 Task:  Click on Hockey In the Cross-Check Hockey League click on  Pick Sheet Your name Michael Hernandez Team name Kentucky Thoroughblades-X and  Email softage.9@softage.net Period 1 - 3 Point Game Columbus Blue Jackets Period 1 - 2 Point Game Chicago Blackhawks Period 1 - 1 Point Game Carolina Hurricanes Period 2 - 3 Point Game Calgary Flames Period 2 - 2 Point Game Buffalo Sabres Period 2 - 1 Point Game Boston Bruins Period 3 - 3 Point Game Arizona Coyotes Period 3 - 2 Point Game Anaheim Ducks Period 3 - 1 Point Game New York Islanders Submit pick sheet
Action: Mouse moved to (800, 293)
Screenshot: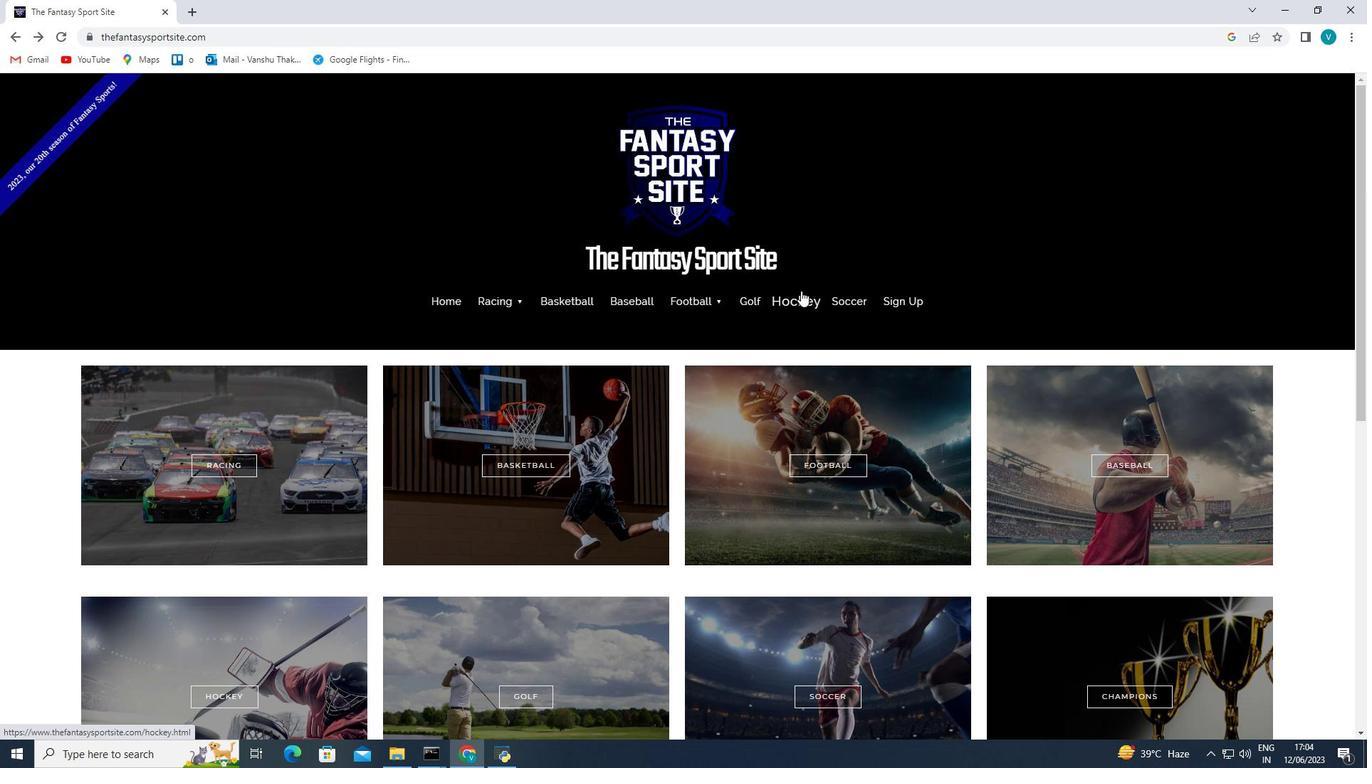 
Action: Mouse pressed left at (800, 293)
Screenshot: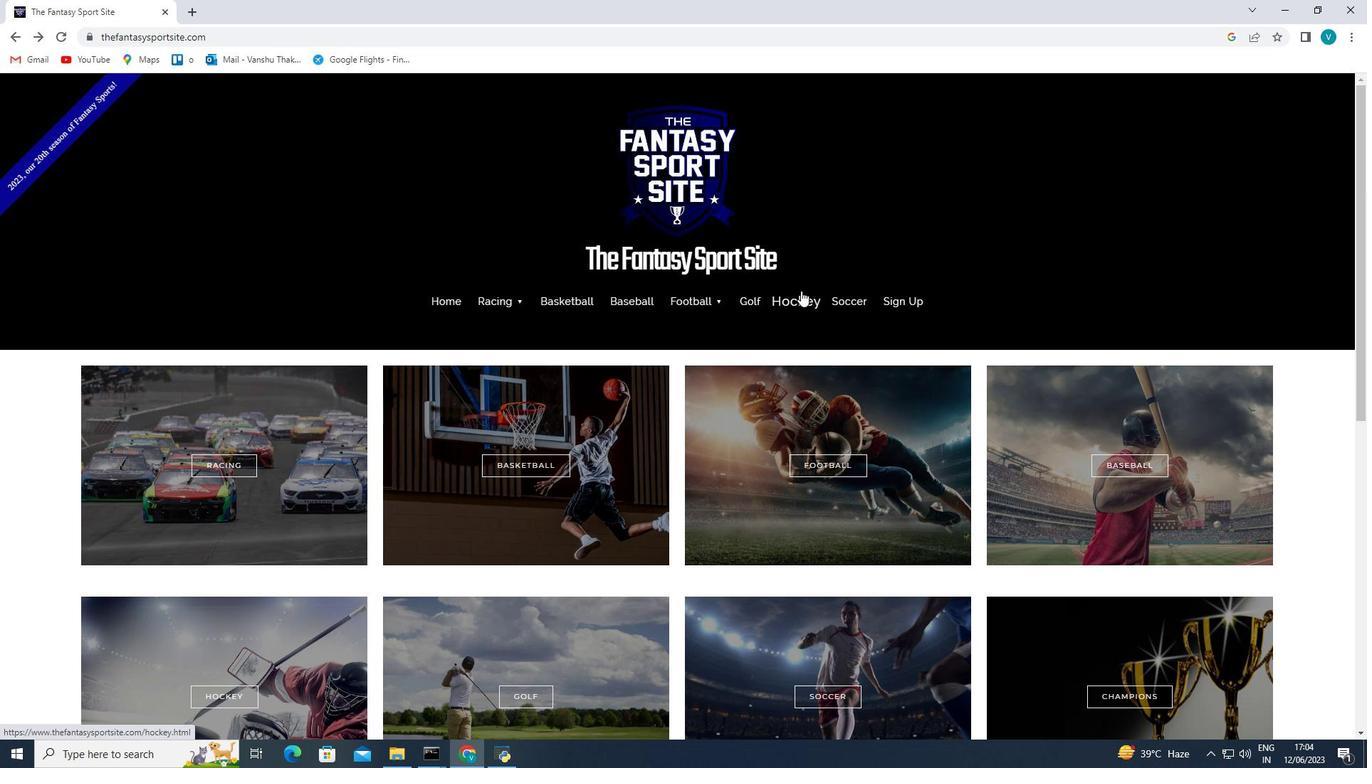 
Action: Mouse moved to (1037, 367)
Screenshot: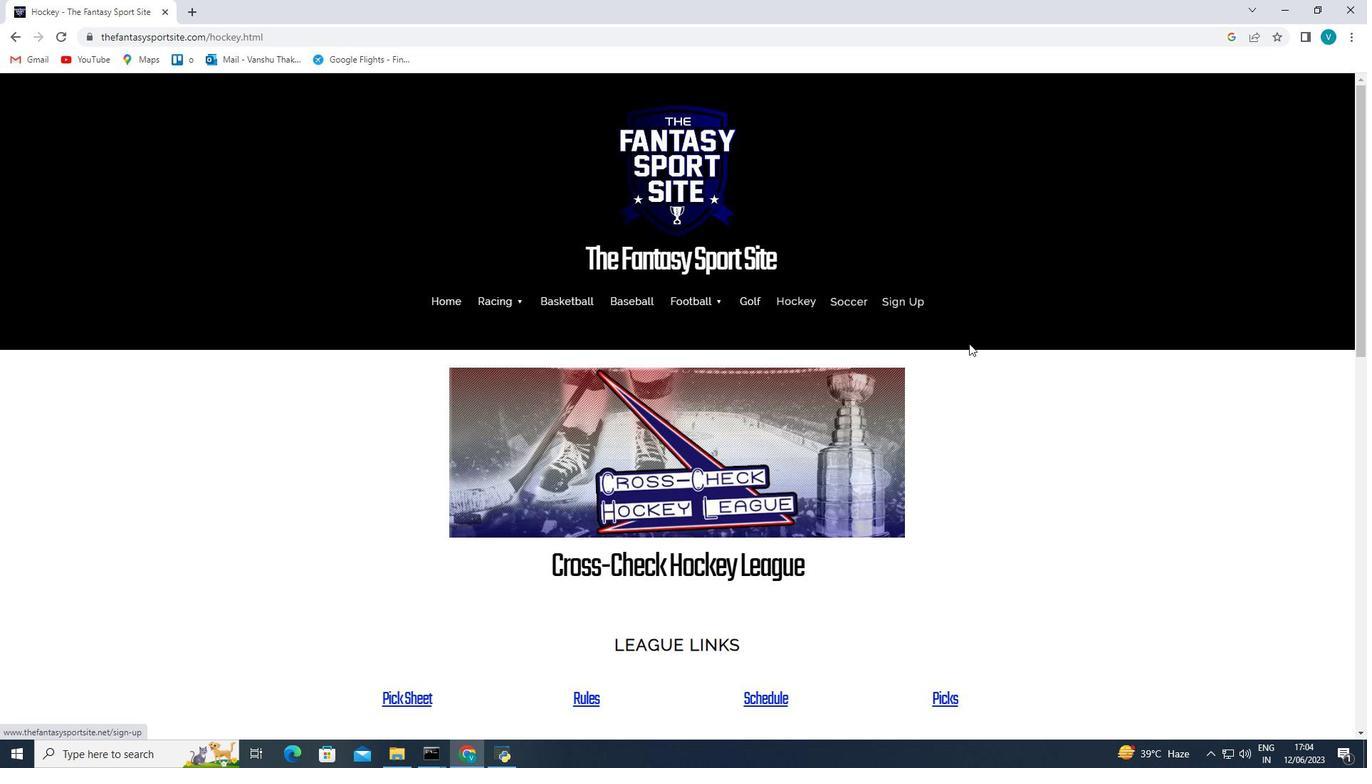 
Action: Mouse scrolled (1037, 366) with delta (0, 0)
Screenshot: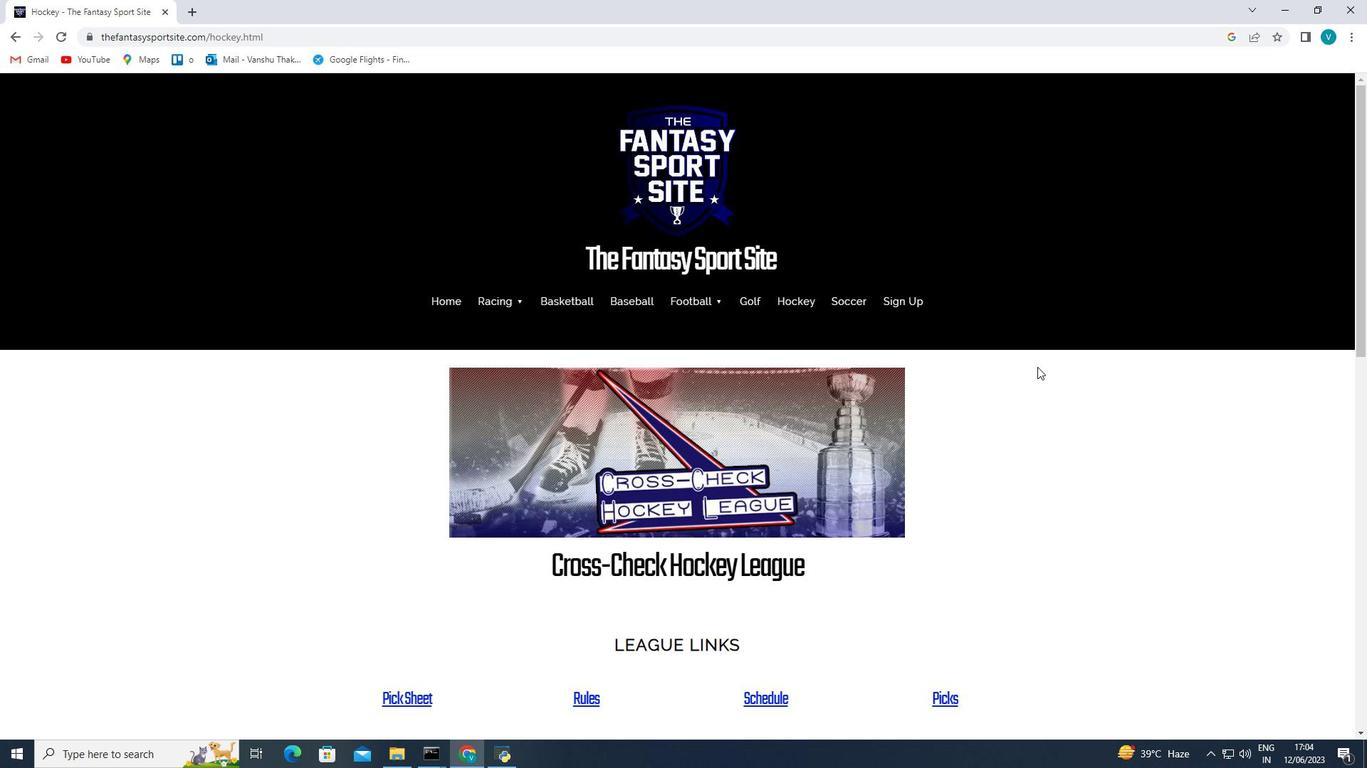 
Action: Mouse scrolled (1037, 366) with delta (0, 0)
Screenshot: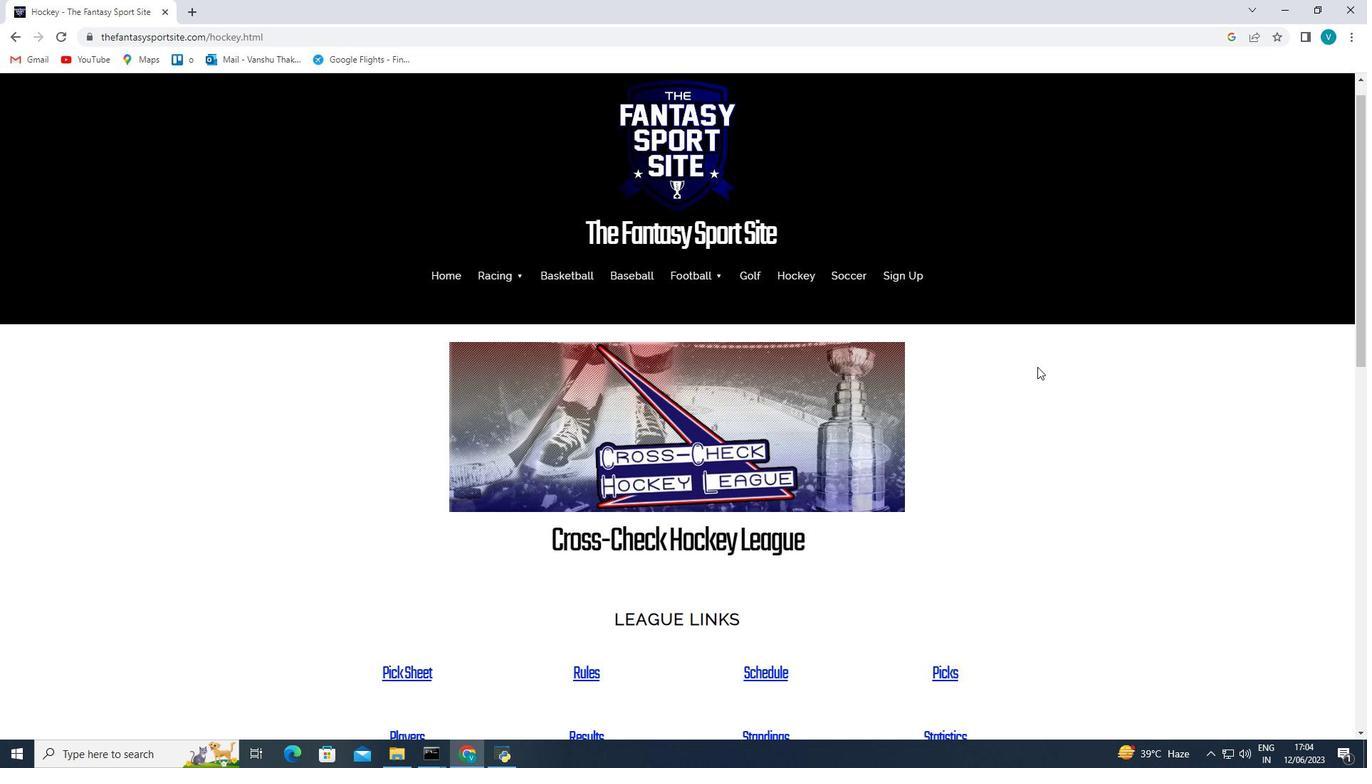 
Action: Mouse scrolled (1037, 366) with delta (0, 0)
Screenshot: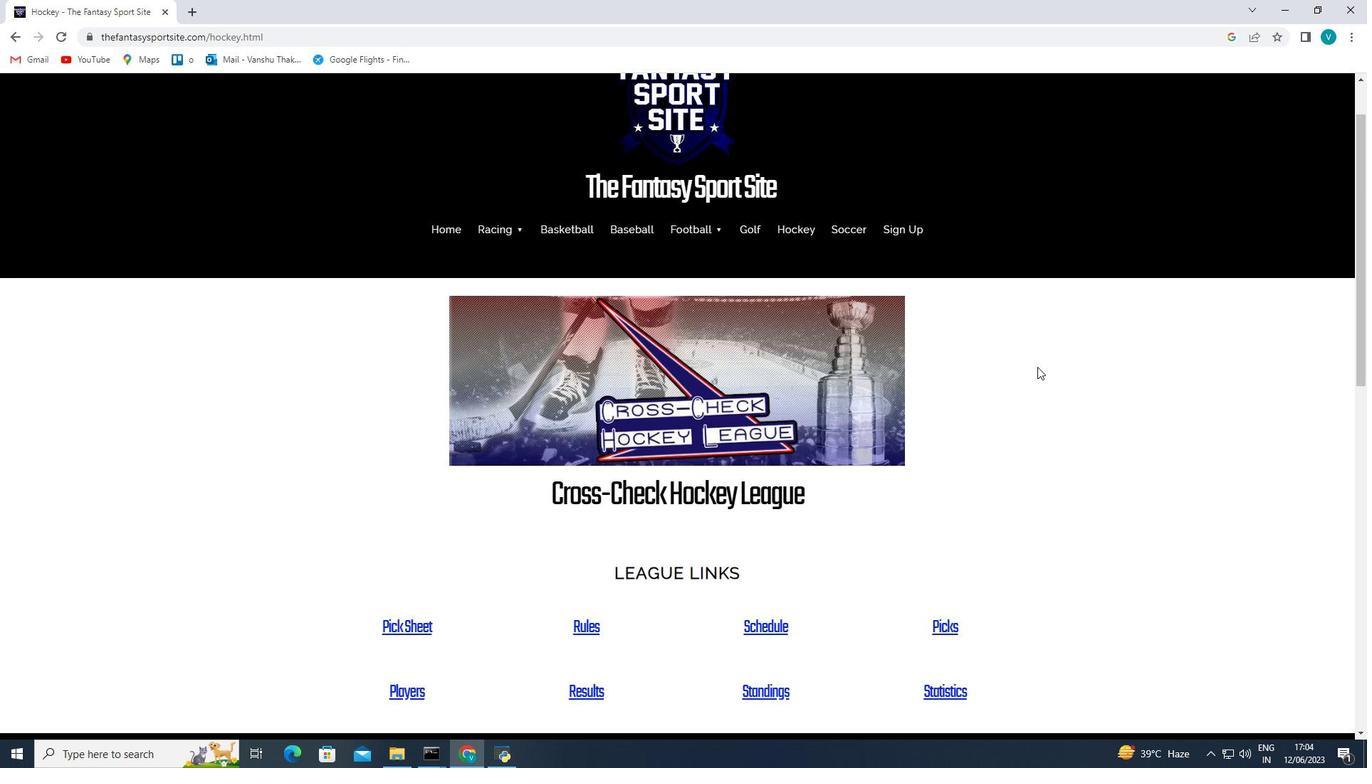 
Action: Mouse moved to (409, 491)
Screenshot: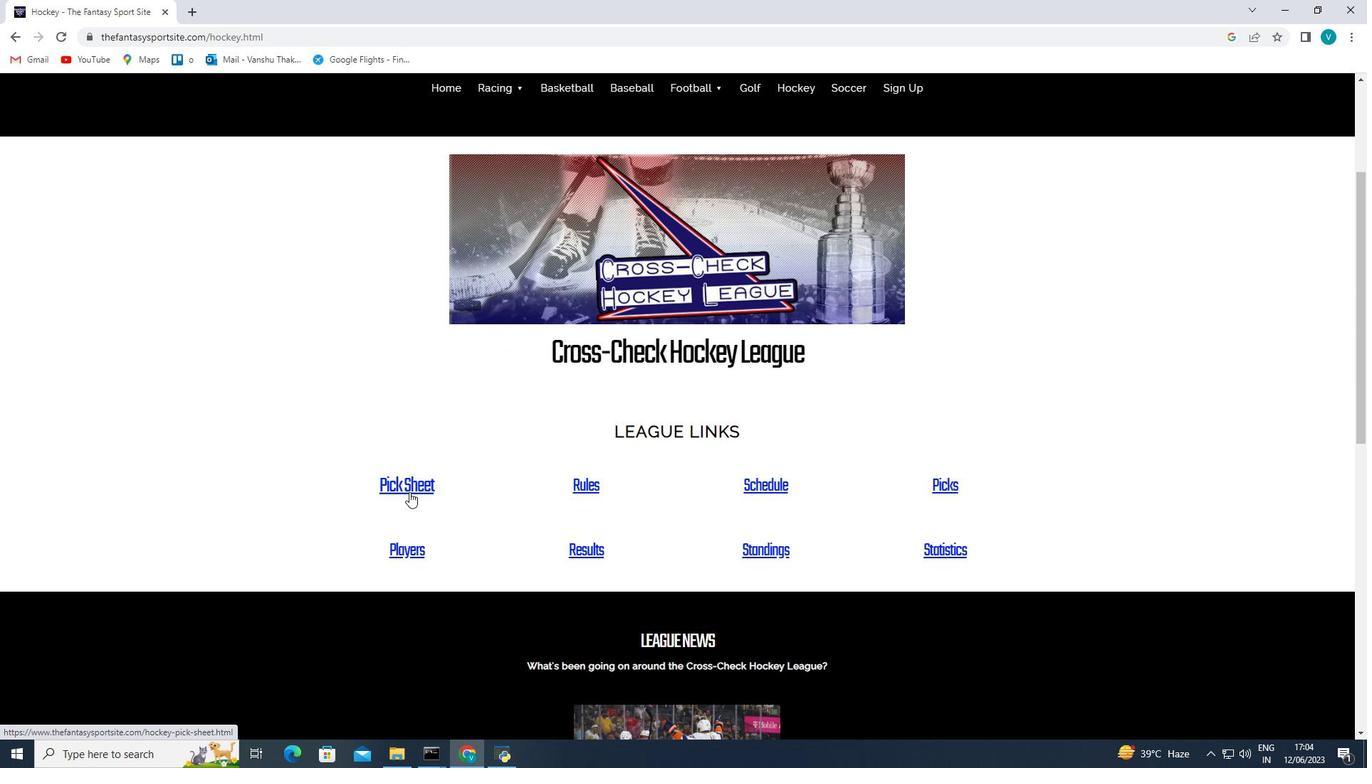 
Action: Mouse pressed left at (409, 491)
Screenshot: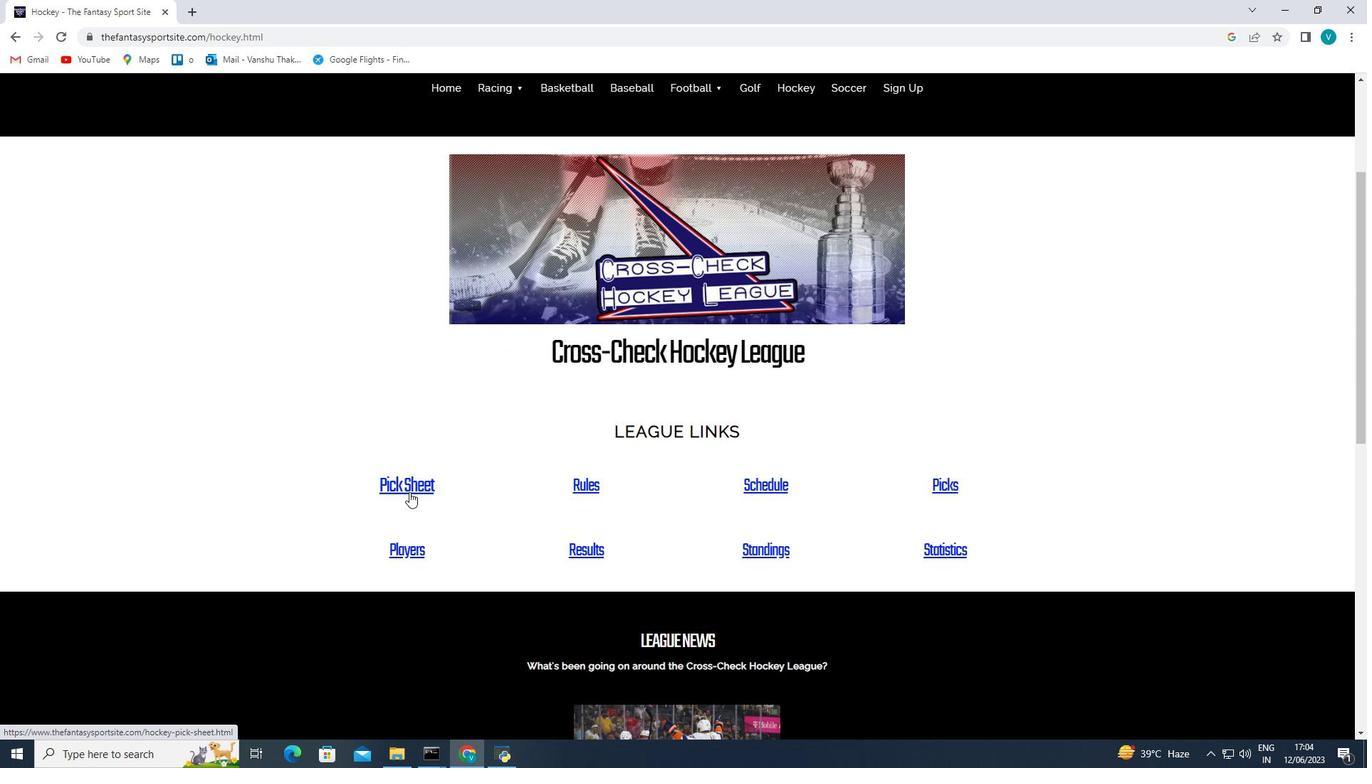 
Action: Mouse moved to (649, 431)
Screenshot: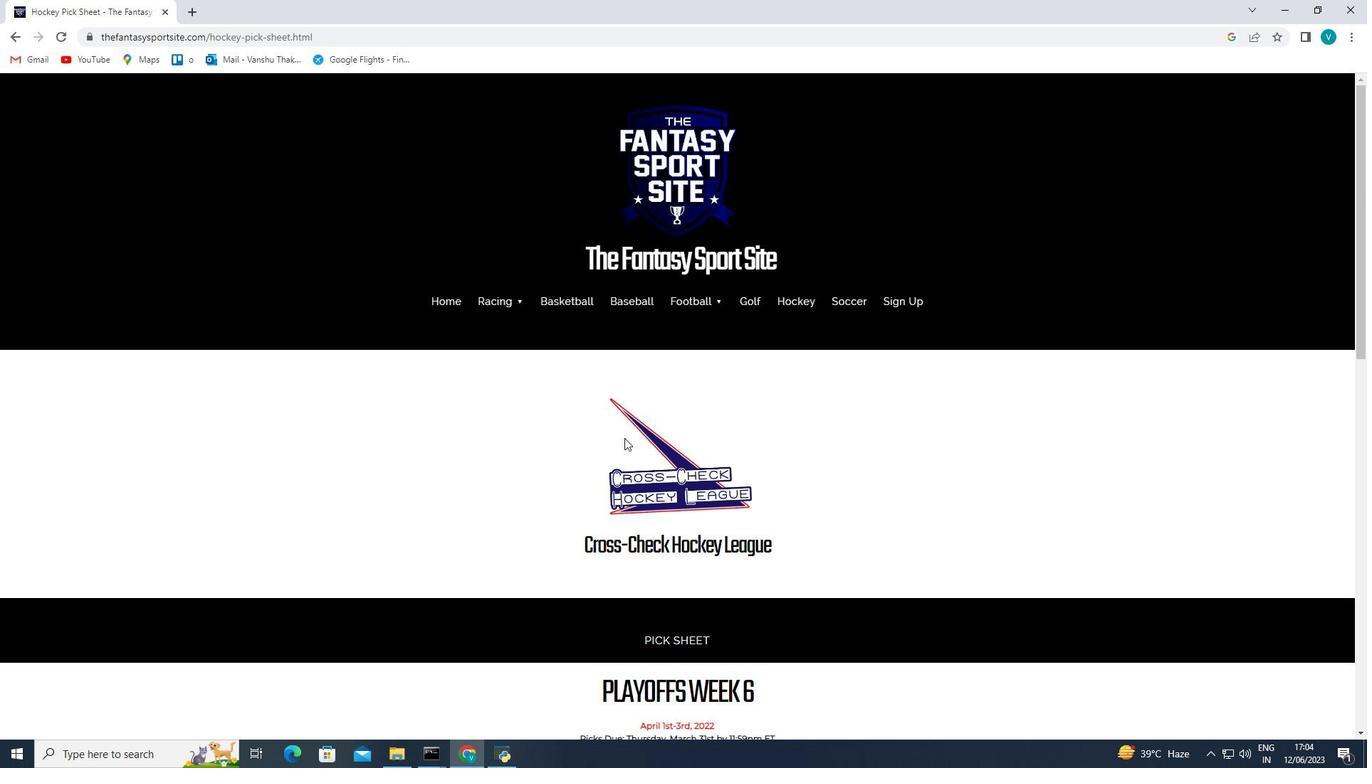 
Action: Mouse scrolled (649, 430) with delta (0, 0)
Screenshot: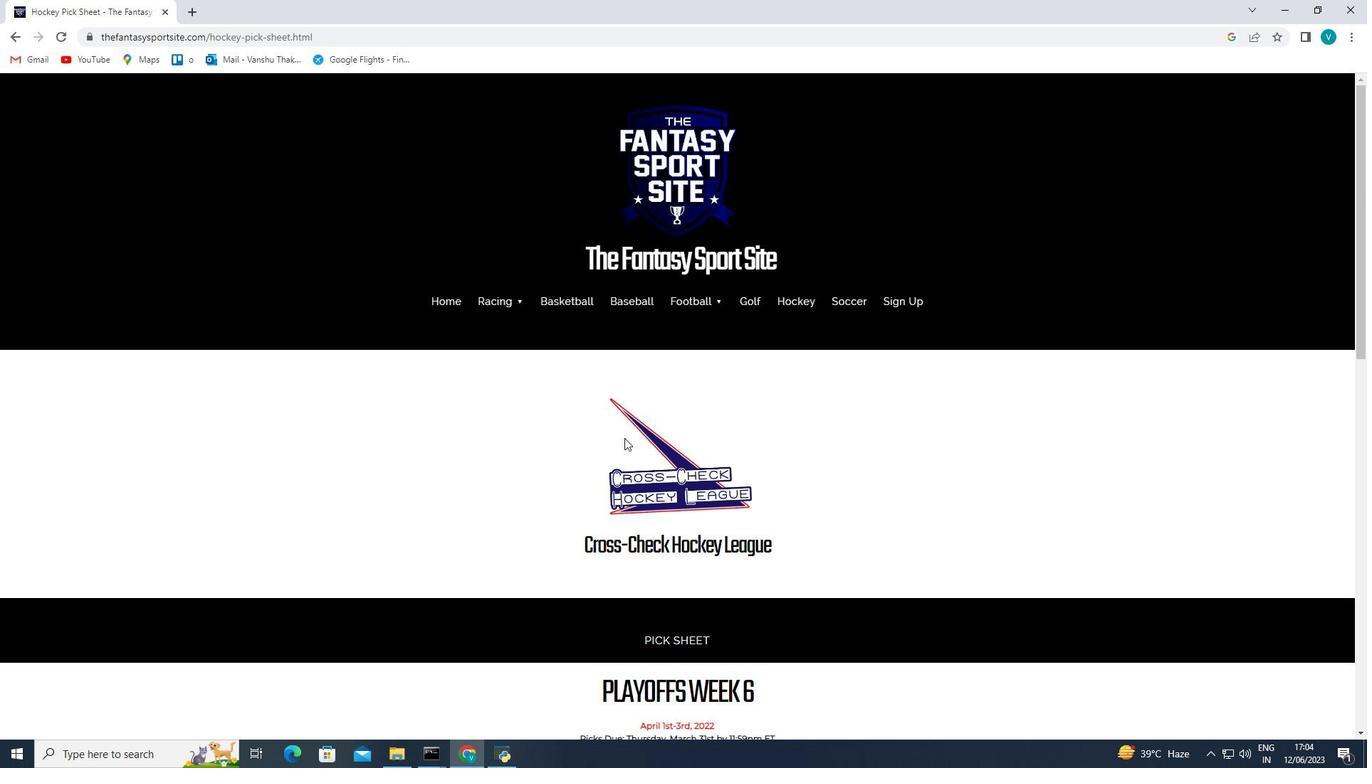 
Action: Mouse moved to (651, 429)
Screenshot: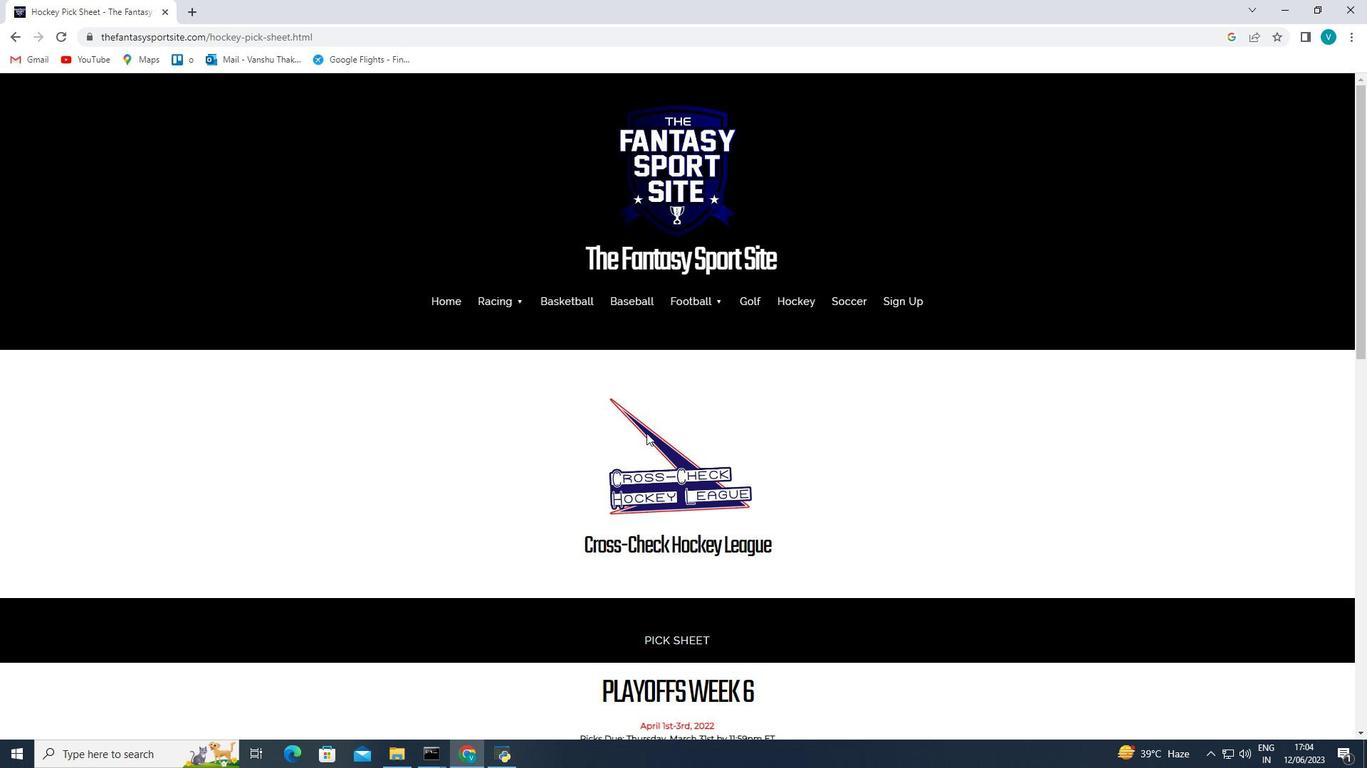 
Action: Mouse scrolled (651, 428) with delta (0, 0)
Screenshot: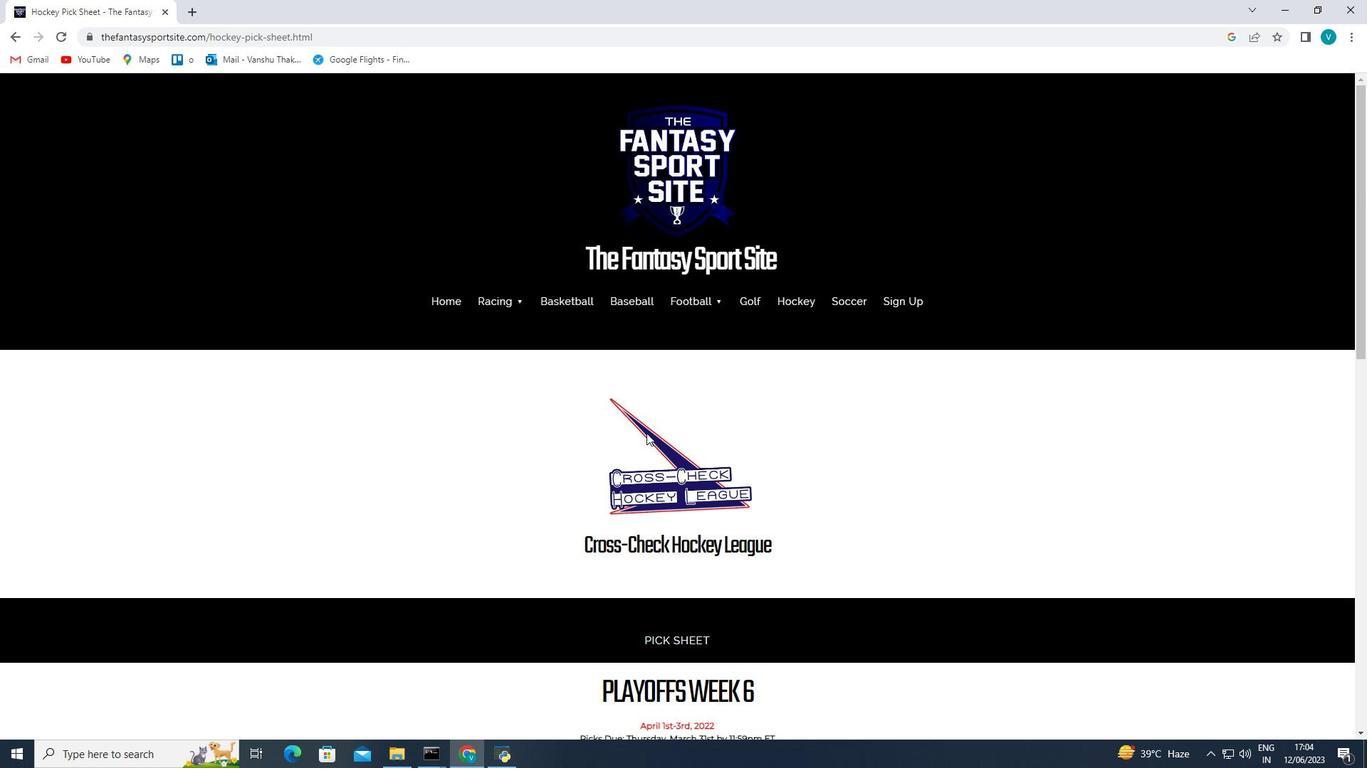 
Action: Mouse moved to (652, 429)
Screenshot: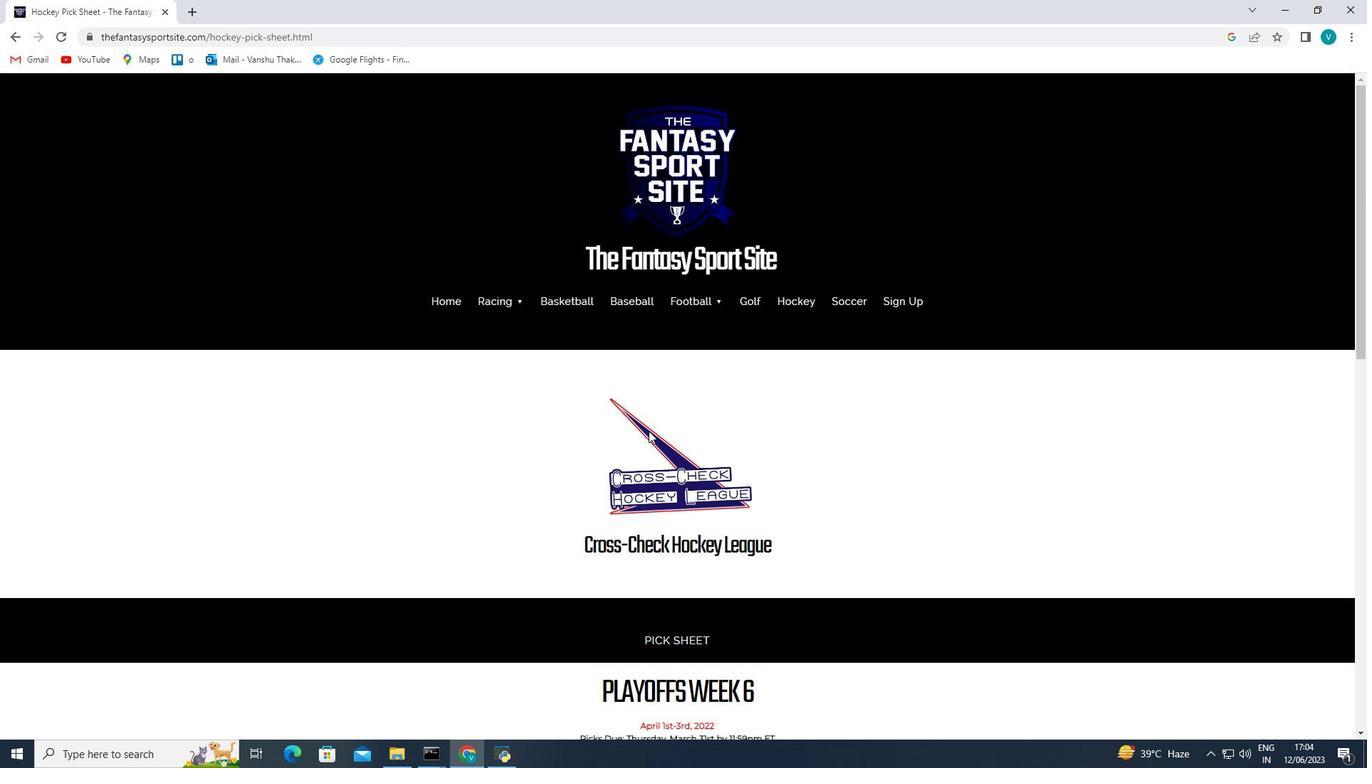 
Action: Mouse scrolled (652, 428) with delta (0, 0)
Screenshot: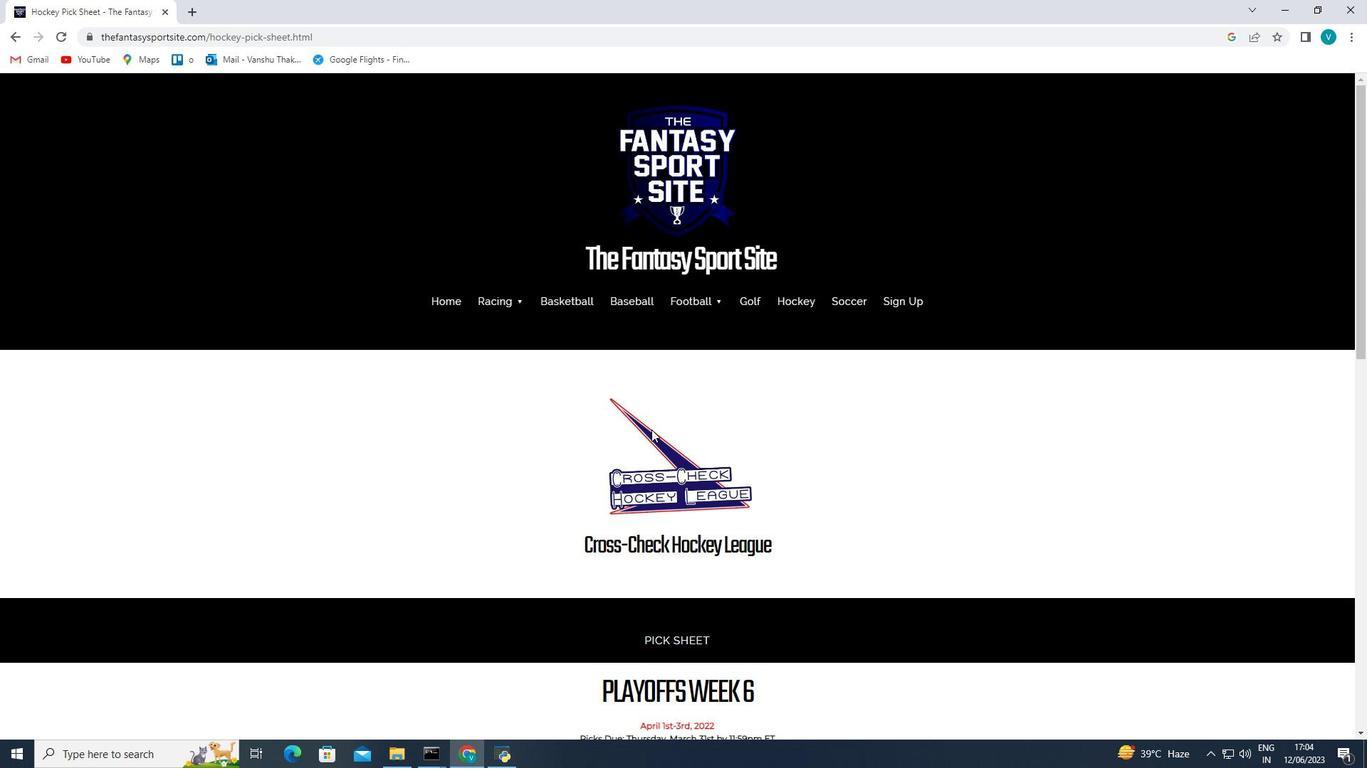 
Action: Mouse moved to (652, 428)
Screenshot: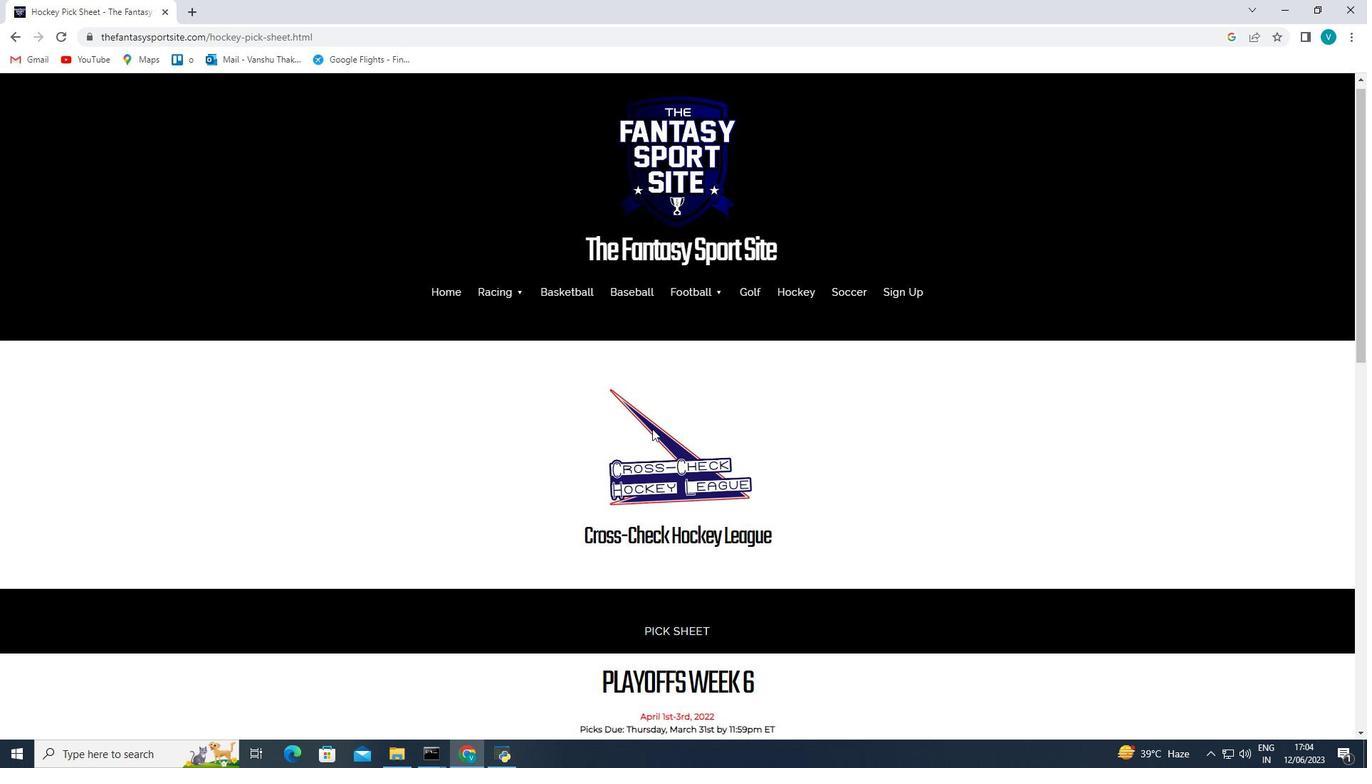 
Action: Mouse scrolled (652, 427) with delta (0, 0)
Screenshot: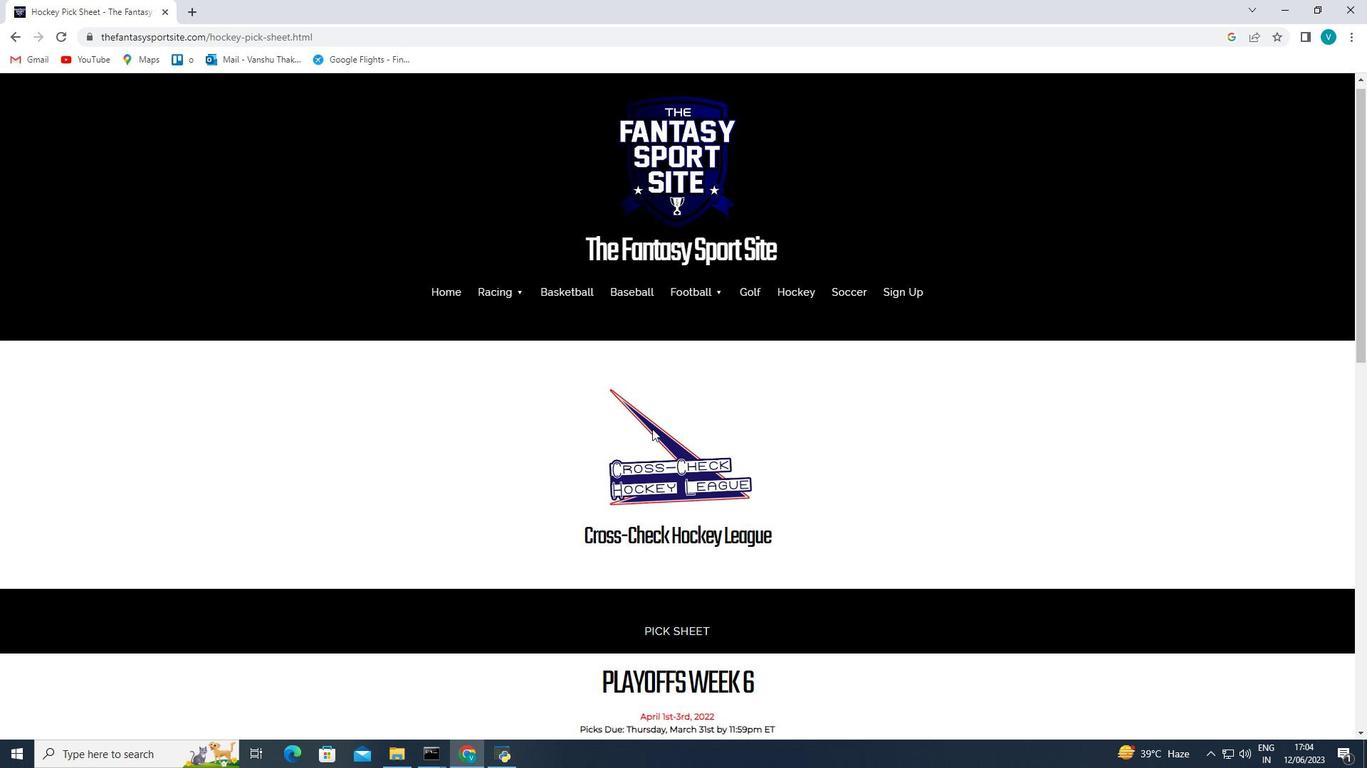 
Action: Mouse moved to (654, 427)
Screenshot: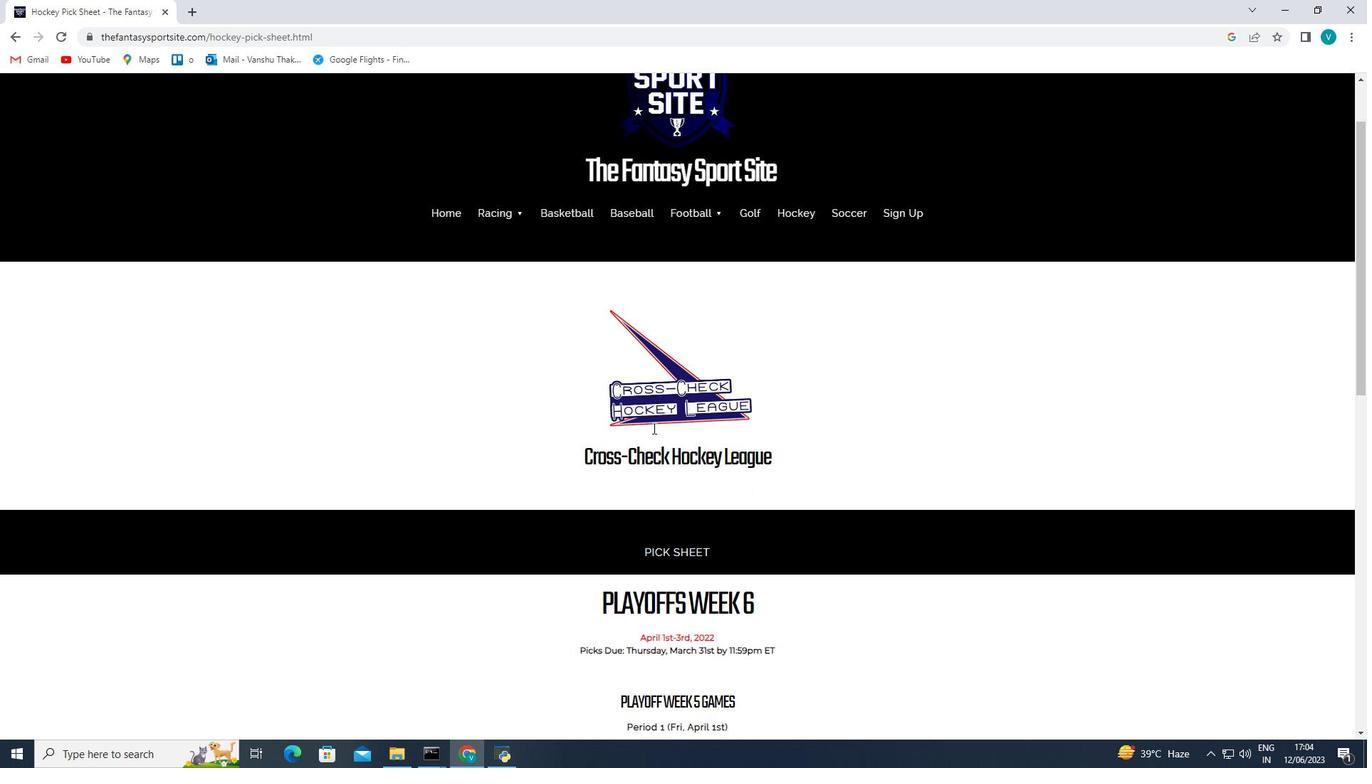 
Action: Mouse scrolled (654, 427) with delta (0, 0)
Screenshot: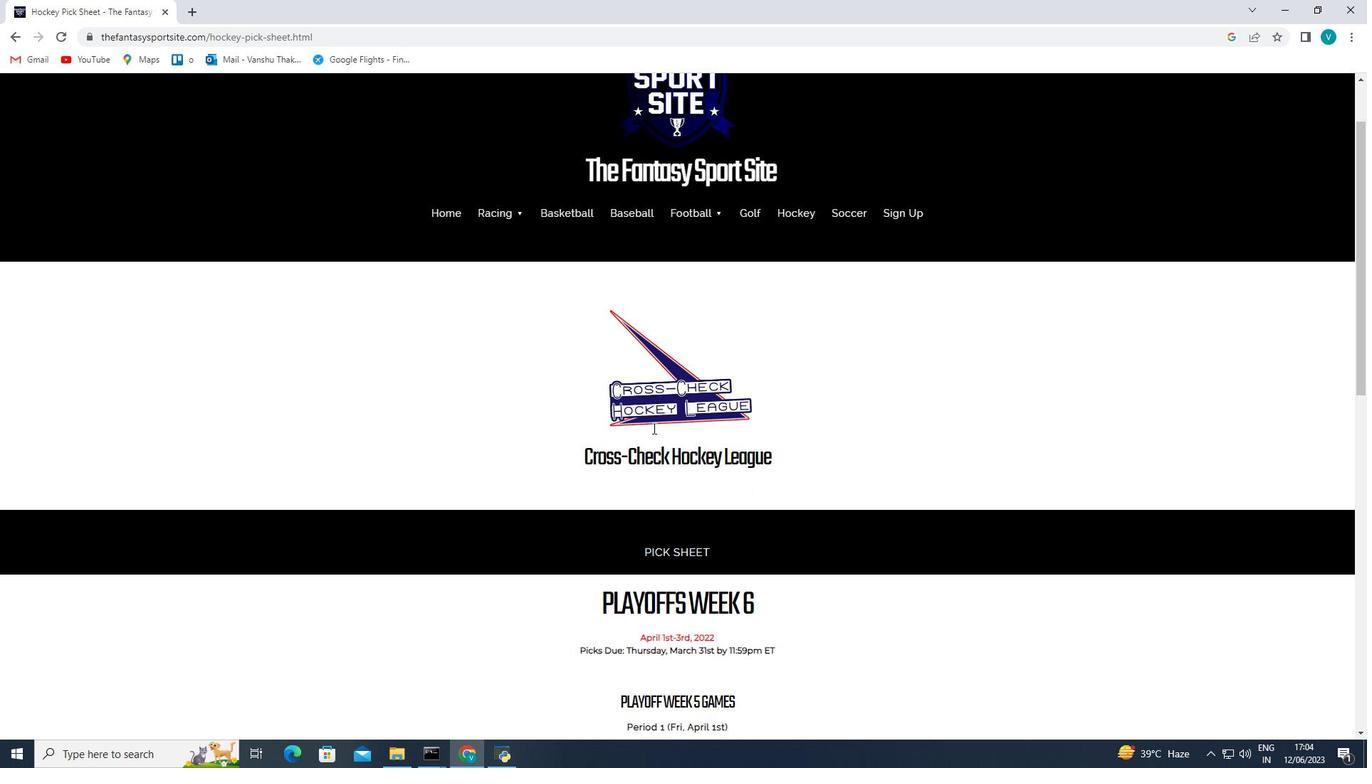 
Action: Mouse scrolled (654, 427) with delta (0, 0)
Screenshot: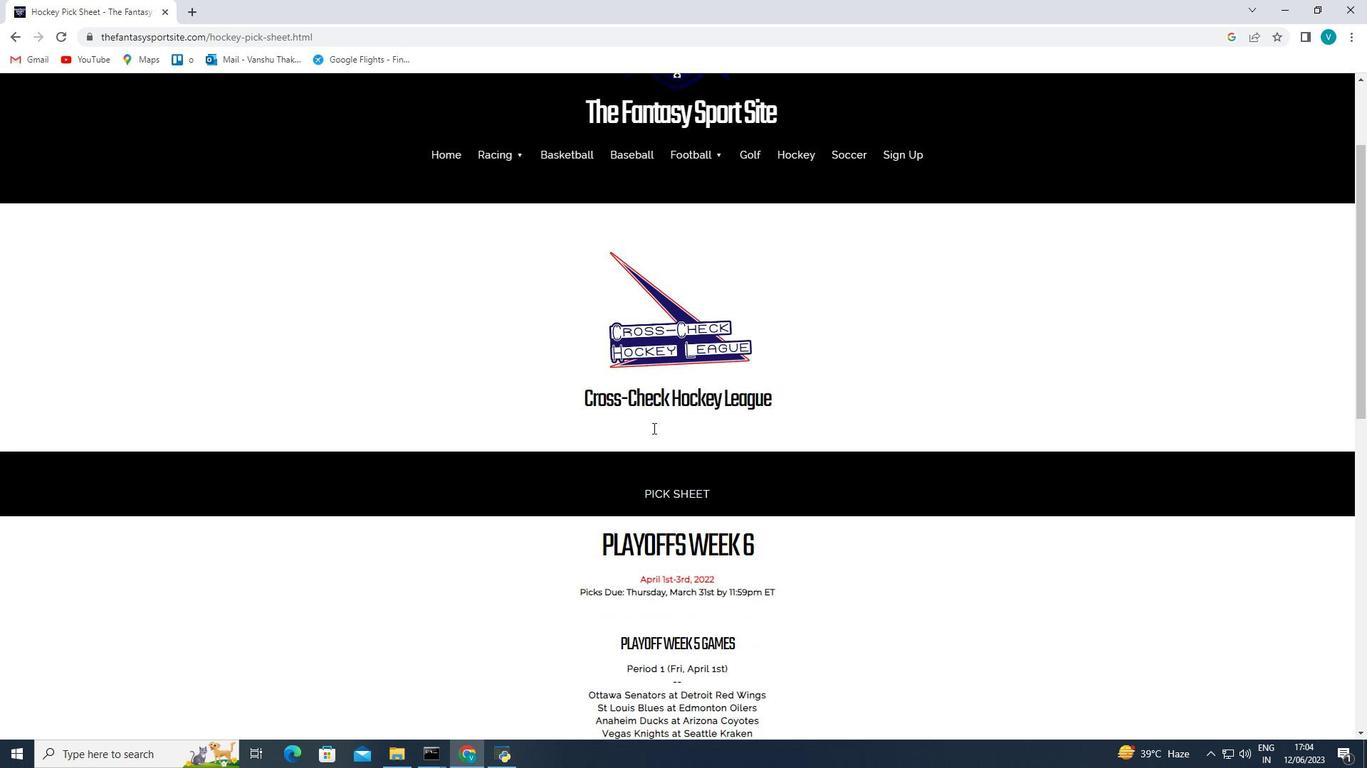 
Action: Mouse scrolled (654, 427) with delta (0, 0)
Screenshot: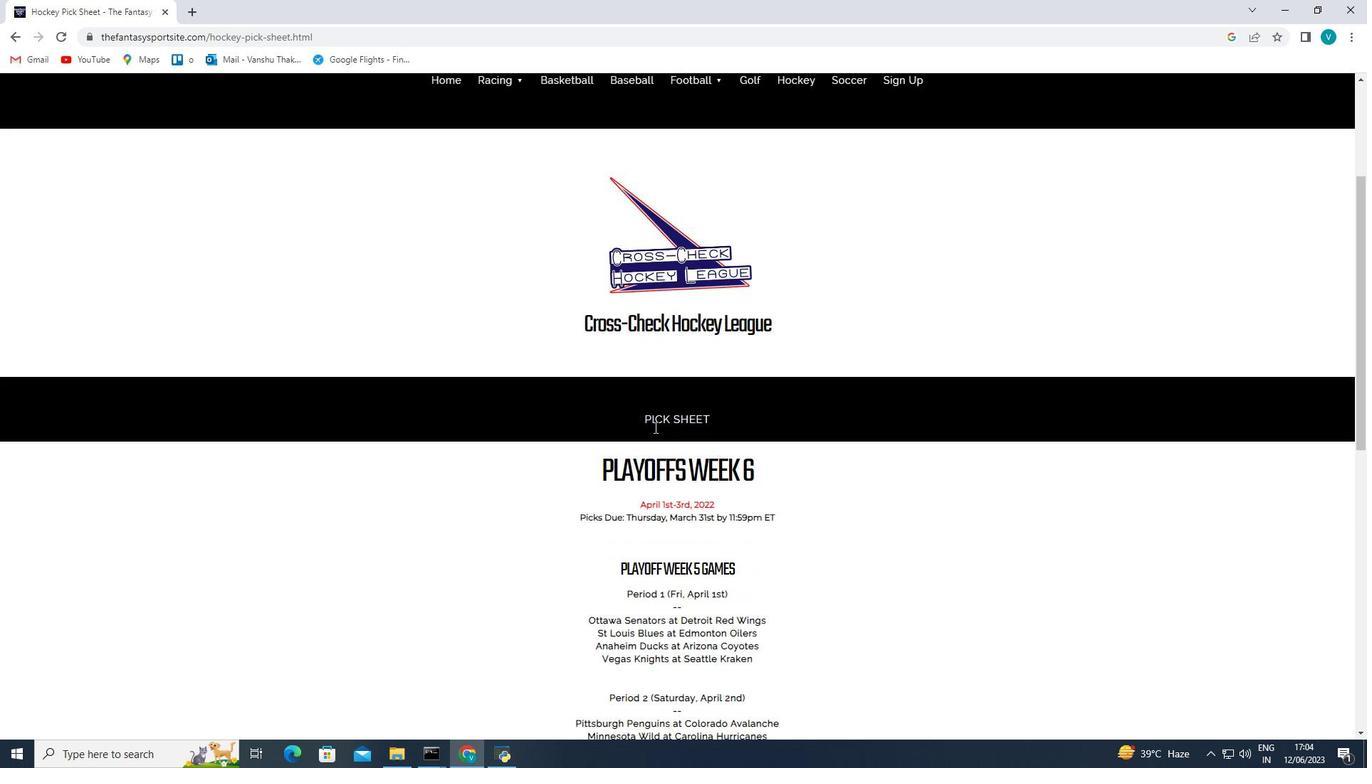 
Action: Mouse scrolled (654, 427) with delta (0, 0)
Screenshot: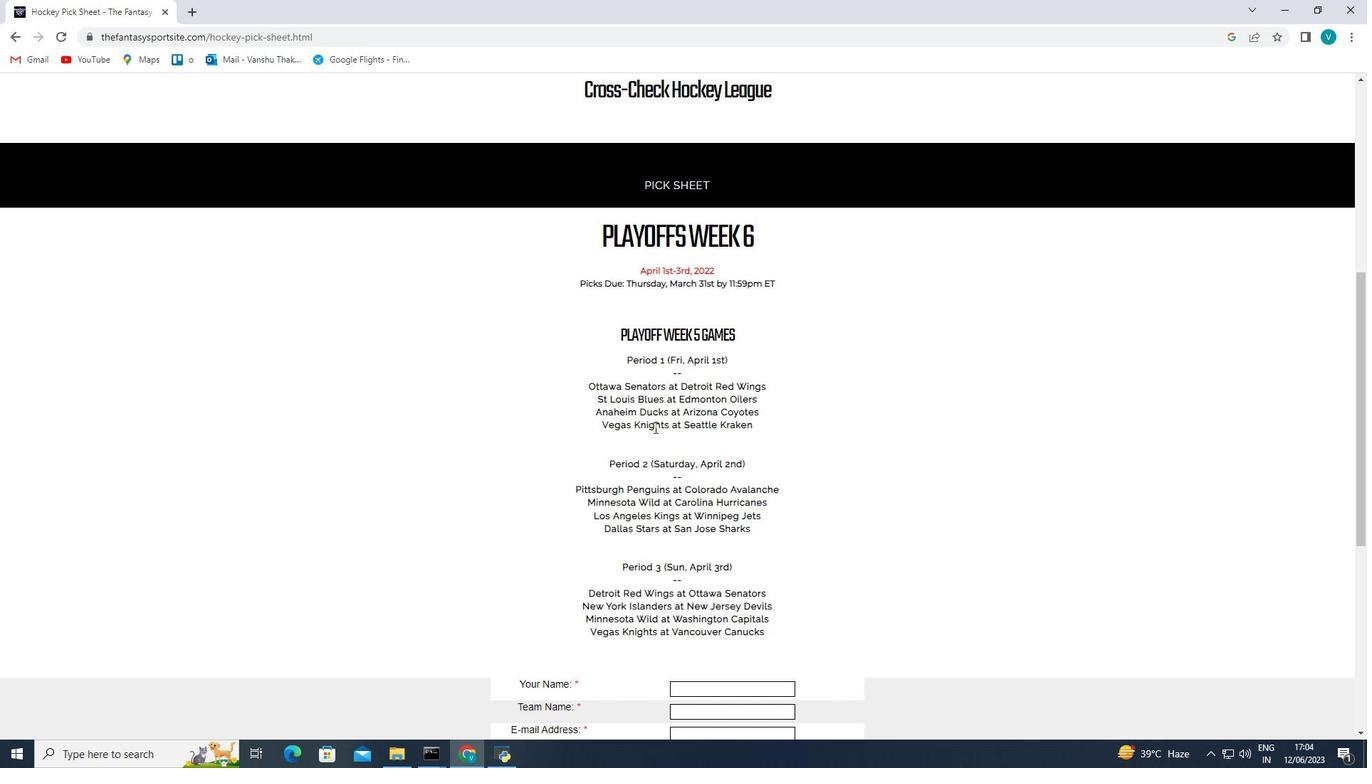 
Action: Mouse scrolled (654, 427) with delta (0, 0)
Screenshot: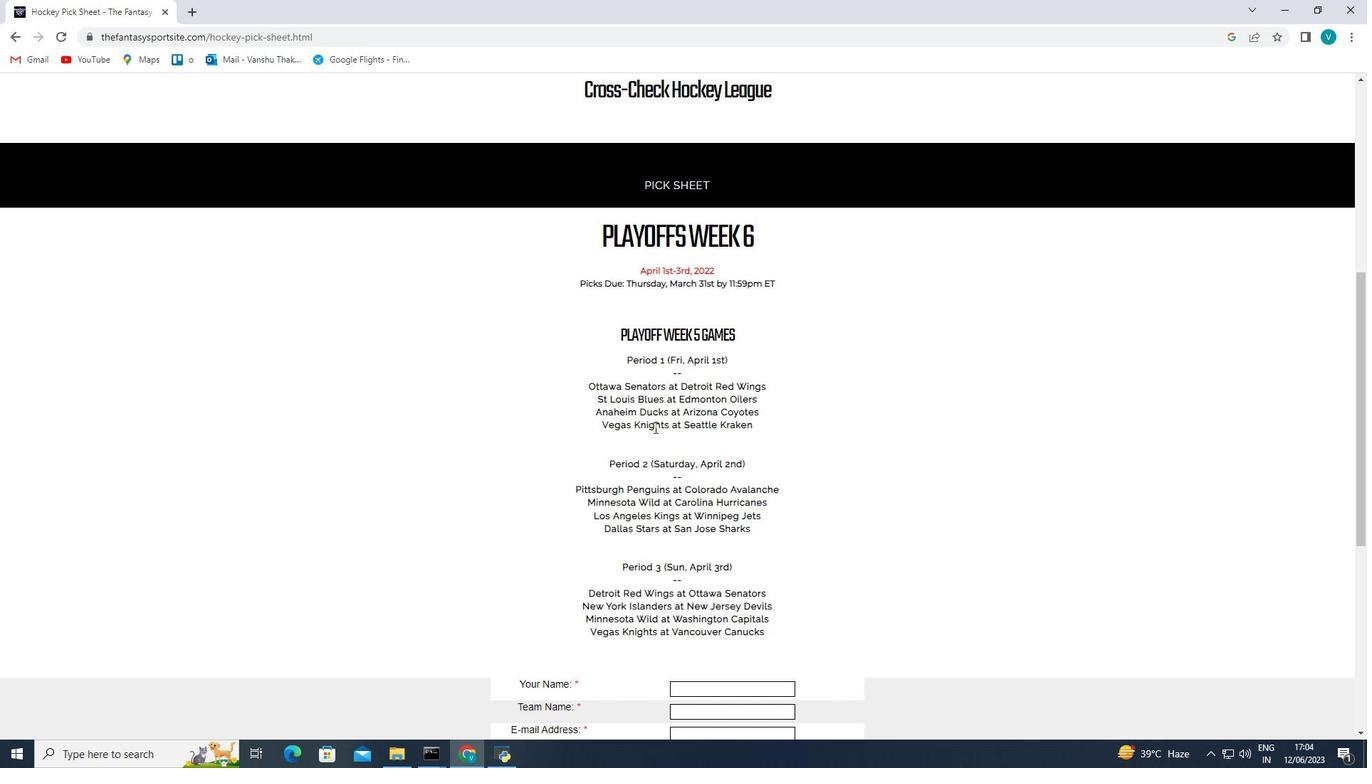 
Action: Mouse scrolled (654, 427) with delta (0, 0)
Screenshot: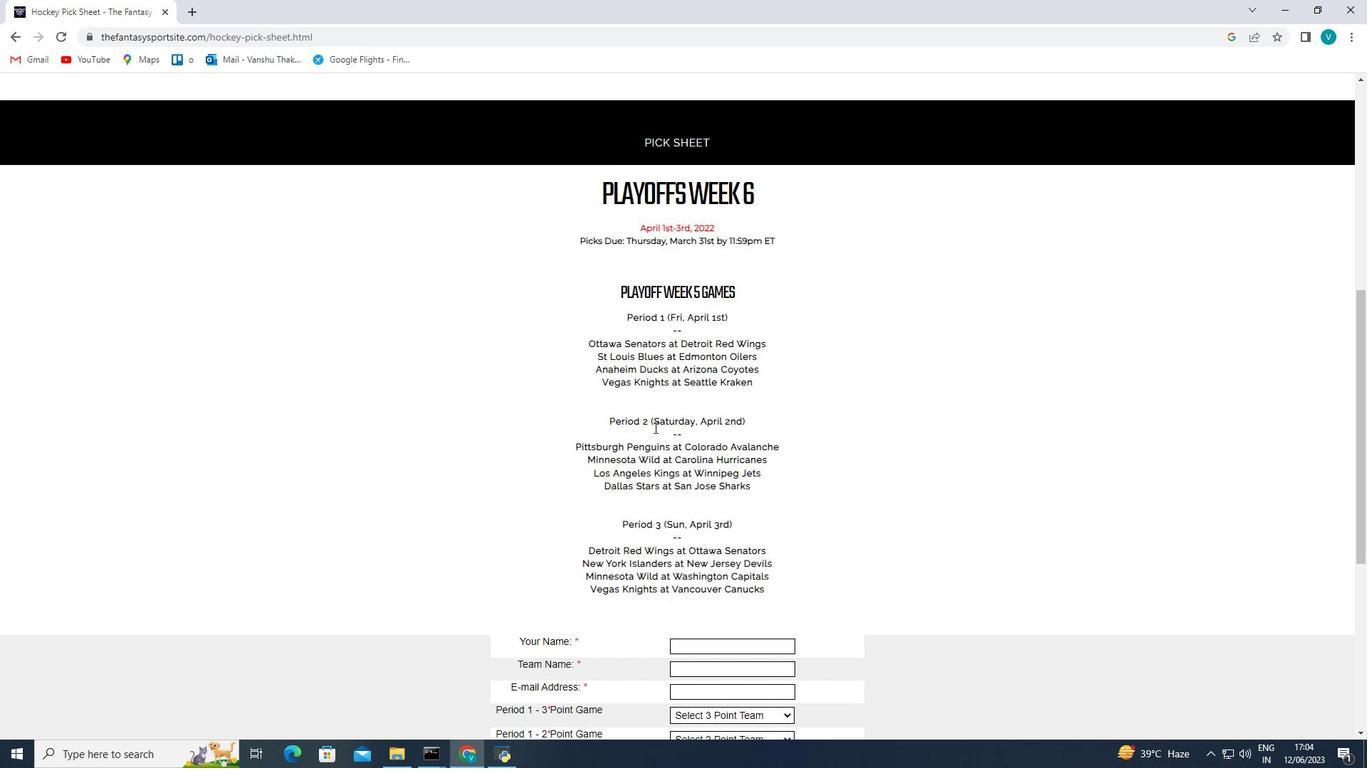
Action: Mouse scrolled (654, 427) with delta (0, 0)
Screenshot: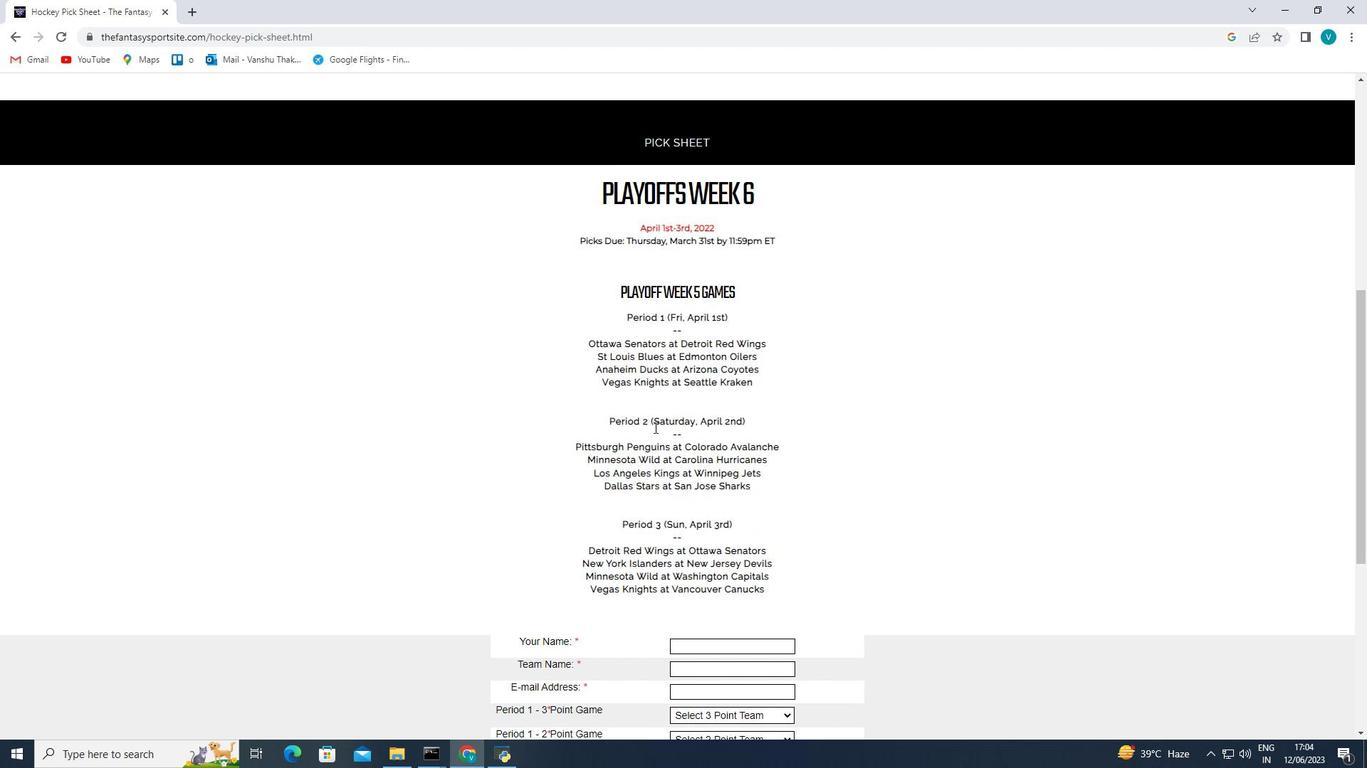 
Action: Mouse scrolled (654, 427) with delta (0, 0)
Screenshot: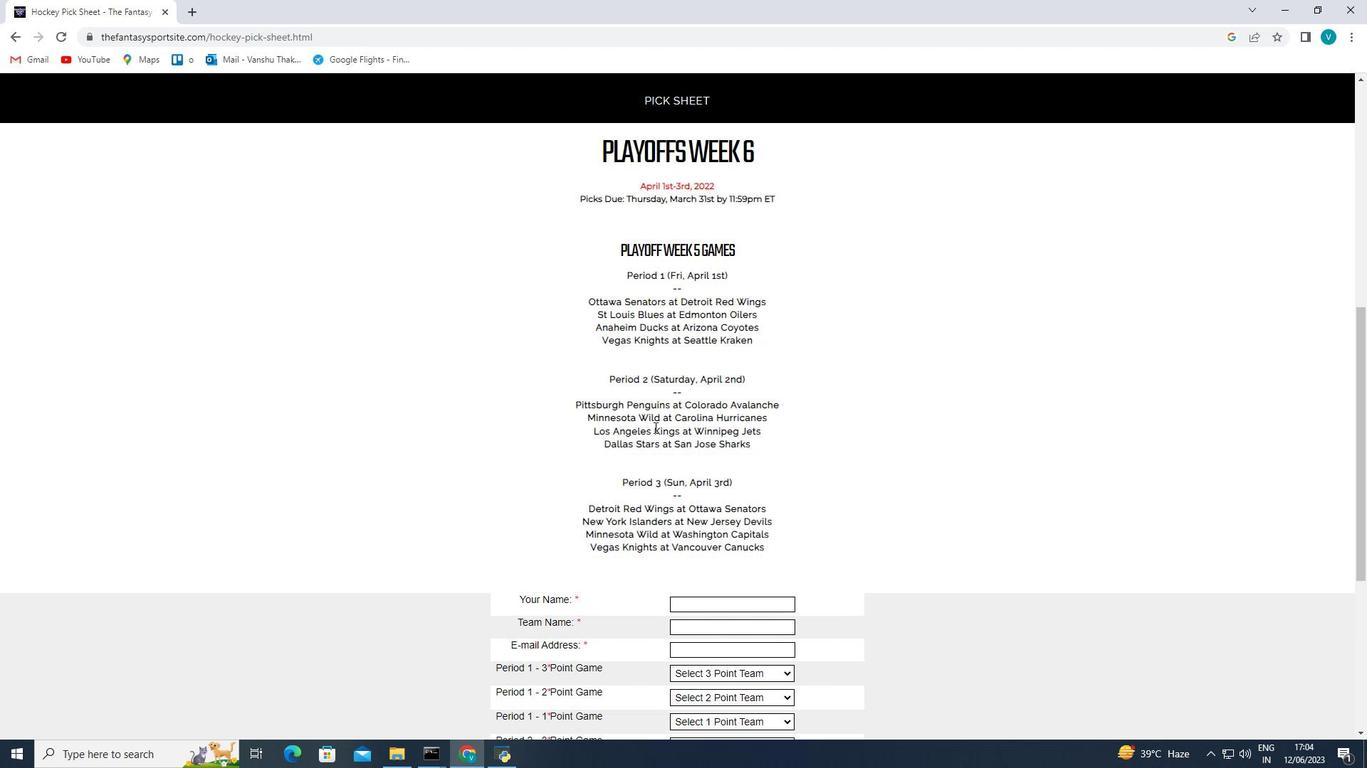 
Action: Mouse moved to (719, 294)
Screenshot: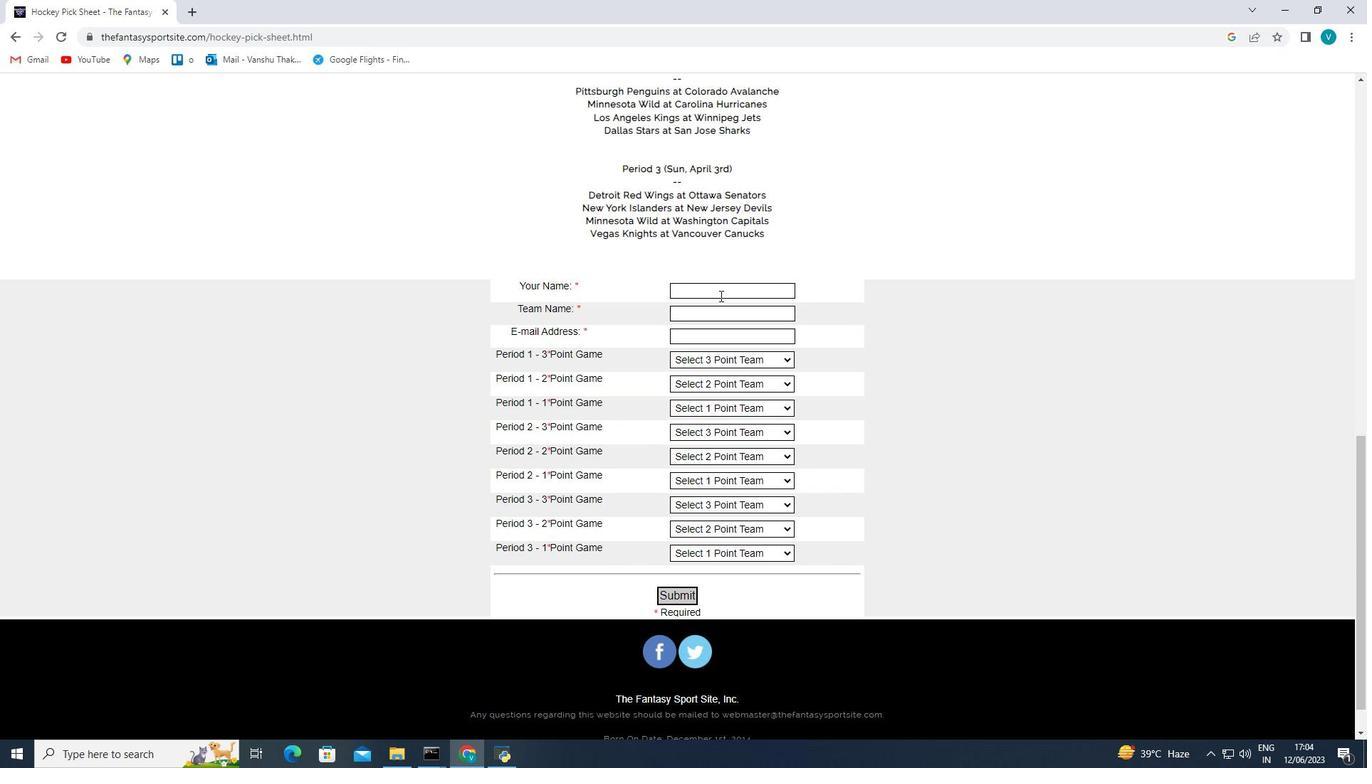 
Action: Mouse pressed left at (719, 294)
Screenshot: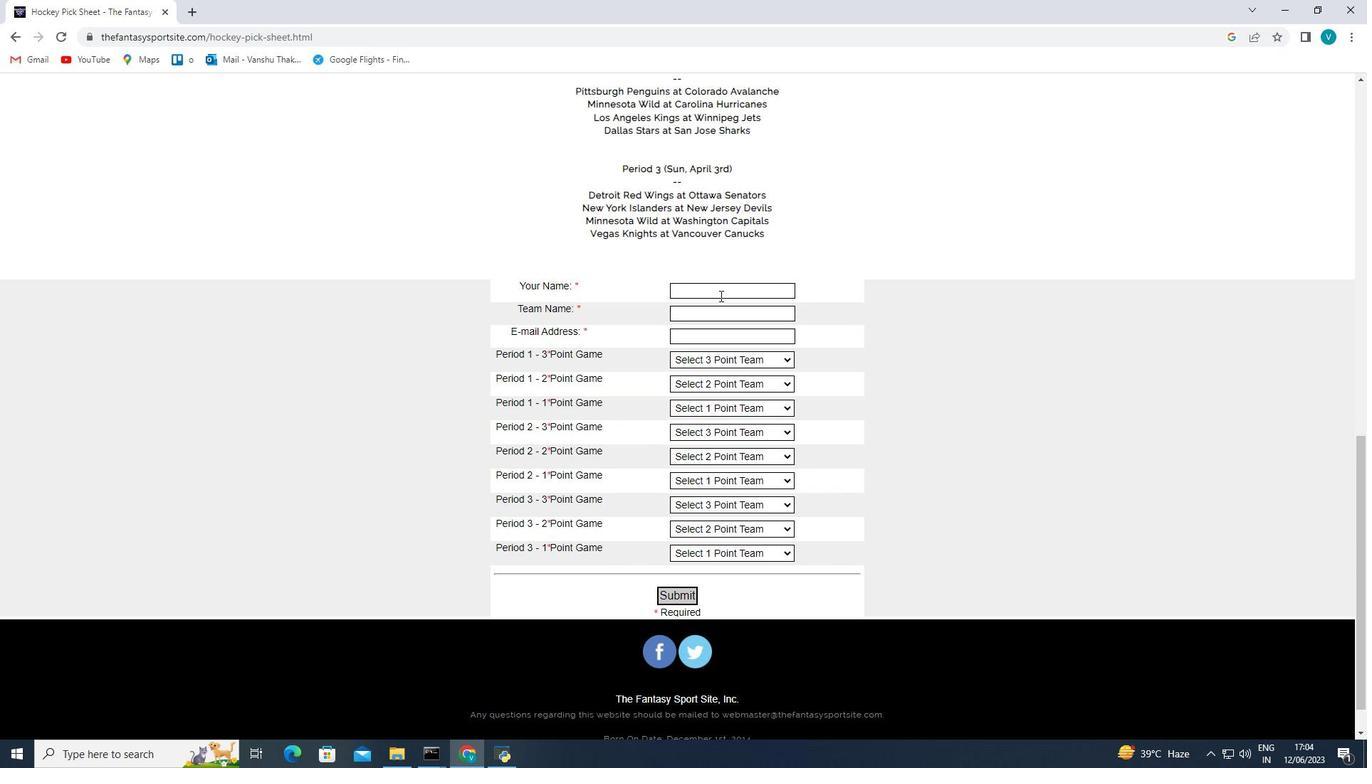 
Action: Key pressed <Key.shift>Michael<Key.space><Key.shift>Hernandez
Screenshot: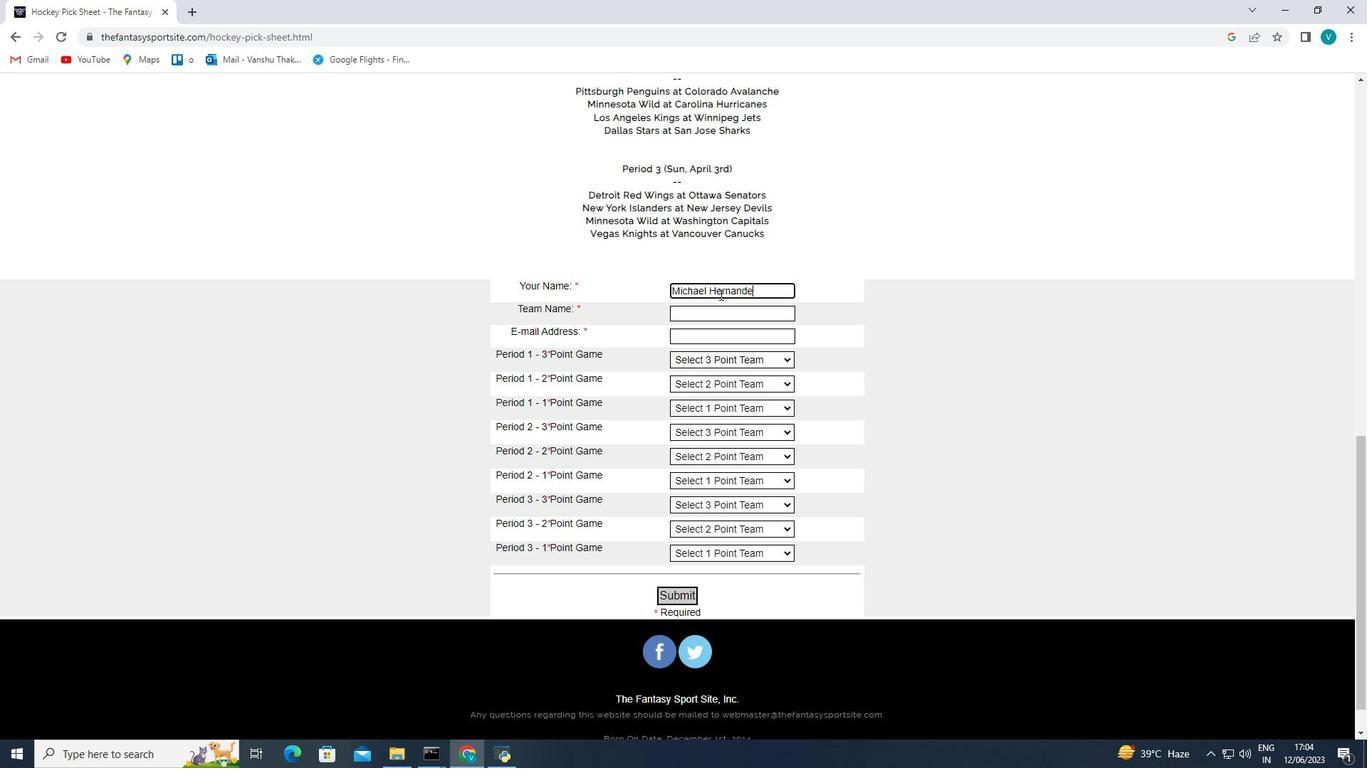
Action: Mouse moved to (711, 308)
Screenshot: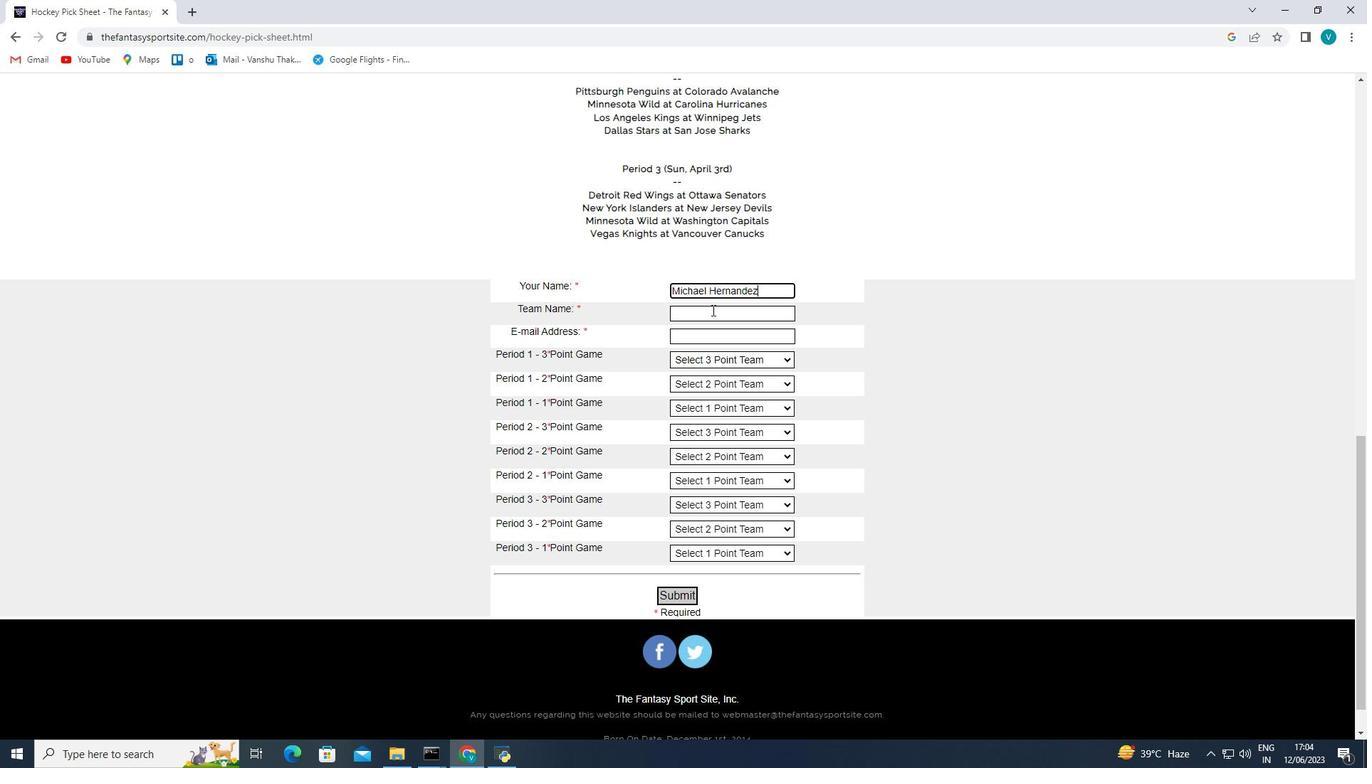 
Action: Mouse pressed left at (711, 308)
Screenshot: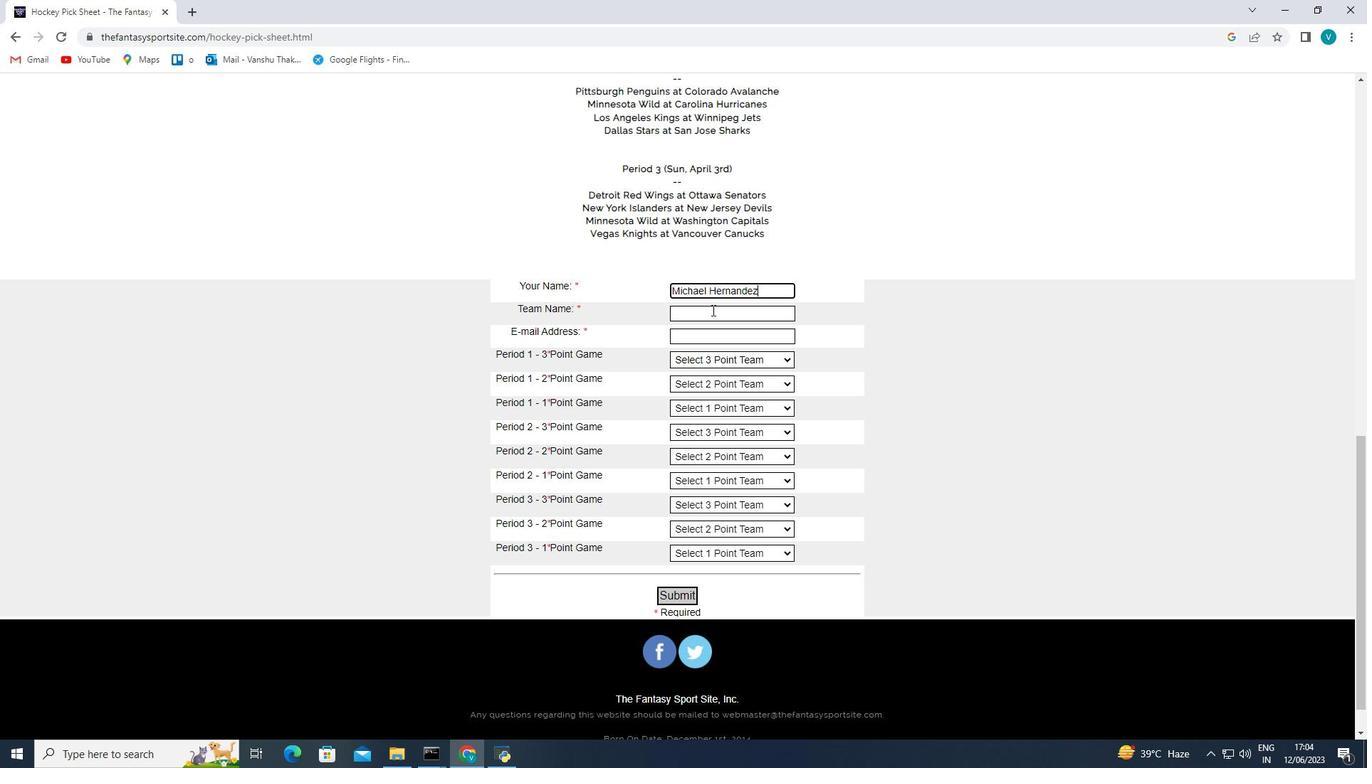 
Action: Key pressed <Key.shift>Kentucky<Key.space><Key.shift>Thoroughblades-<Key.shift>X
Screenshot: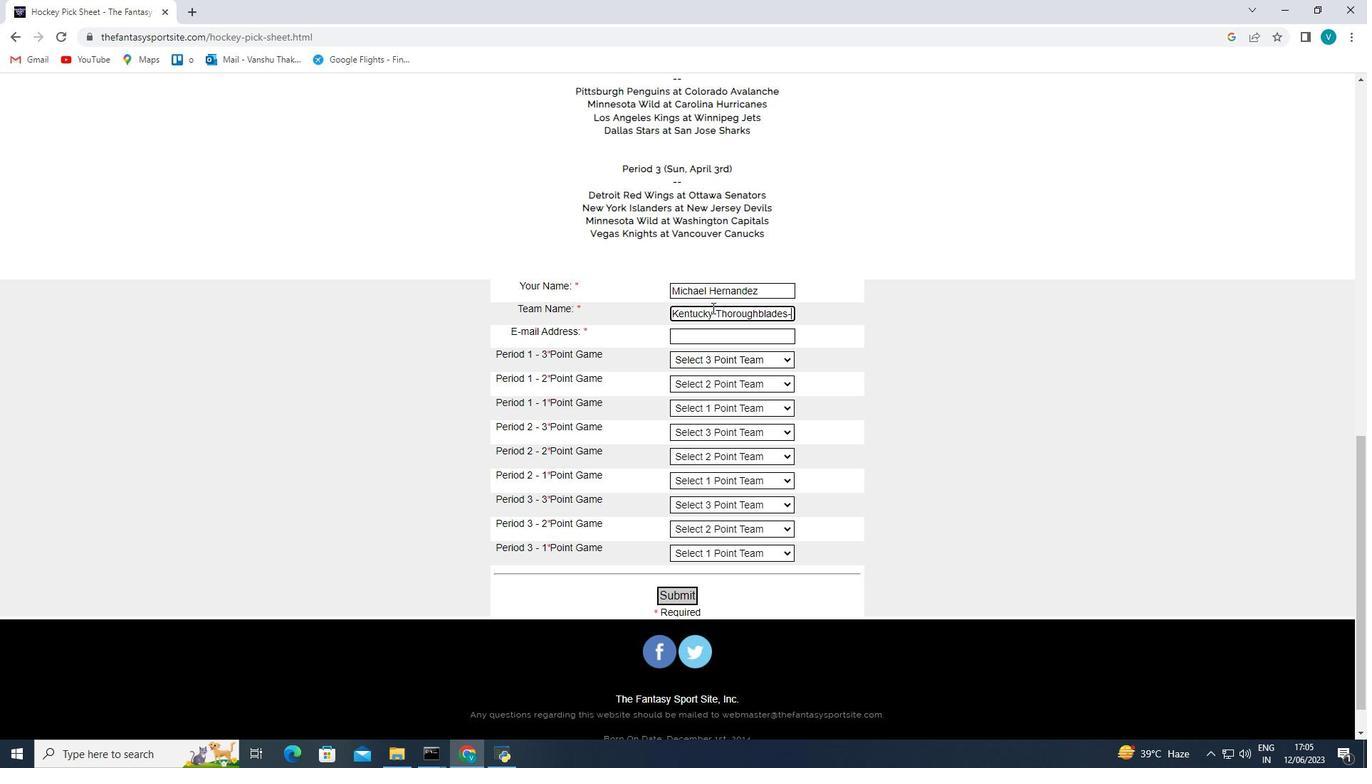 
Action: Mouse moved to (698, 333)
Screenshot: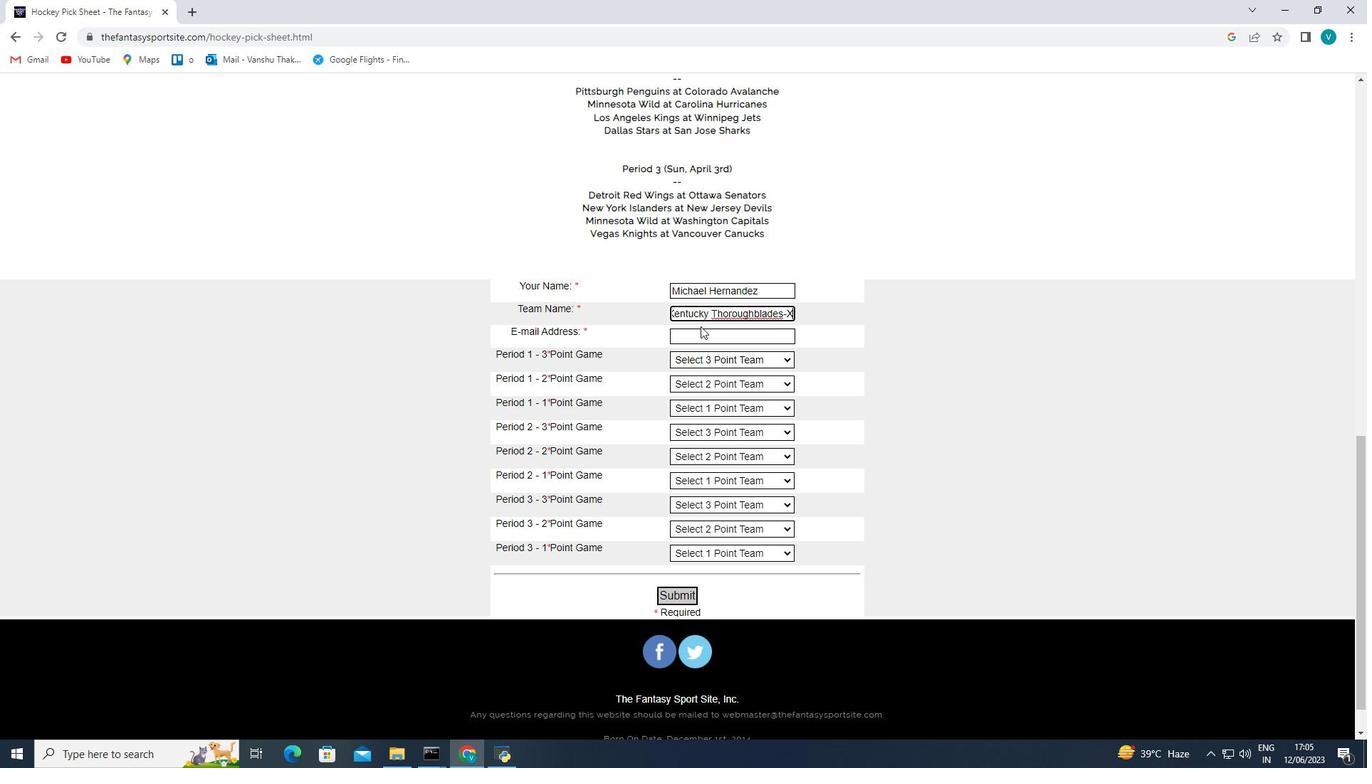 
Action: Mouse pressed left at (698, 333)
Screenshot: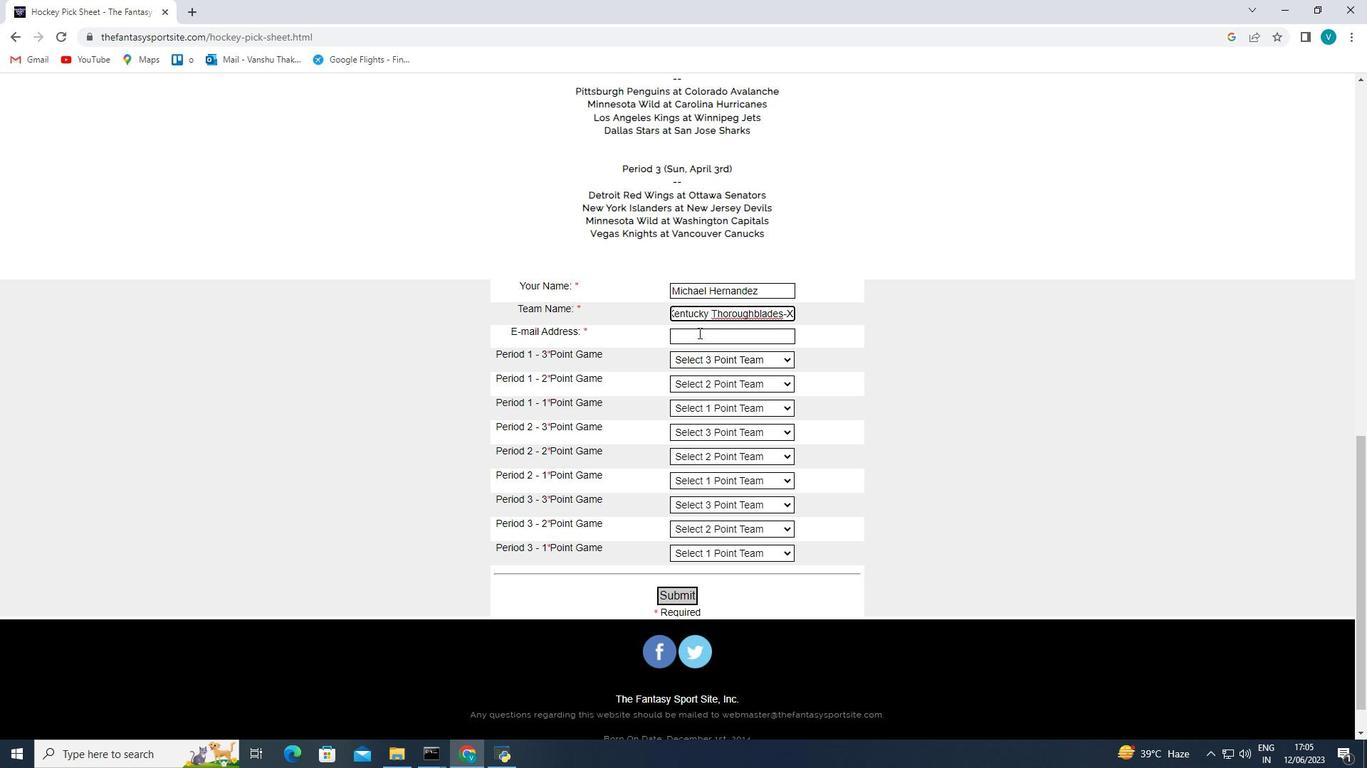 
Action: Key pressed softage.9<Key.shift>@softage.net
Screenshot: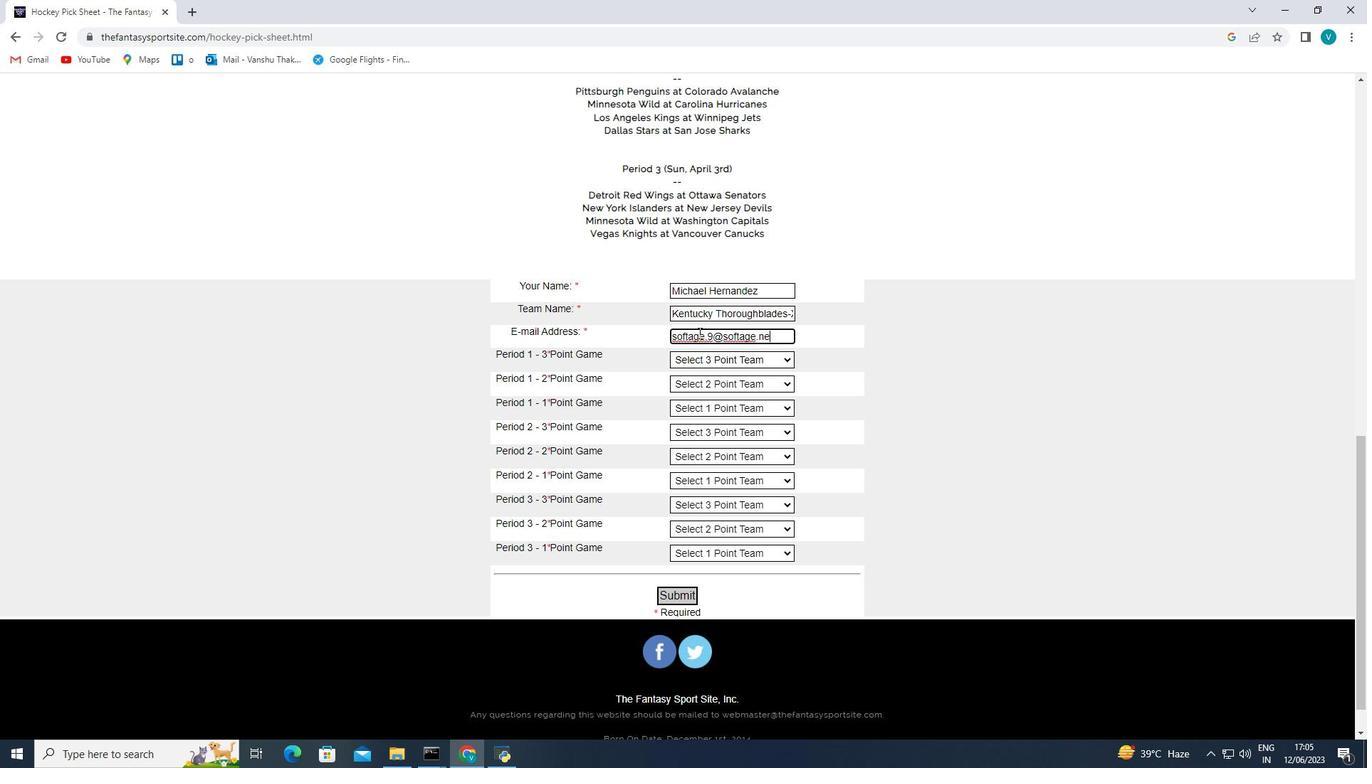 
Action: Mouse moved to (753, 365)
Screenshot: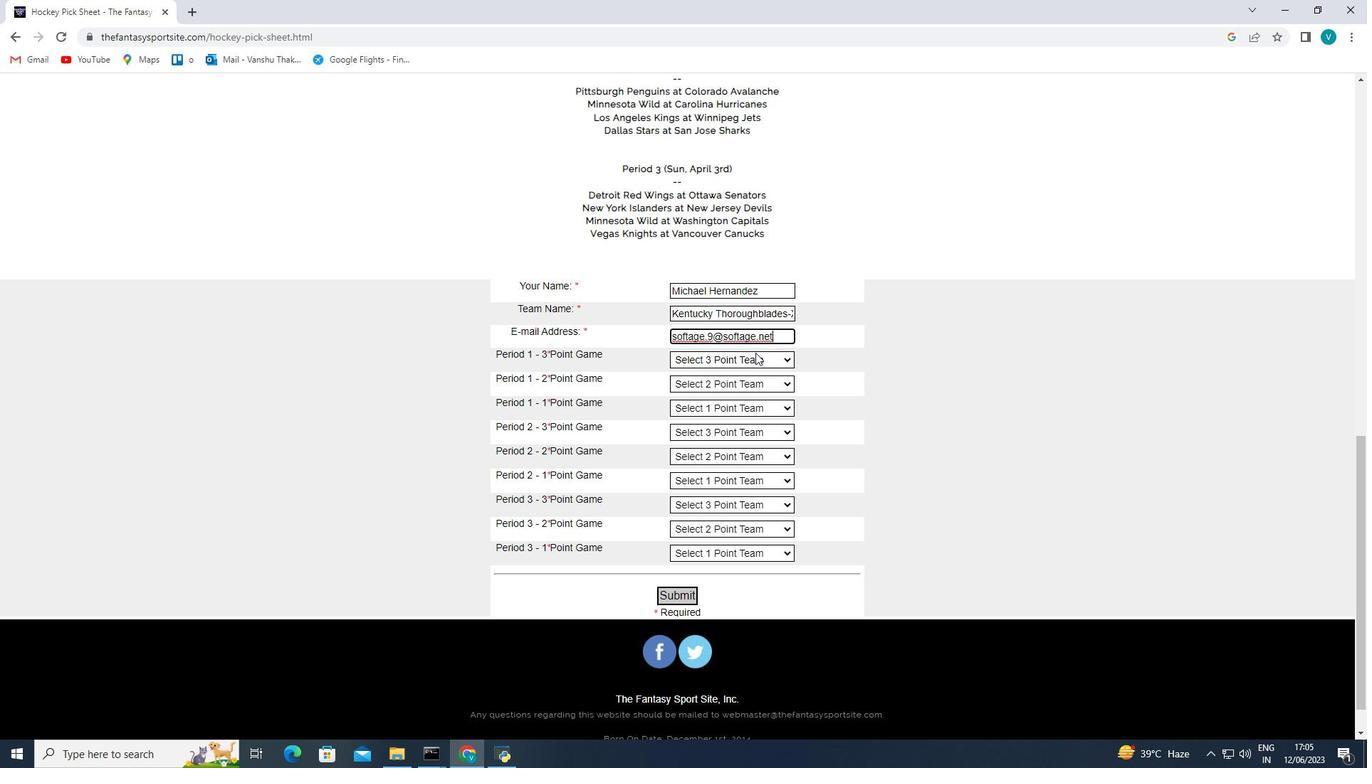 
Action: Mouse pressed left at (753, 365)
Screenshot: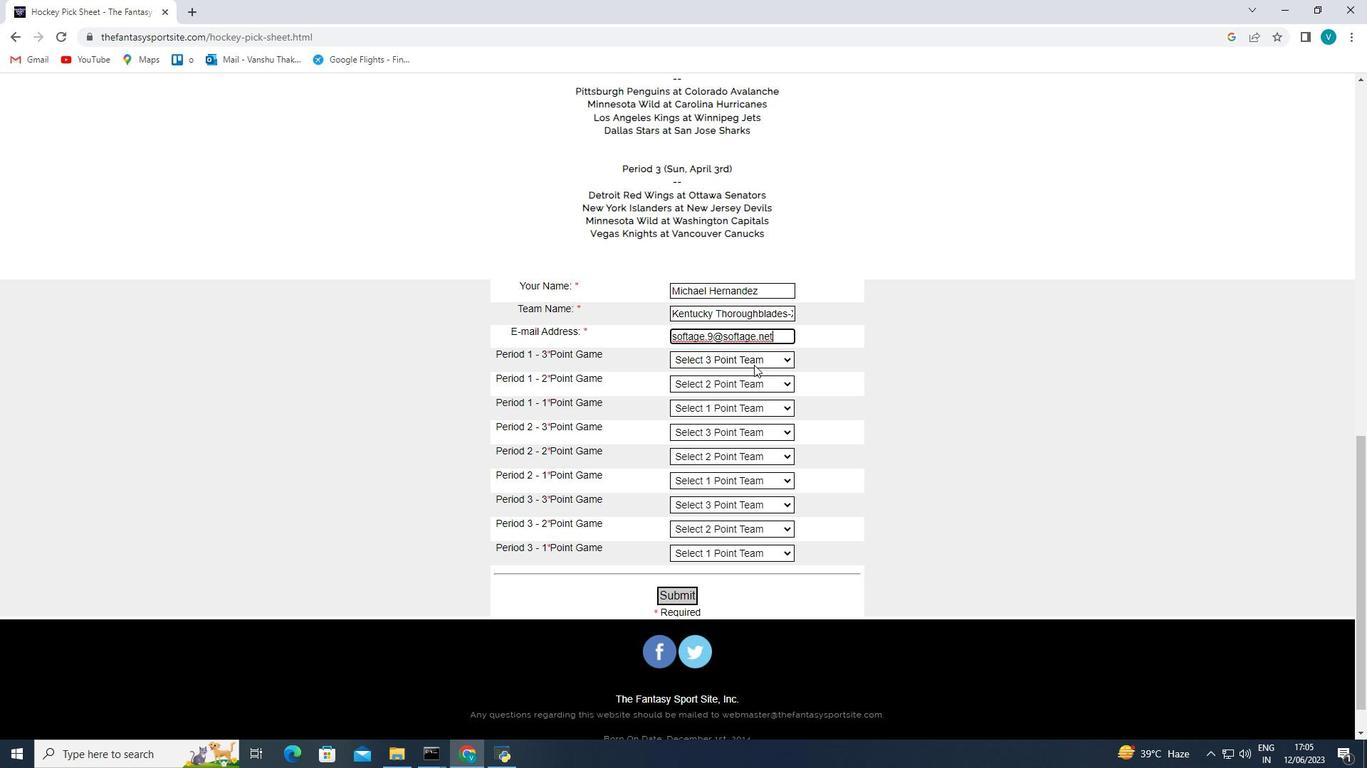 
Action: Mouse moved to (726, 484)
Screenshot: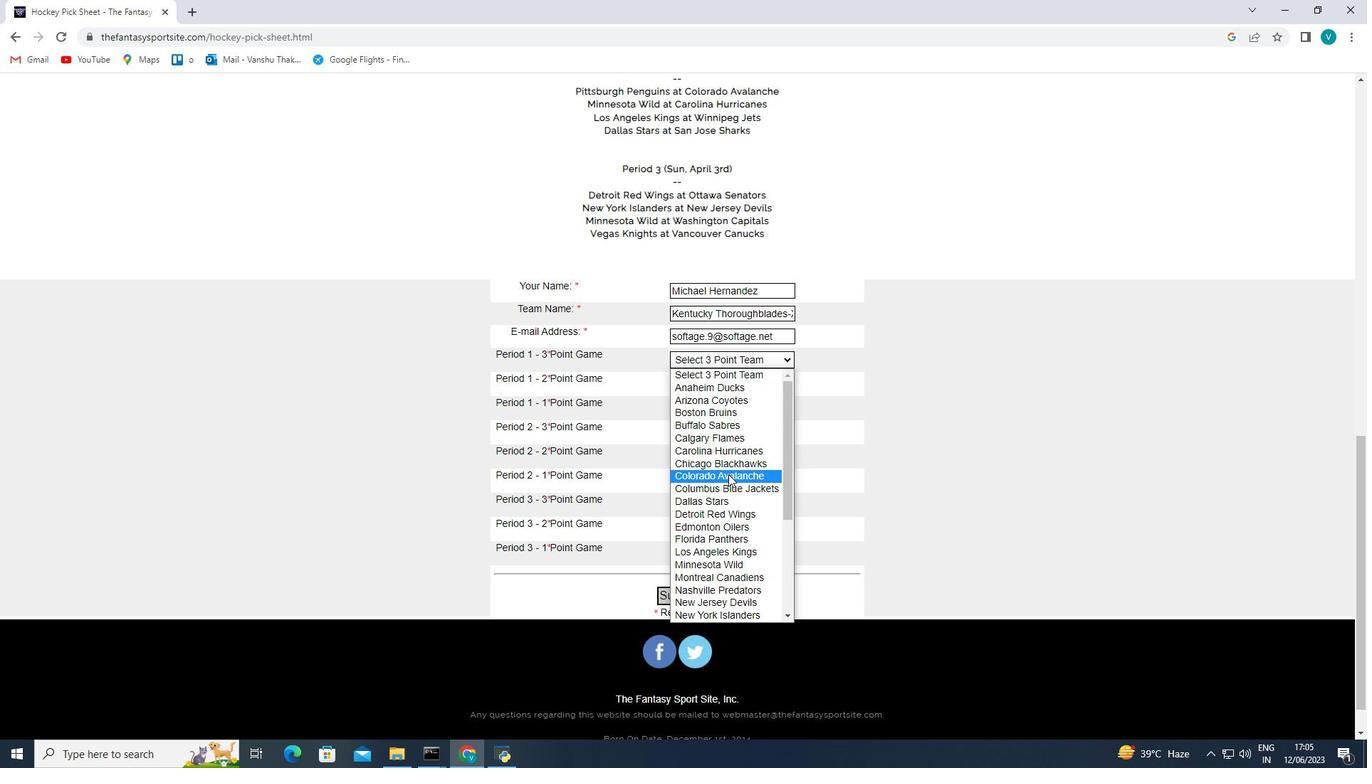 
Action: Mouse pressed left at (726, 484)
Screenshot: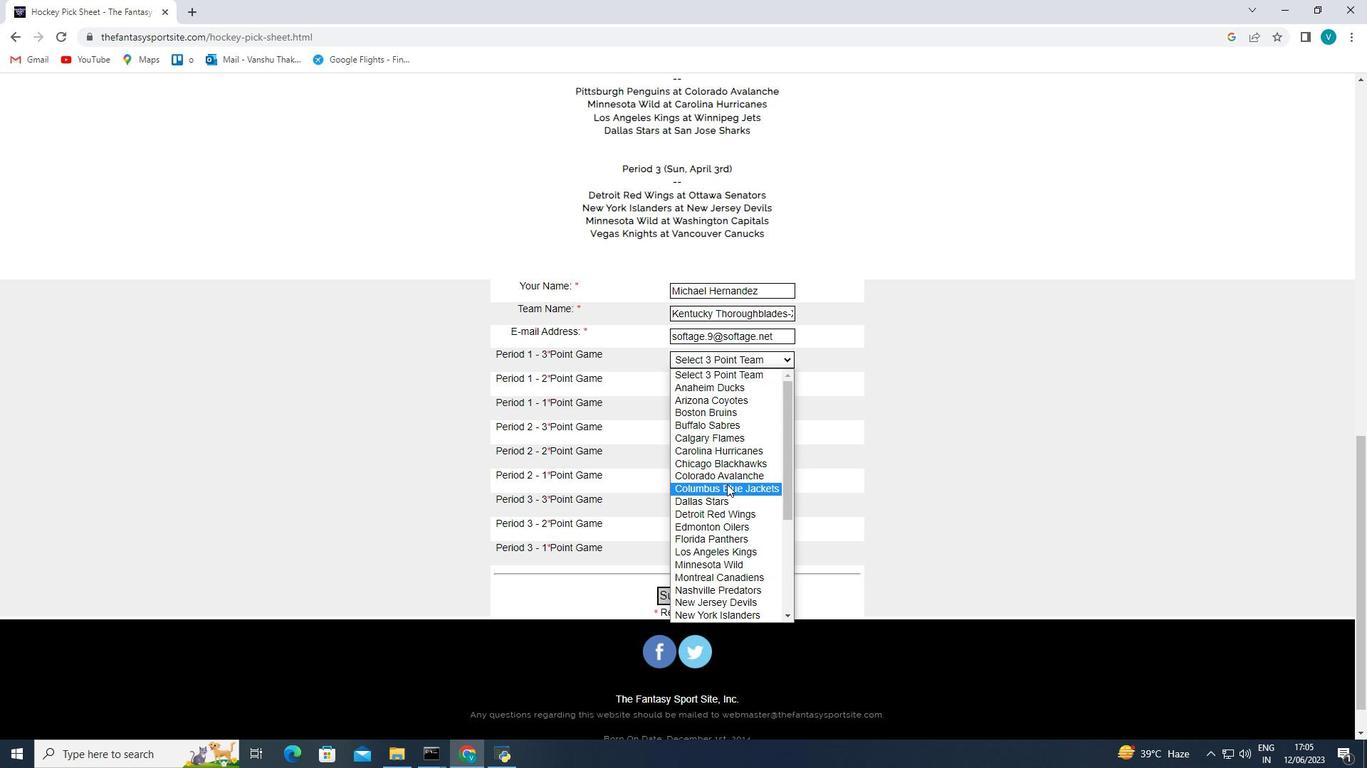 
Action: Mouse moved to (737, 383)
Screenshot: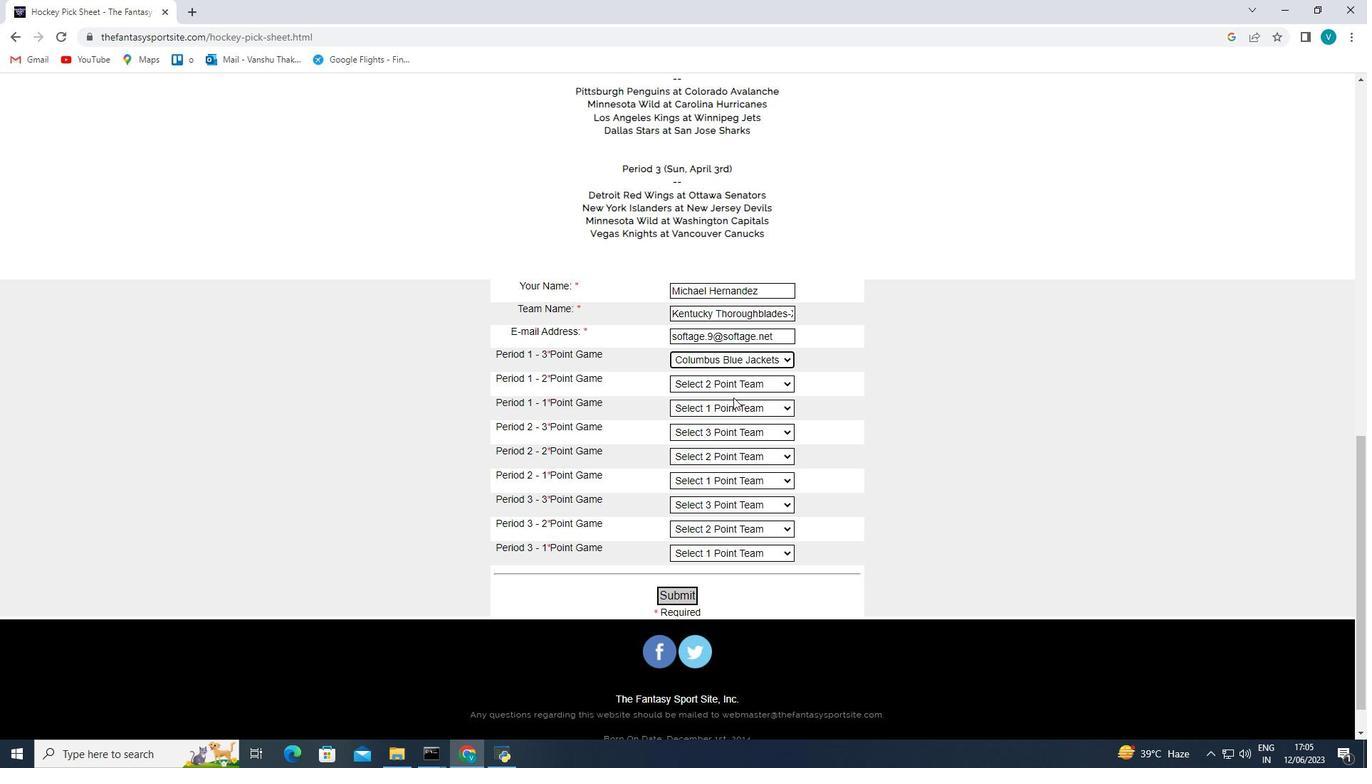 
Action: Mouse pressed left at (737, 383)
Screenshot: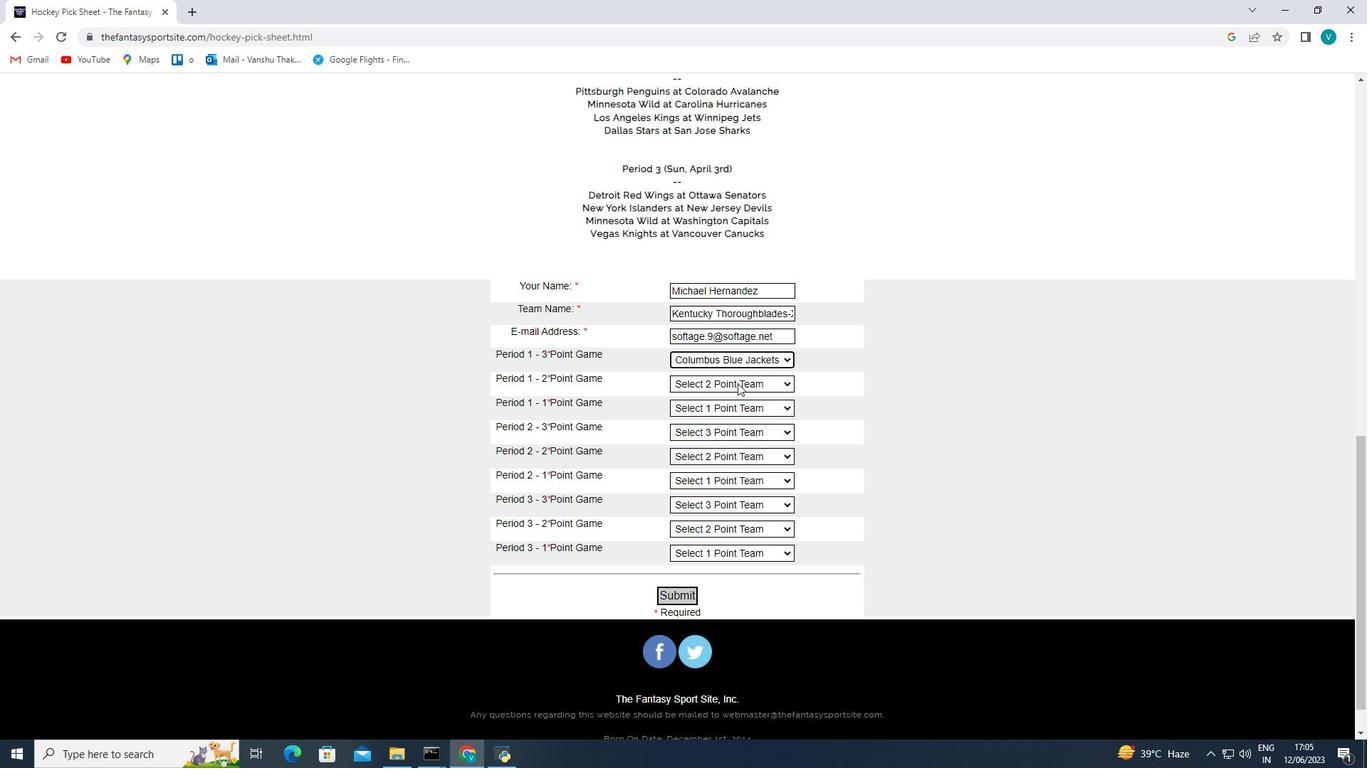 
Action: Mouse moved to (725, 485)
Screenshot: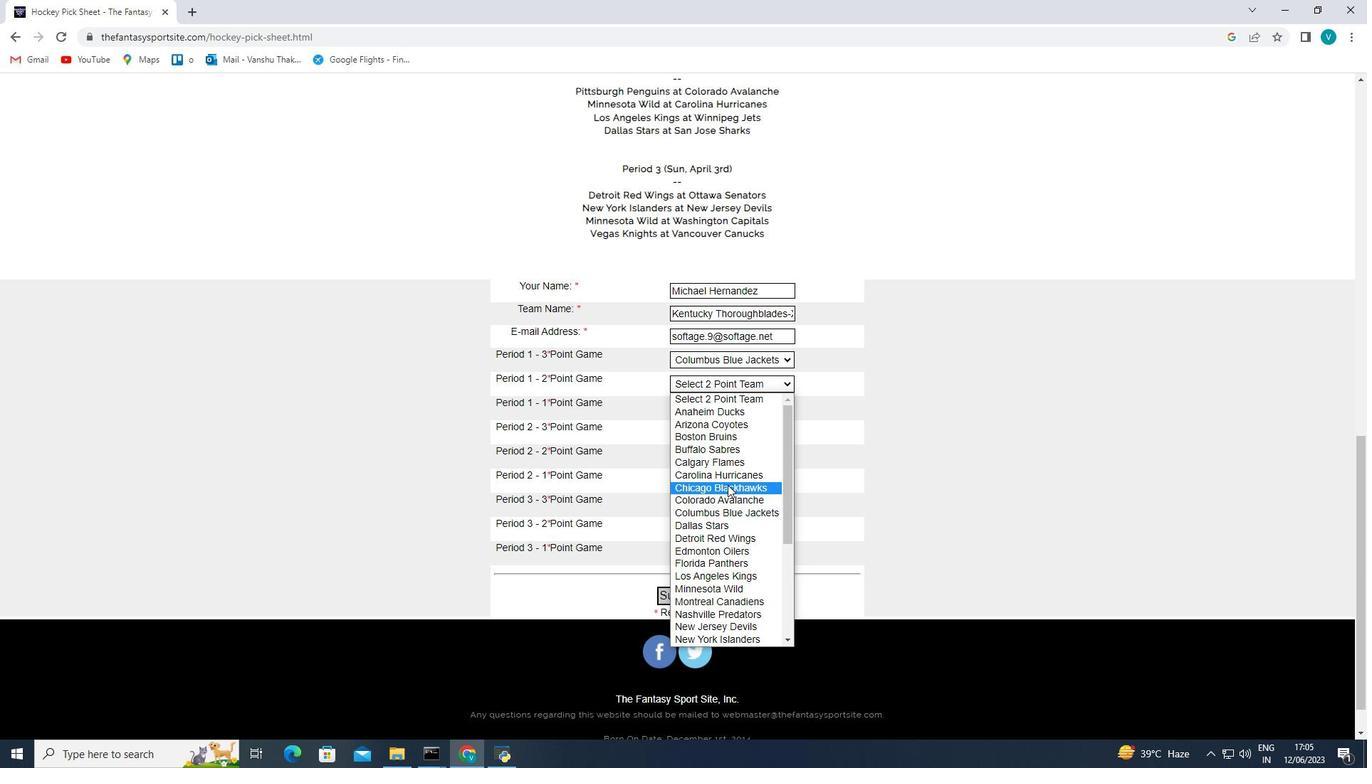 
Action: Mouse pressed left at (725, 485)
Screenshot: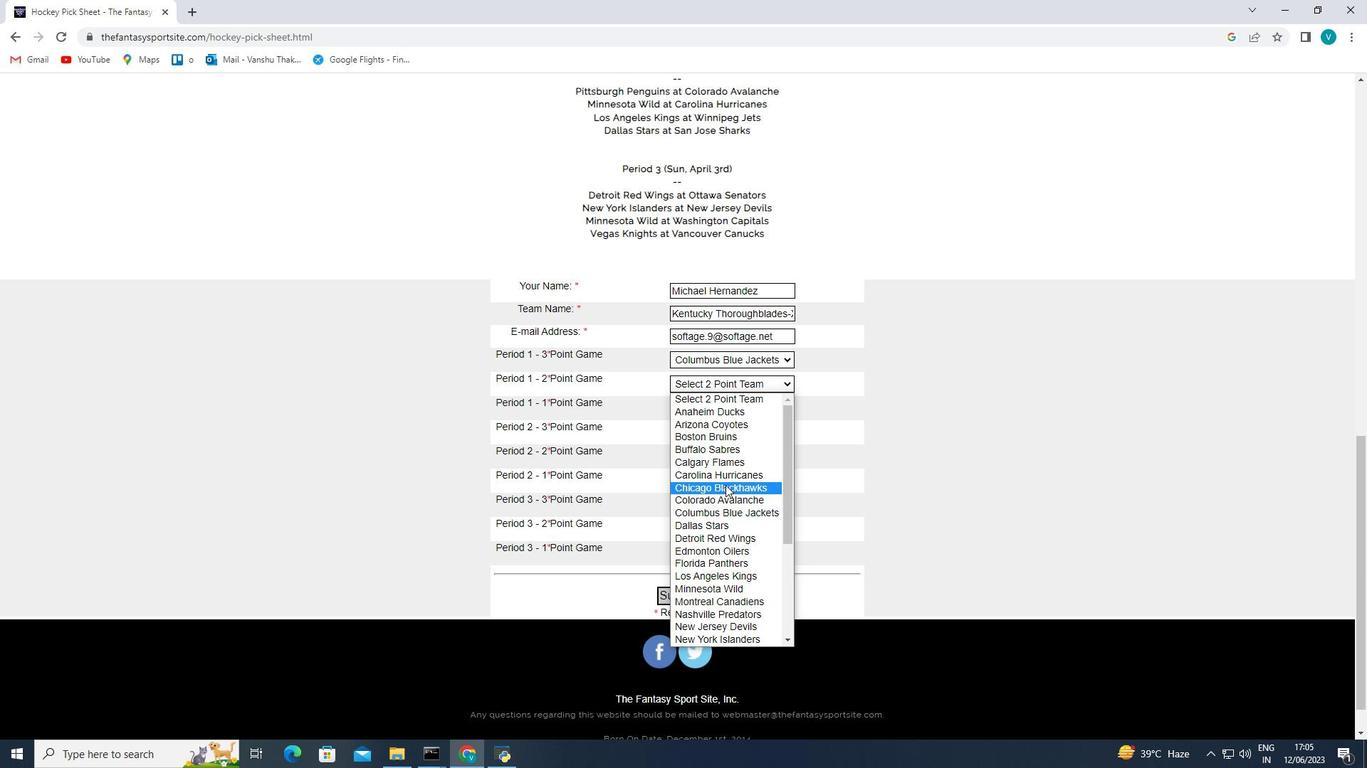 
Action: Mouse moved to (734, 415)
Screenshot: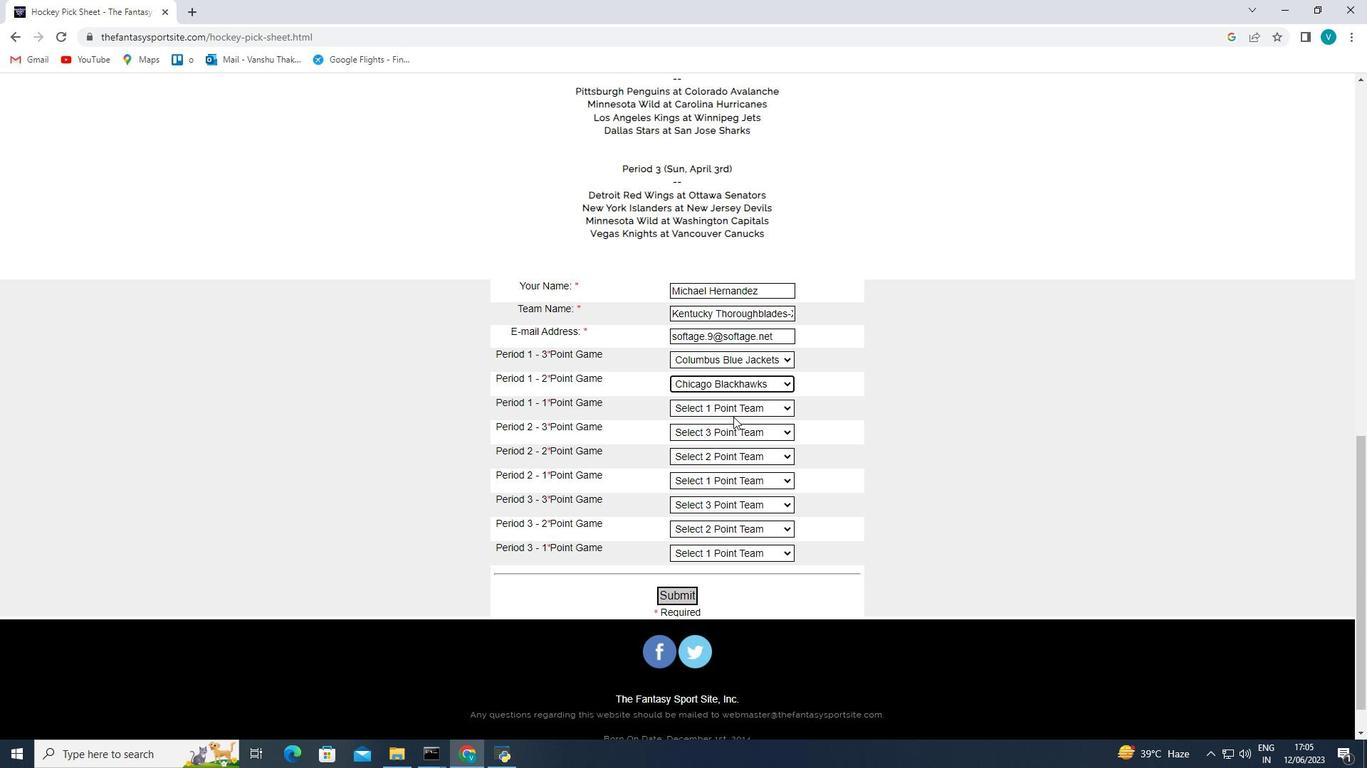 
Action: Mouse pressed left at (734, 415)
Screenshot: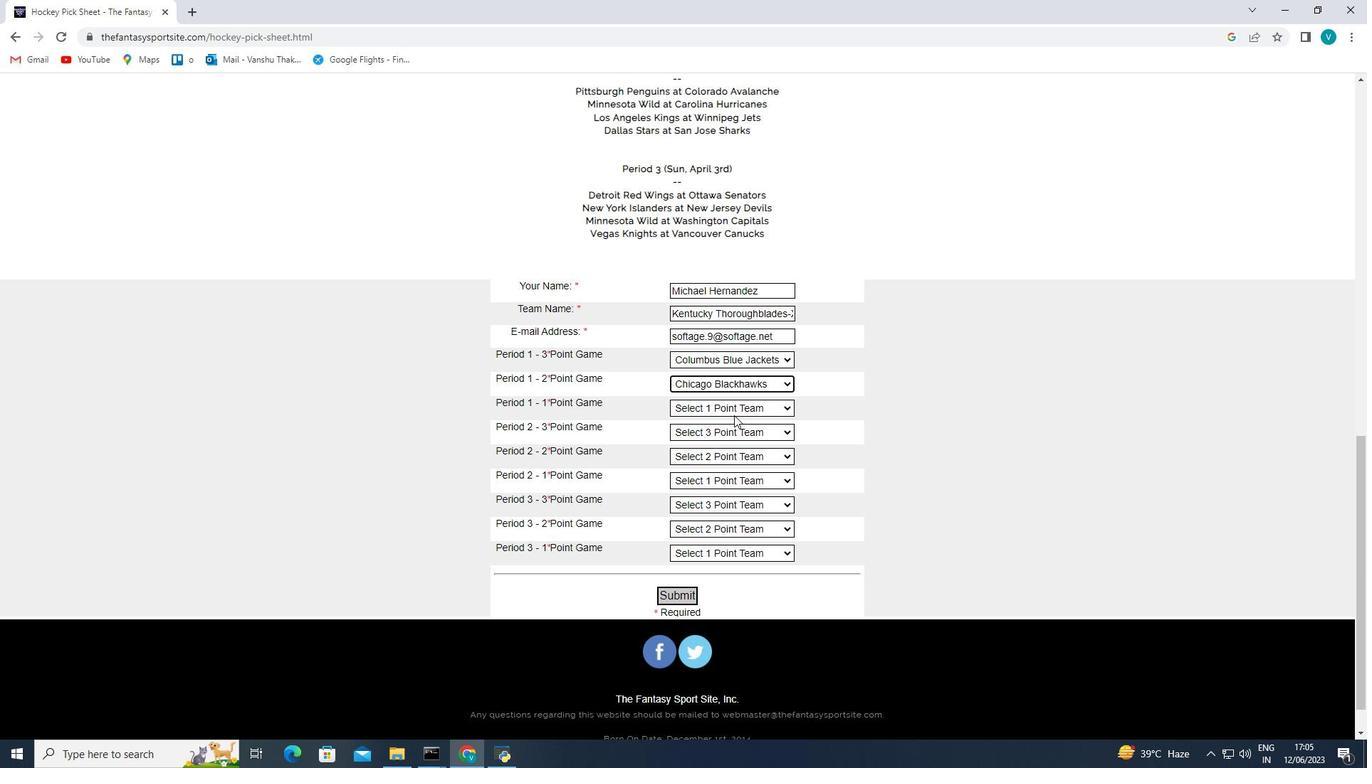 
Action: Mouse moved to (717, 496)
Screenshot: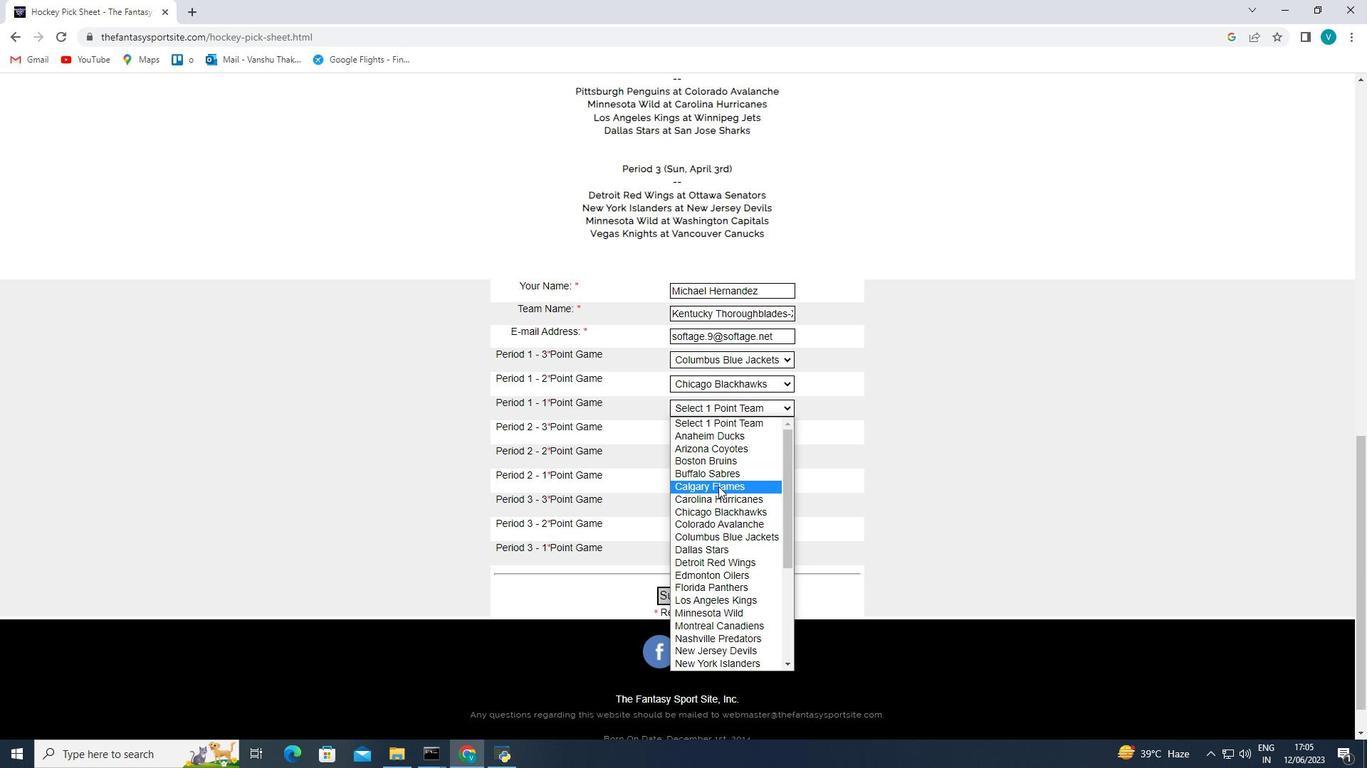 
Action: Mouse pressed left at (717, 496)
Screenshot: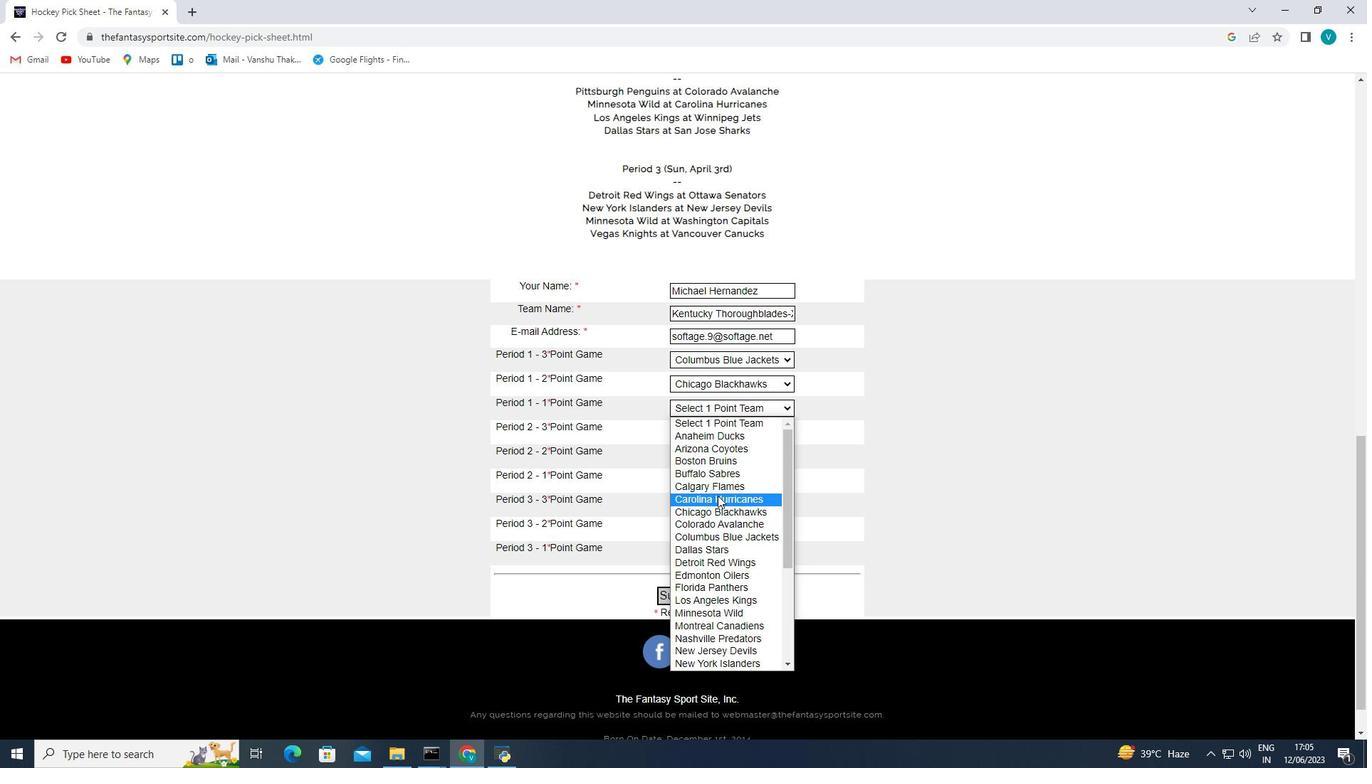 
Action: Mouse moved to (733, 437)
Screenshot: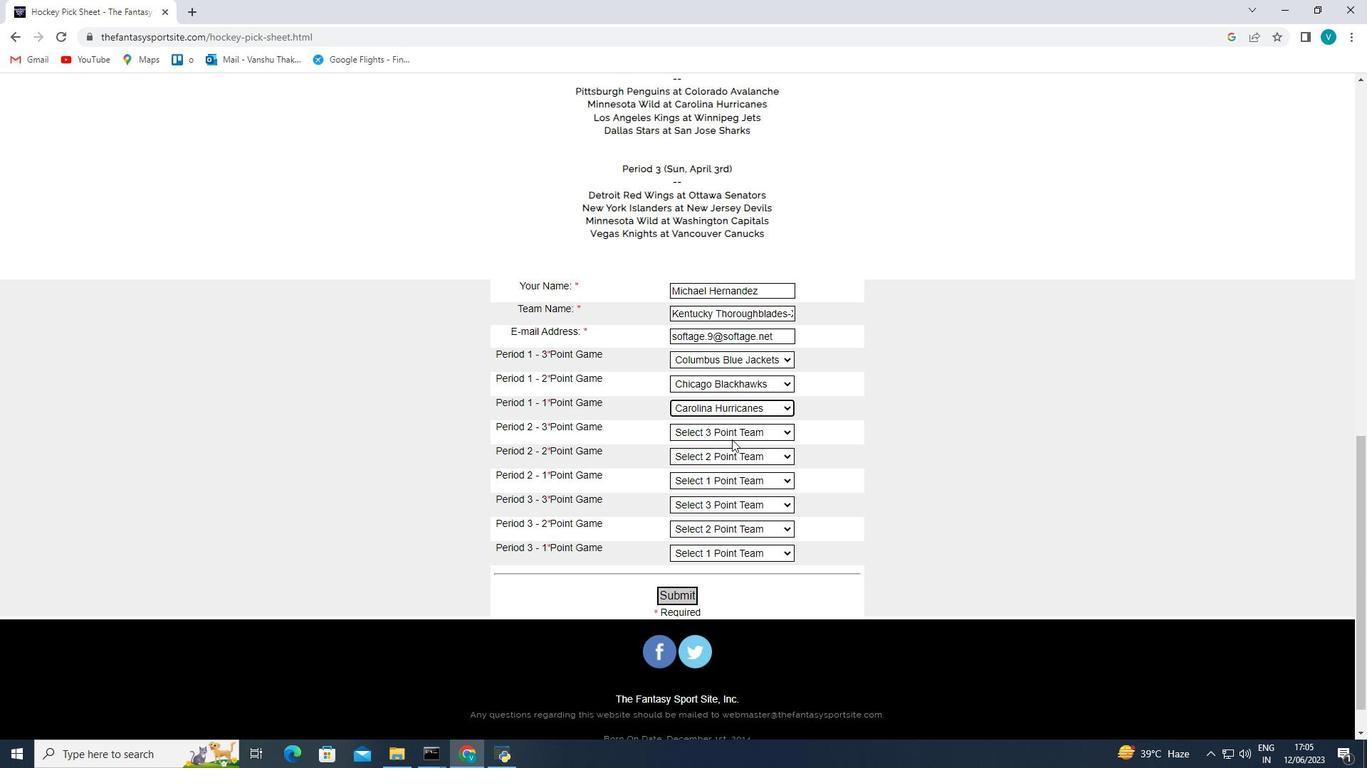 
Action: Mouse pressed left at (733, 437)
Screenshot: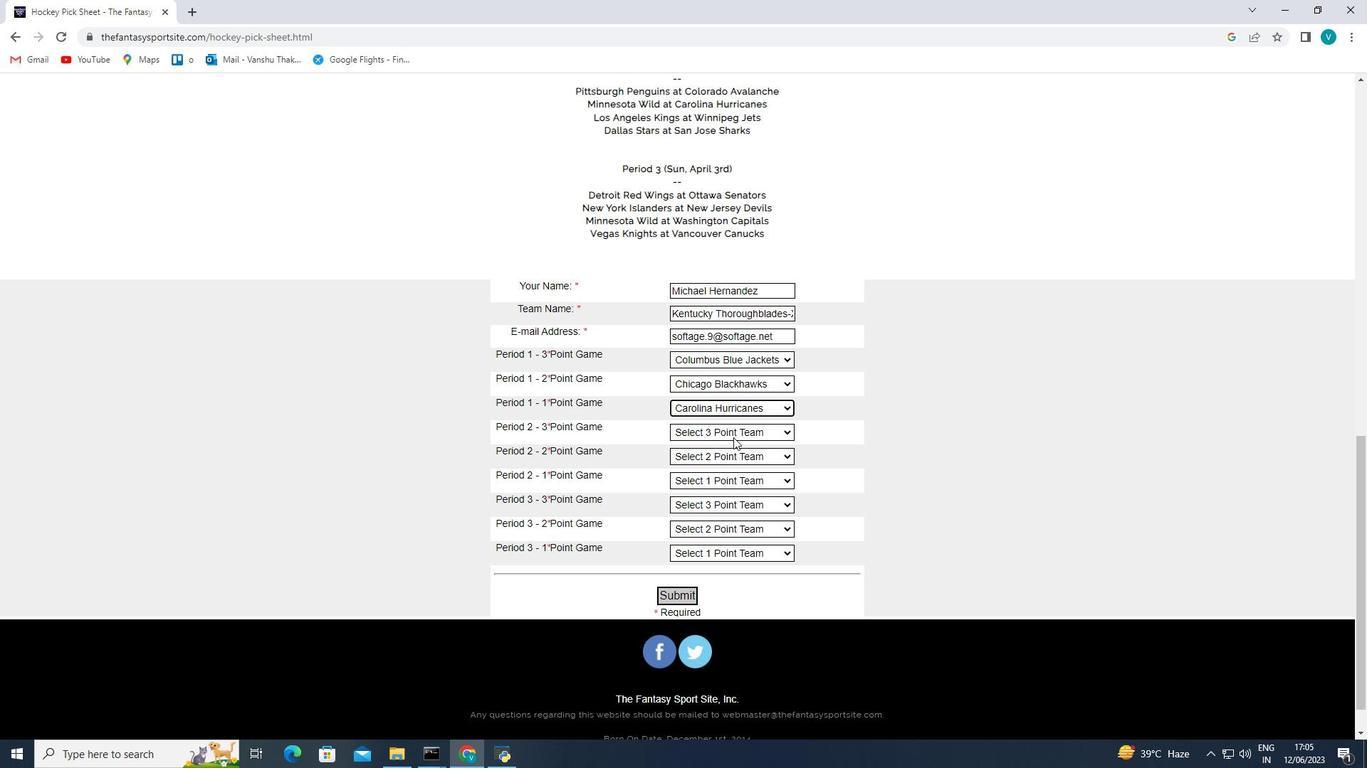 
Action: Mouse moved to (724, 504)
Screenshot: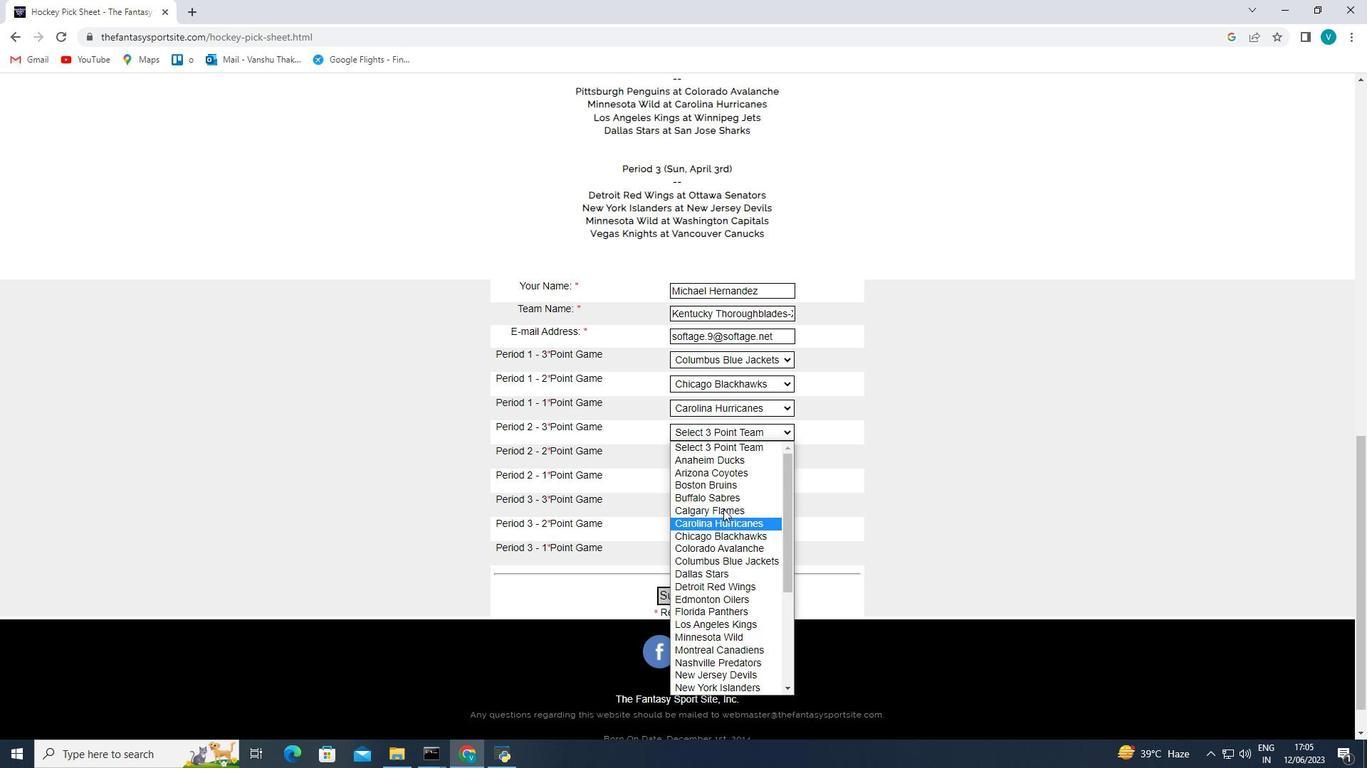 
Action: Mouse pressed left at (724, 504)
Screenshot: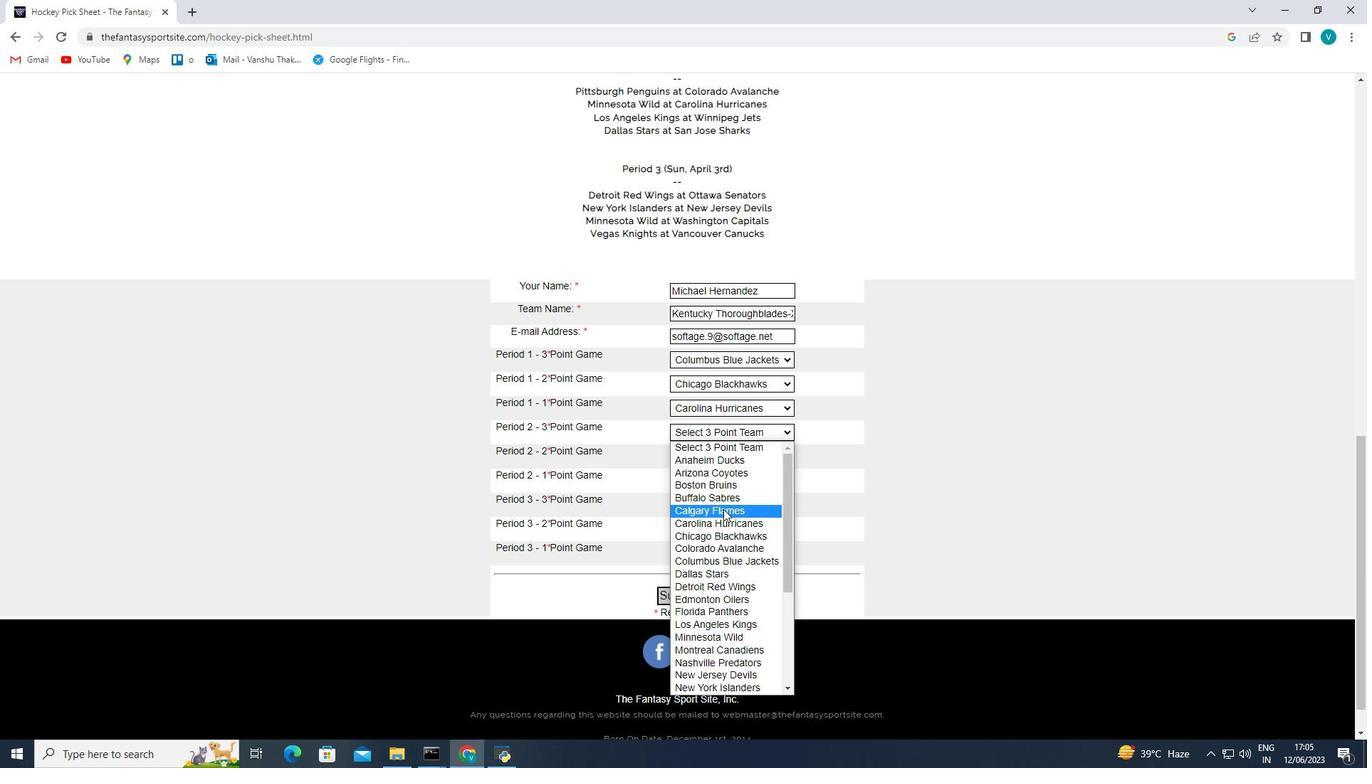 
Action: Mouse moved to (728, 454)
Screenshot: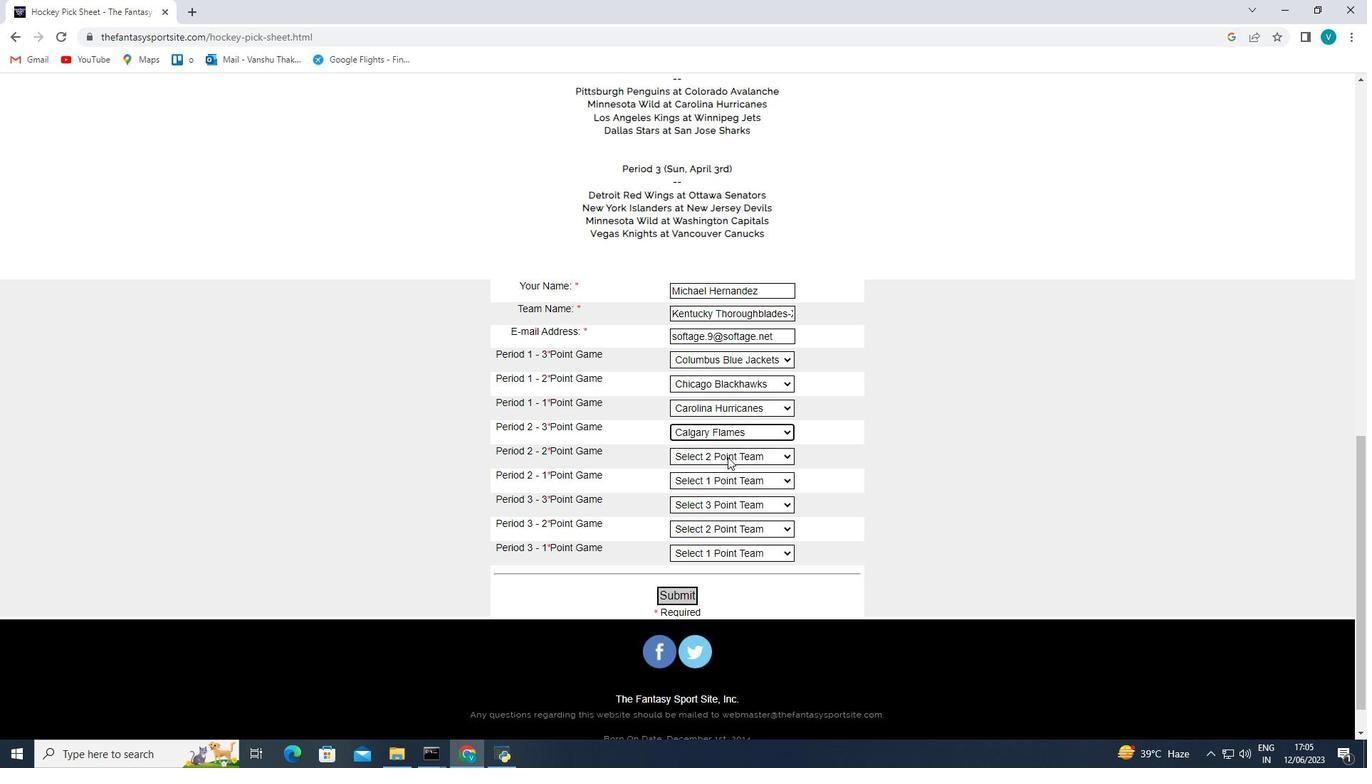
Action: Mouse pressed left at (728, 454)
Screenshot: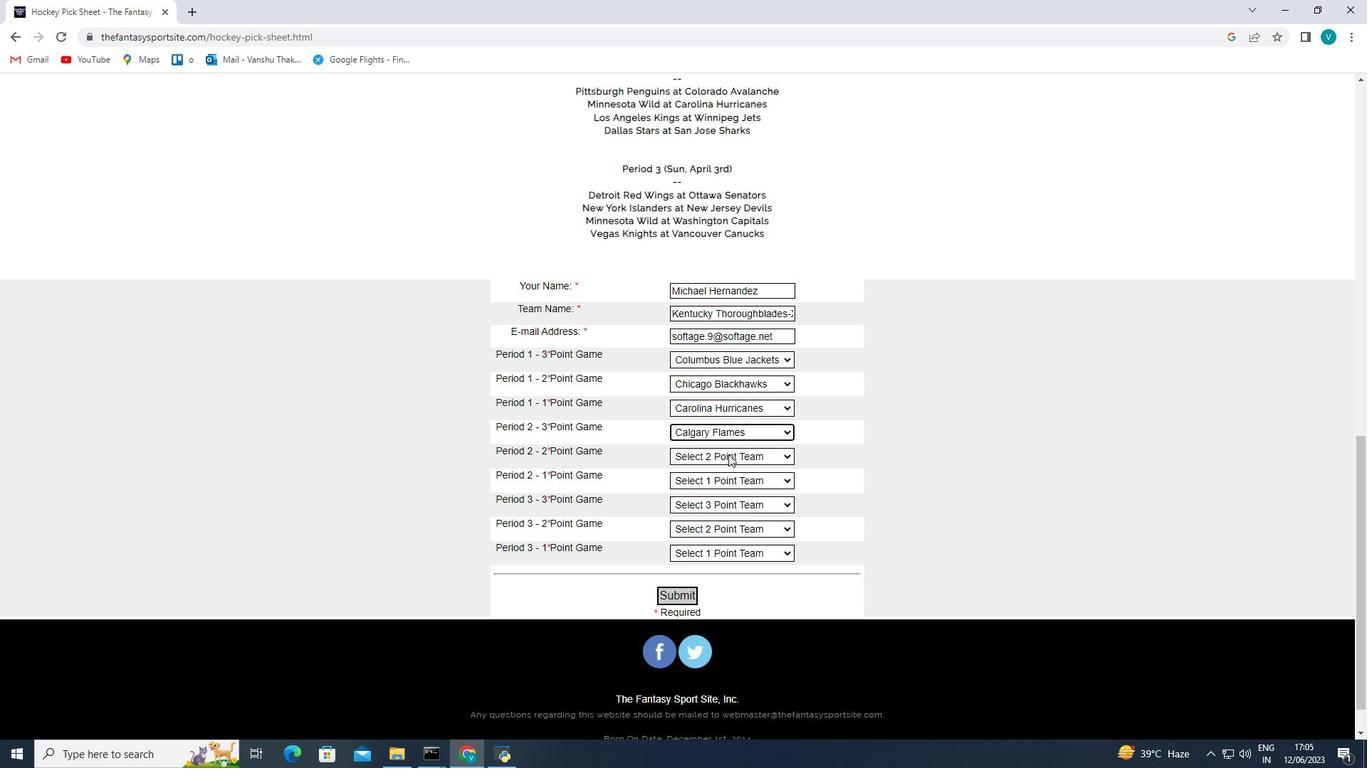 
Action: Mouse moved to (711, 531)
Screenshot: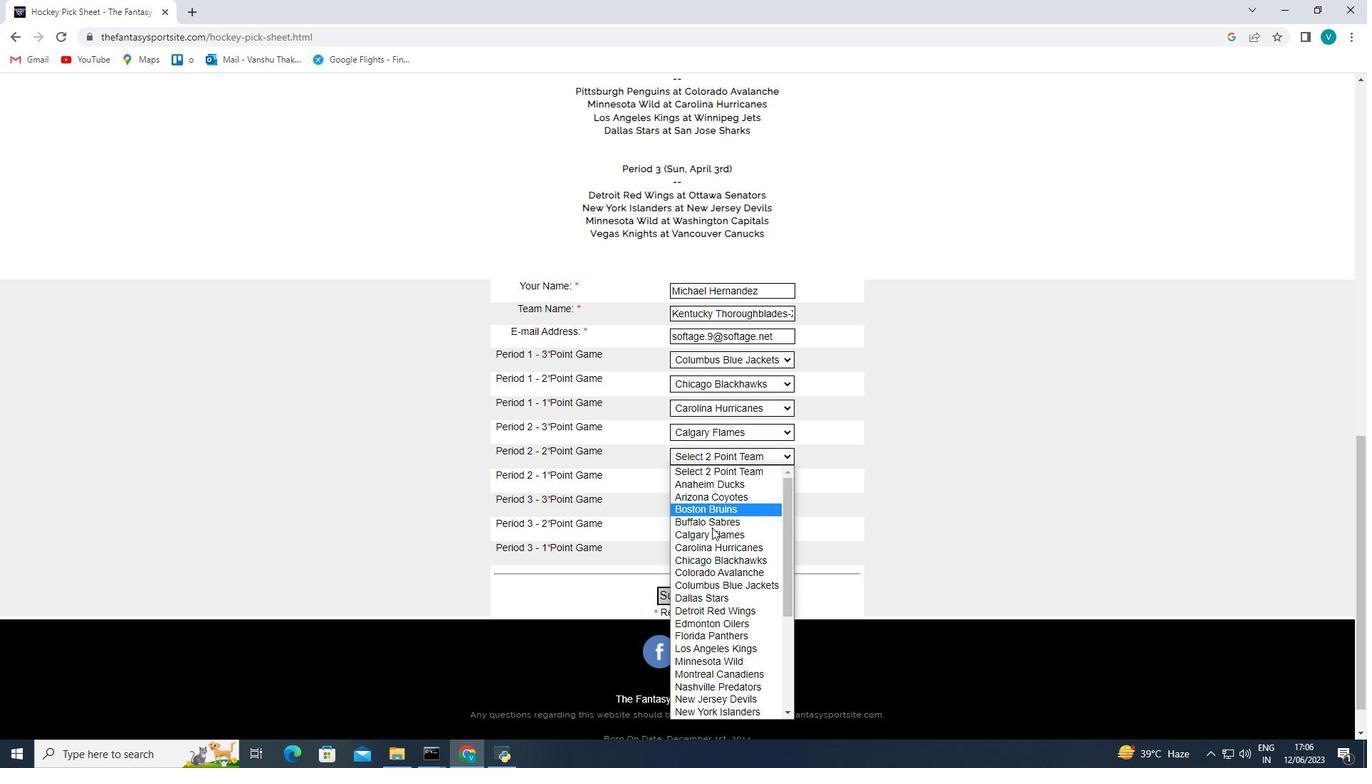 
Action: Mouse pressed left at (711, 531)
Screenshot: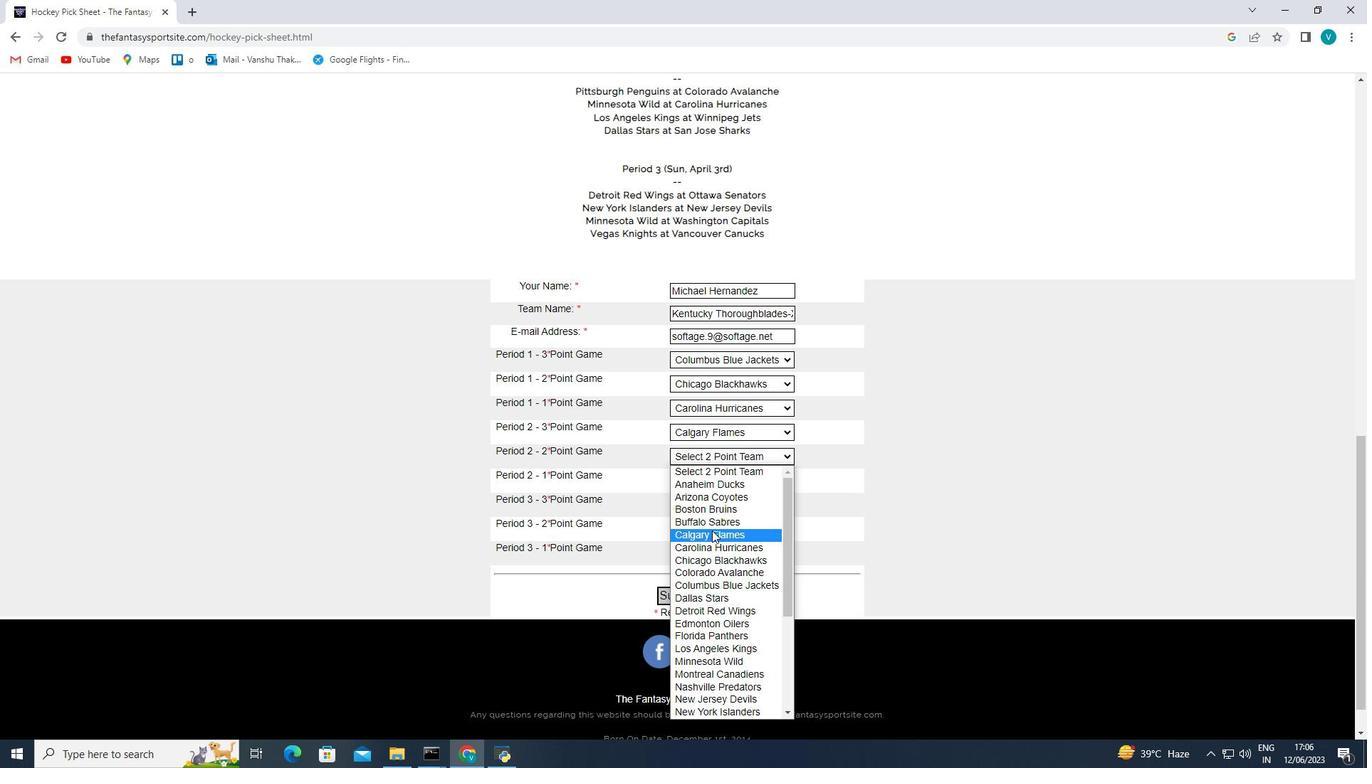 
Action: Mouse moved to (729, 474)
Screenshot: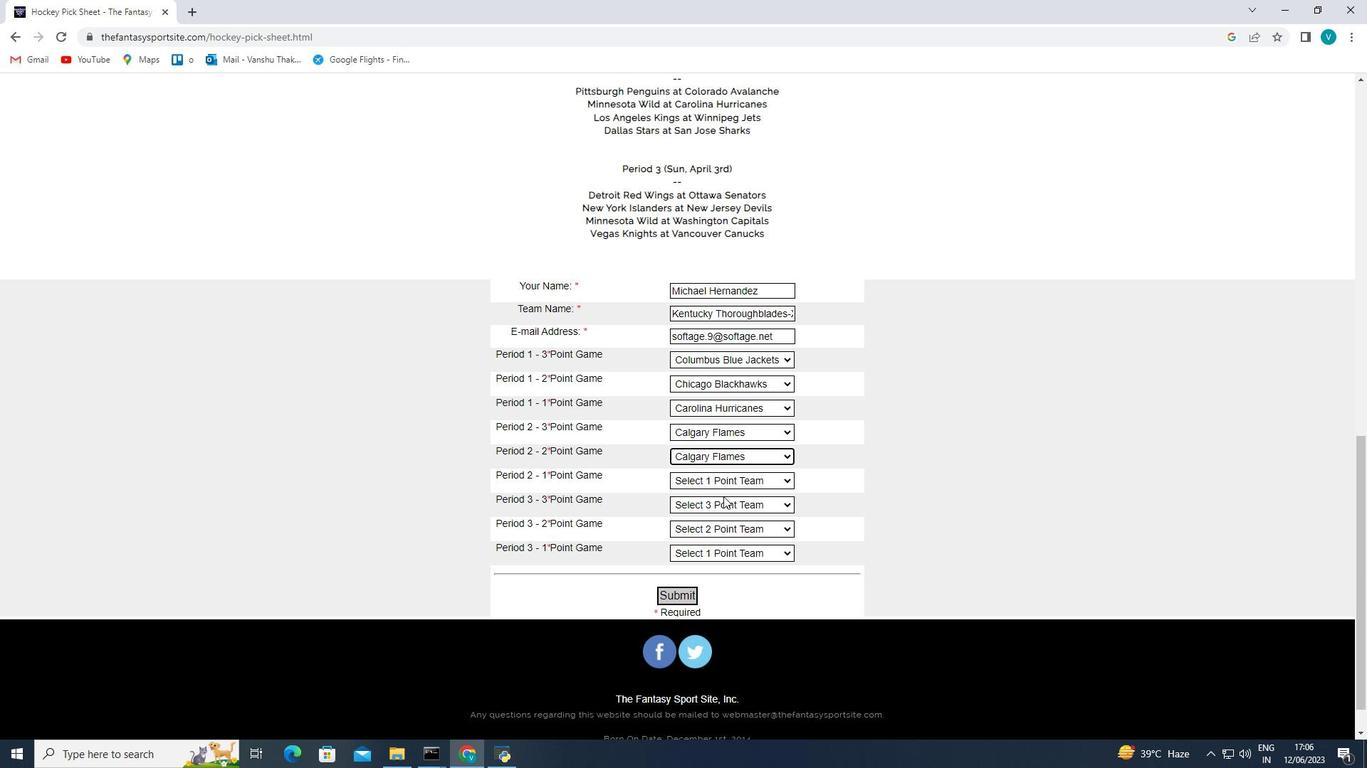 
Action: Mouse pressed left at (729, 474)
Screenshot: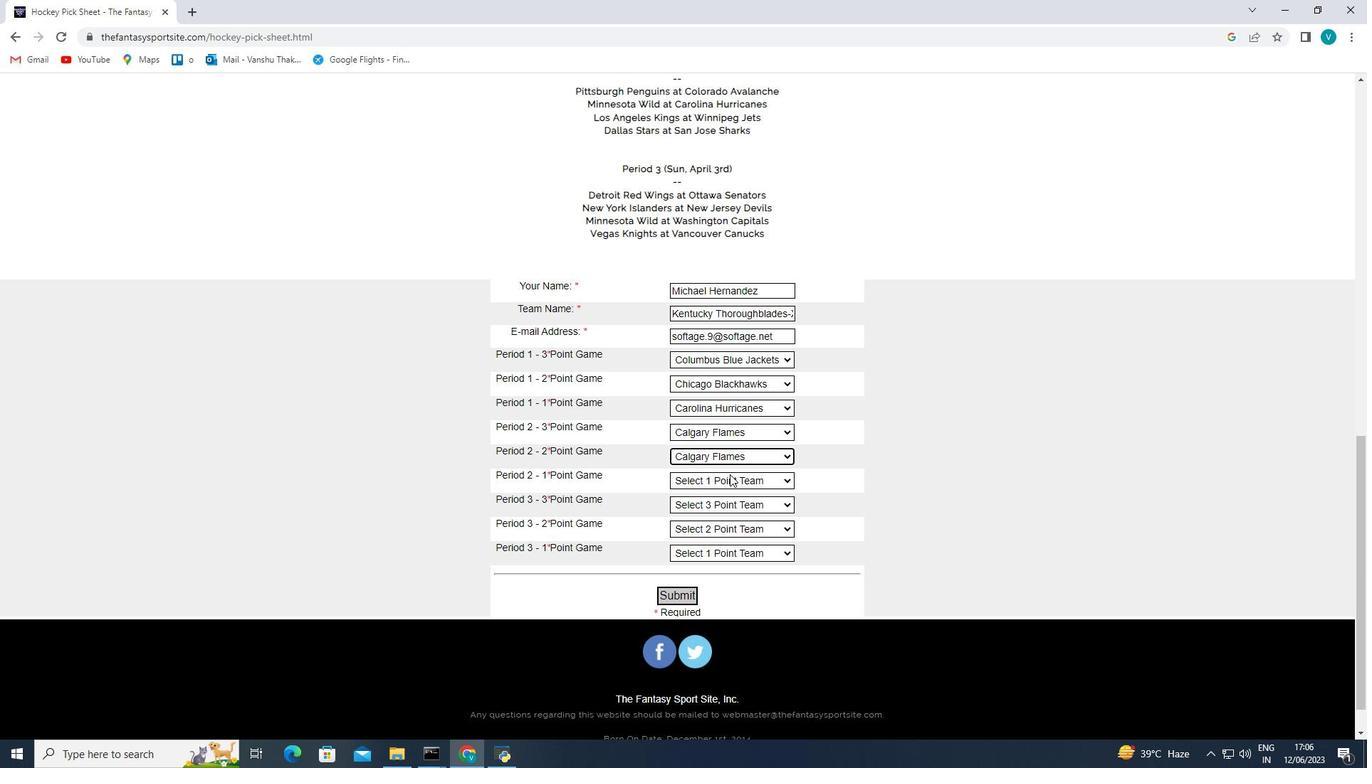 
Action: Mouse moved to (741, 255)
Screenshot: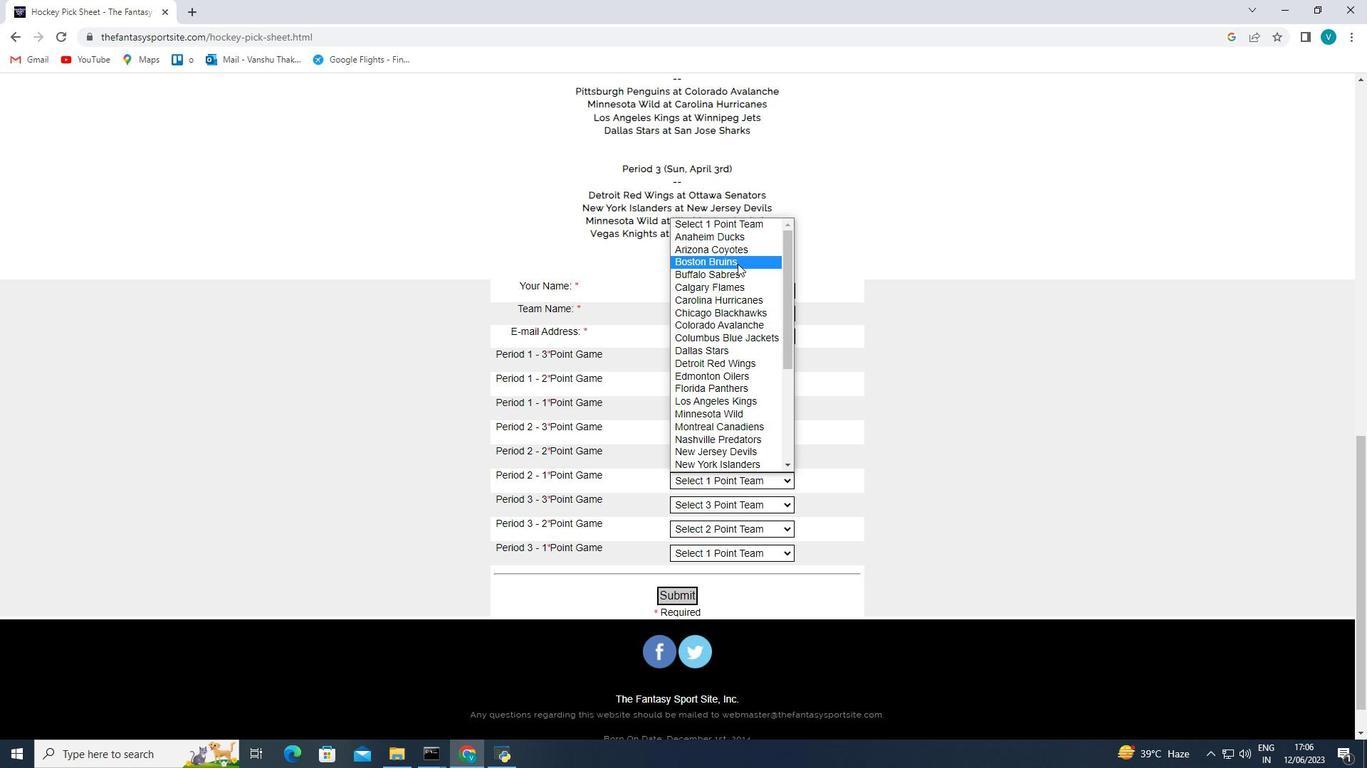 
Action: Mouse pressed left at (741, 255)
Screenshot: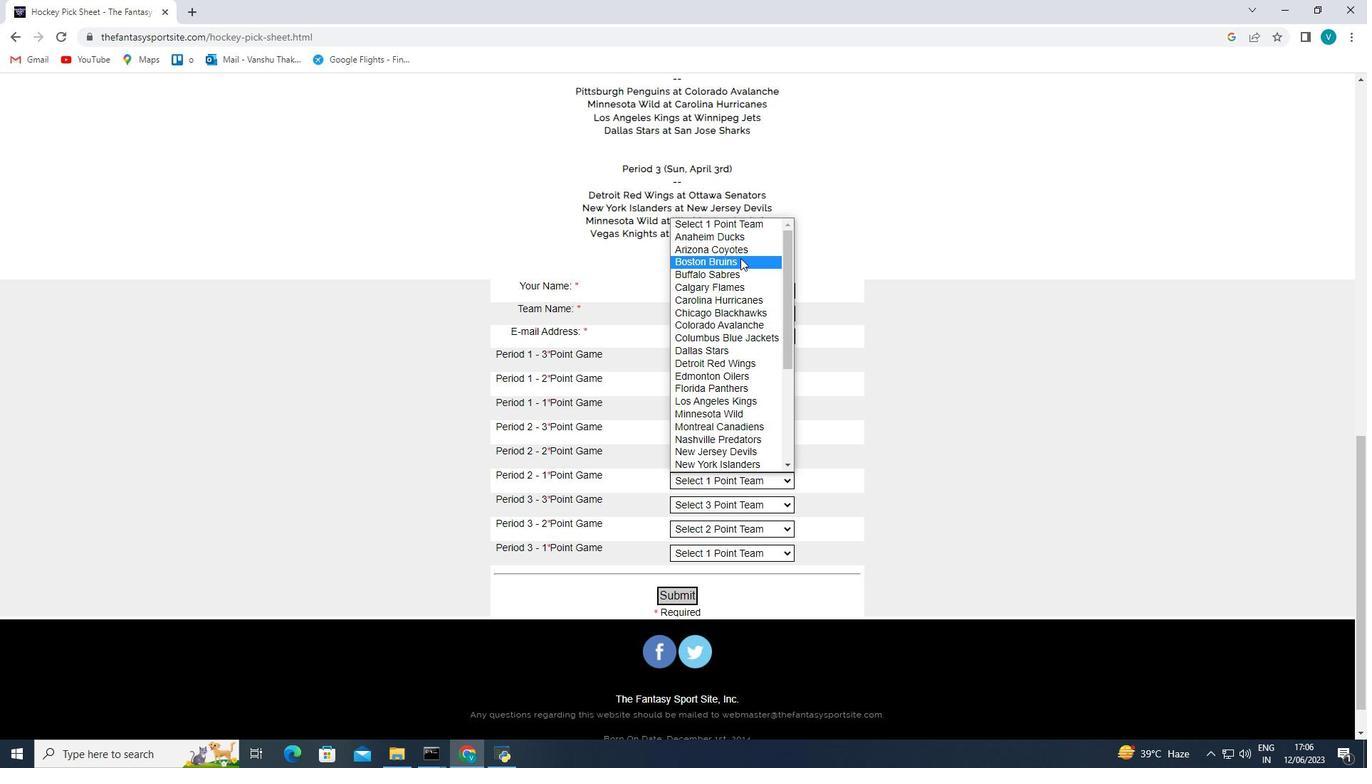 
Action: Mouse moved to (726, 501)
Screenshot: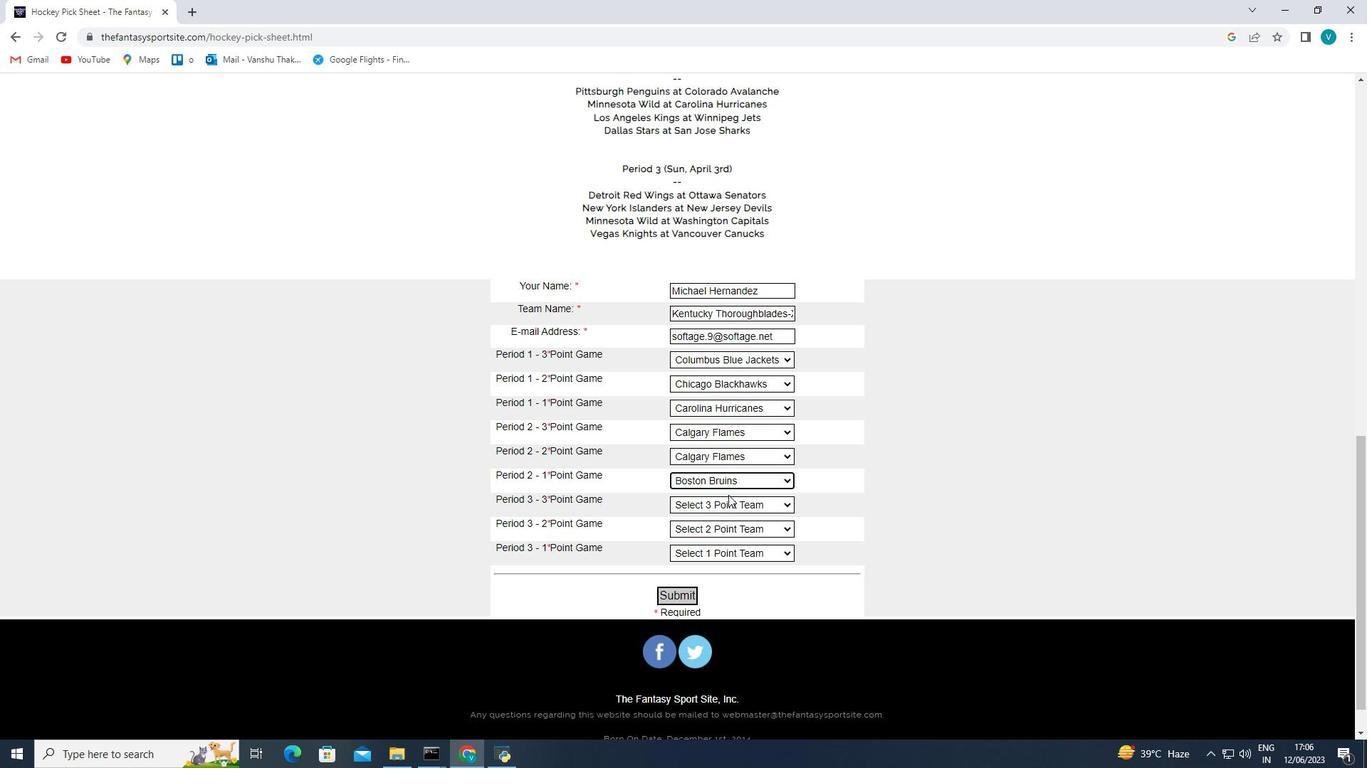 
Action: Mouse pressed left at (726, 501)
Screenshot: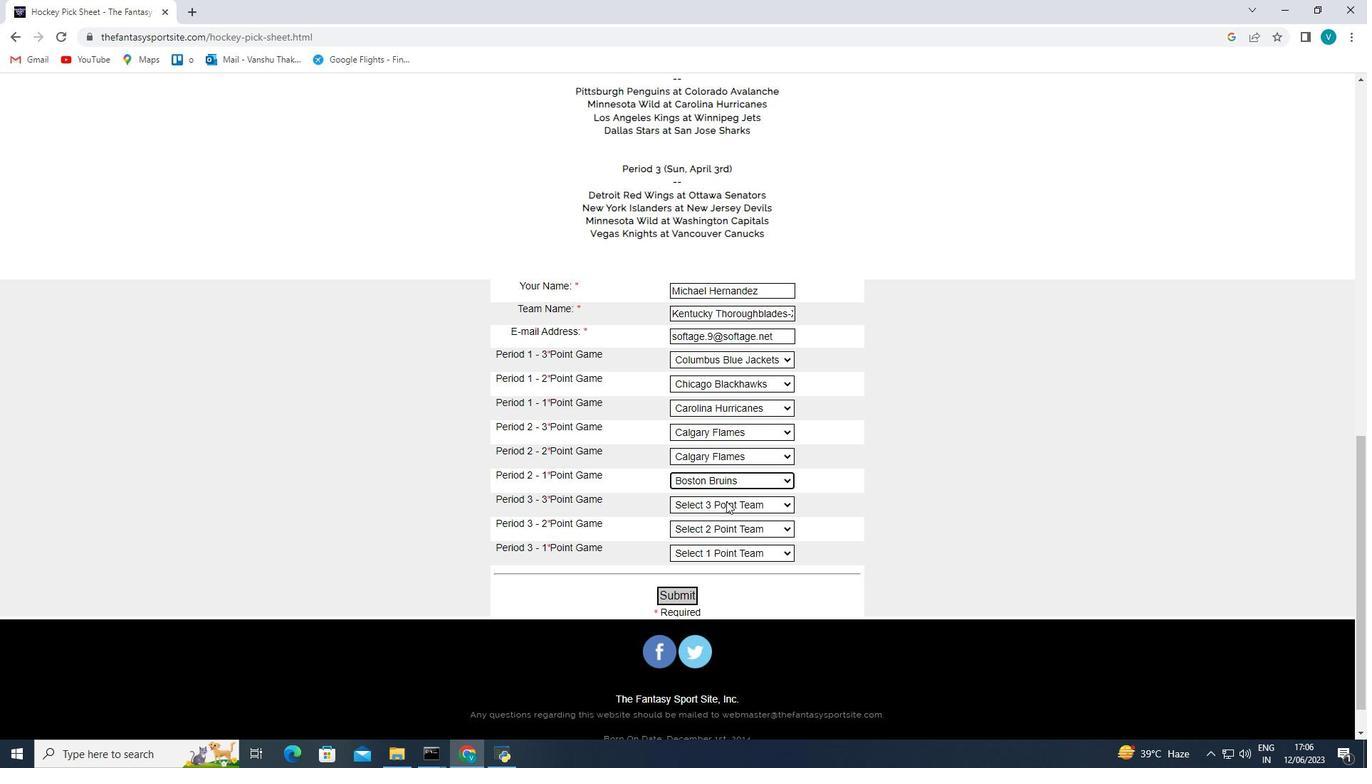 
Action: Mouse moved to (742, 273)
Screenshot: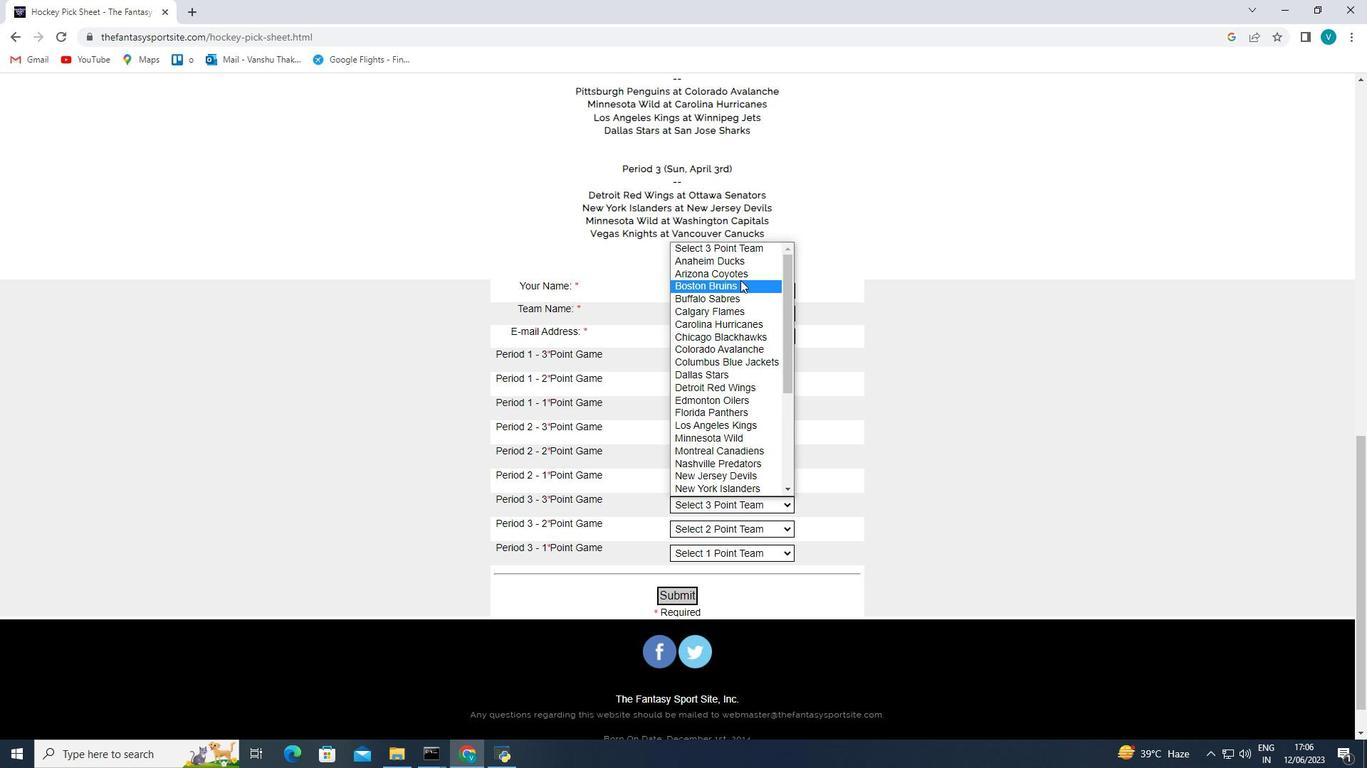 
Action: Mouse pressed left at (742, 273)
Screenshot: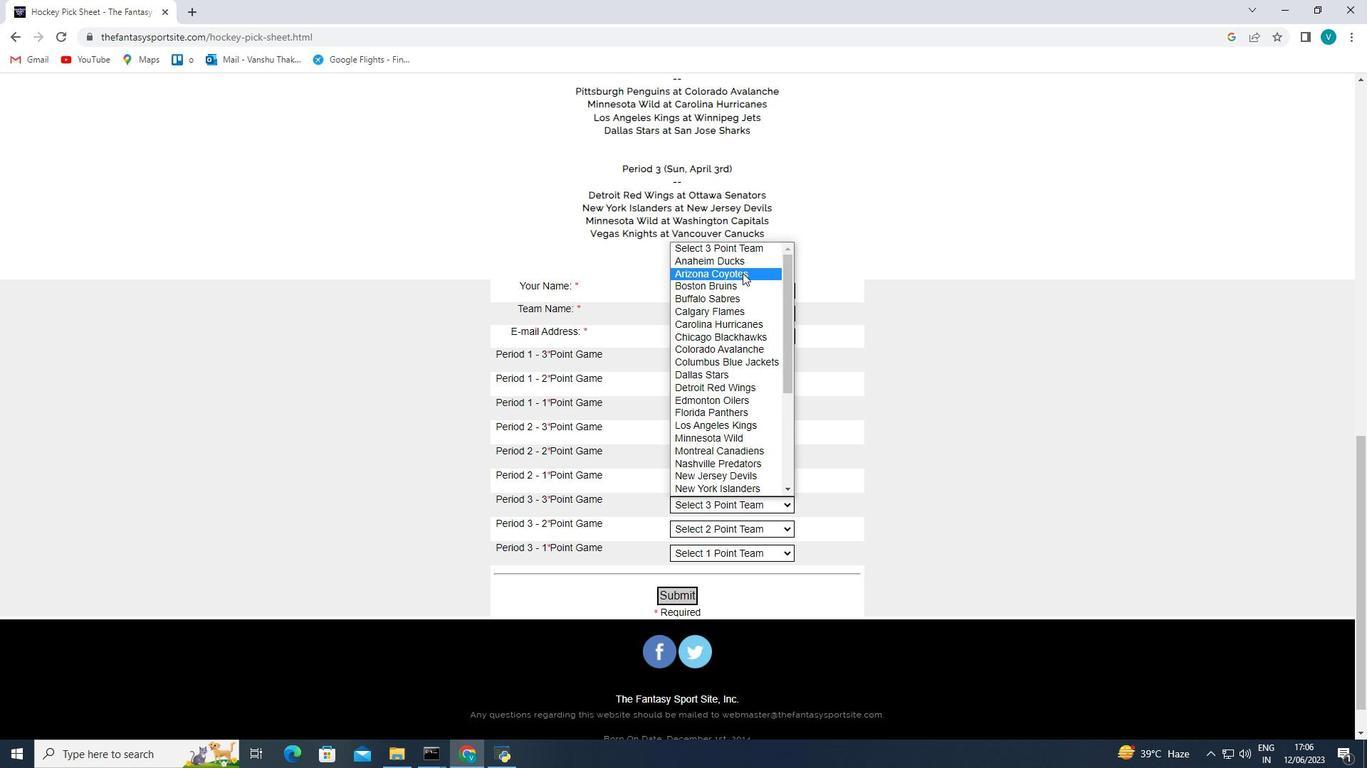 
Action: Mouse moved to (726, 529)
Screenshot: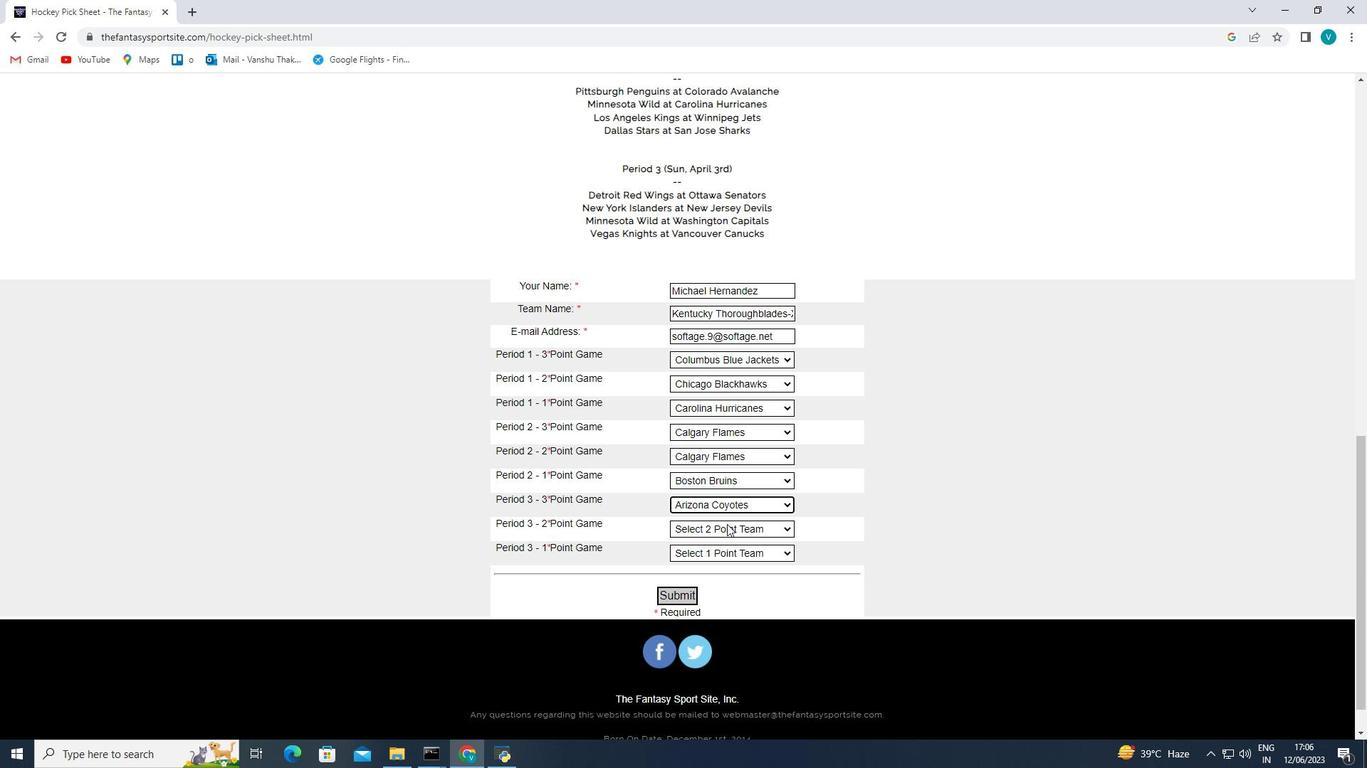 
Action: Mouse pressed left at (726, 529)
Screenshot: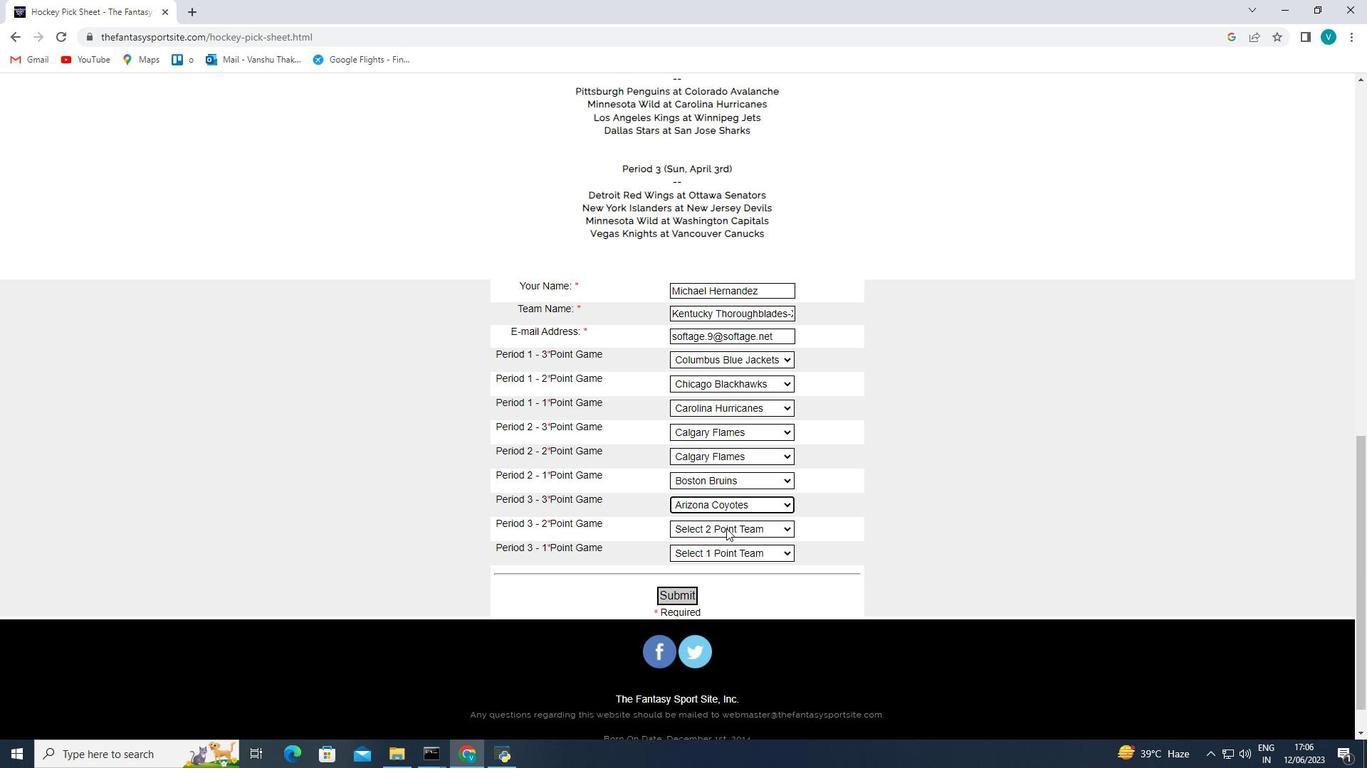 
Action: Mouse moved to (746, 276)
Screenshot: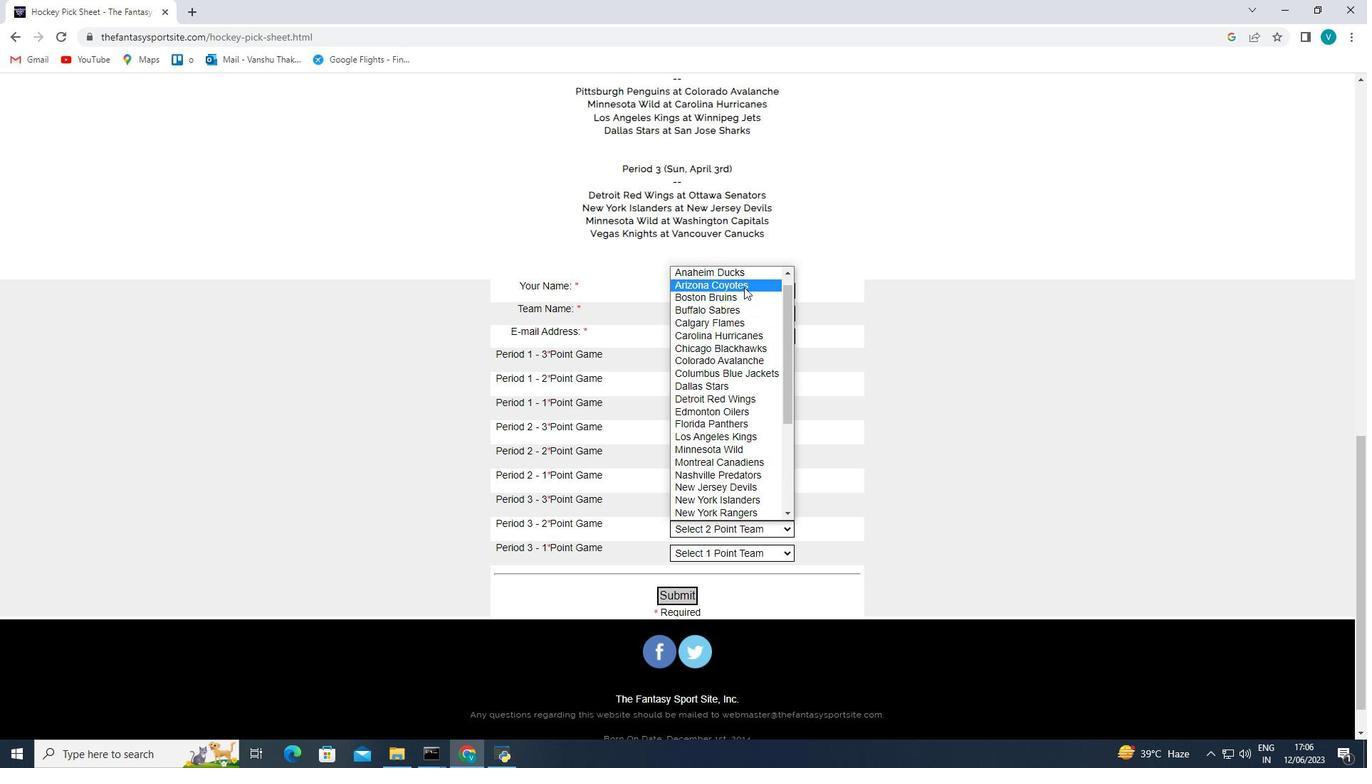 
Action: Mouse pressed left at (746, 276)
Screenshot: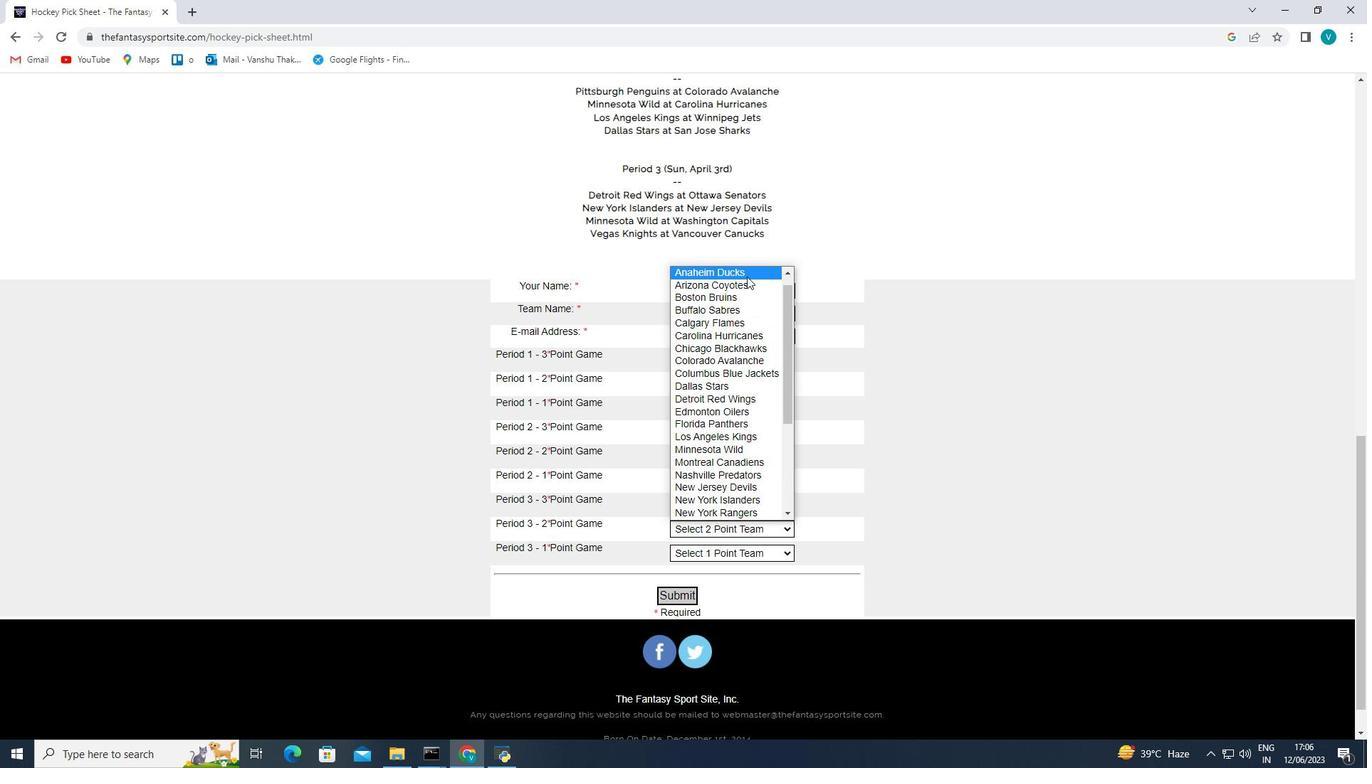
Action: Mouse moved to (731, 560)
Screenshot: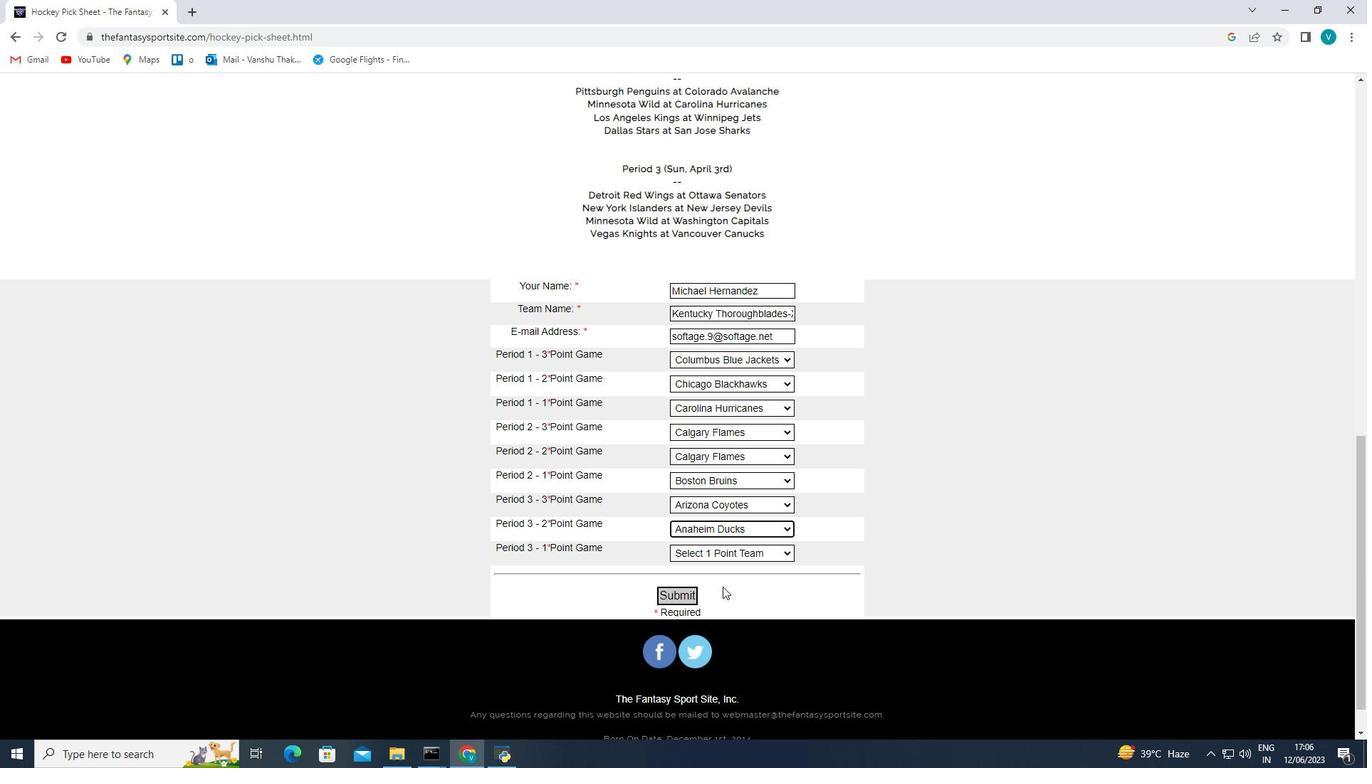 
Action: Mouse pressed left at (731, 560)
Screenshot: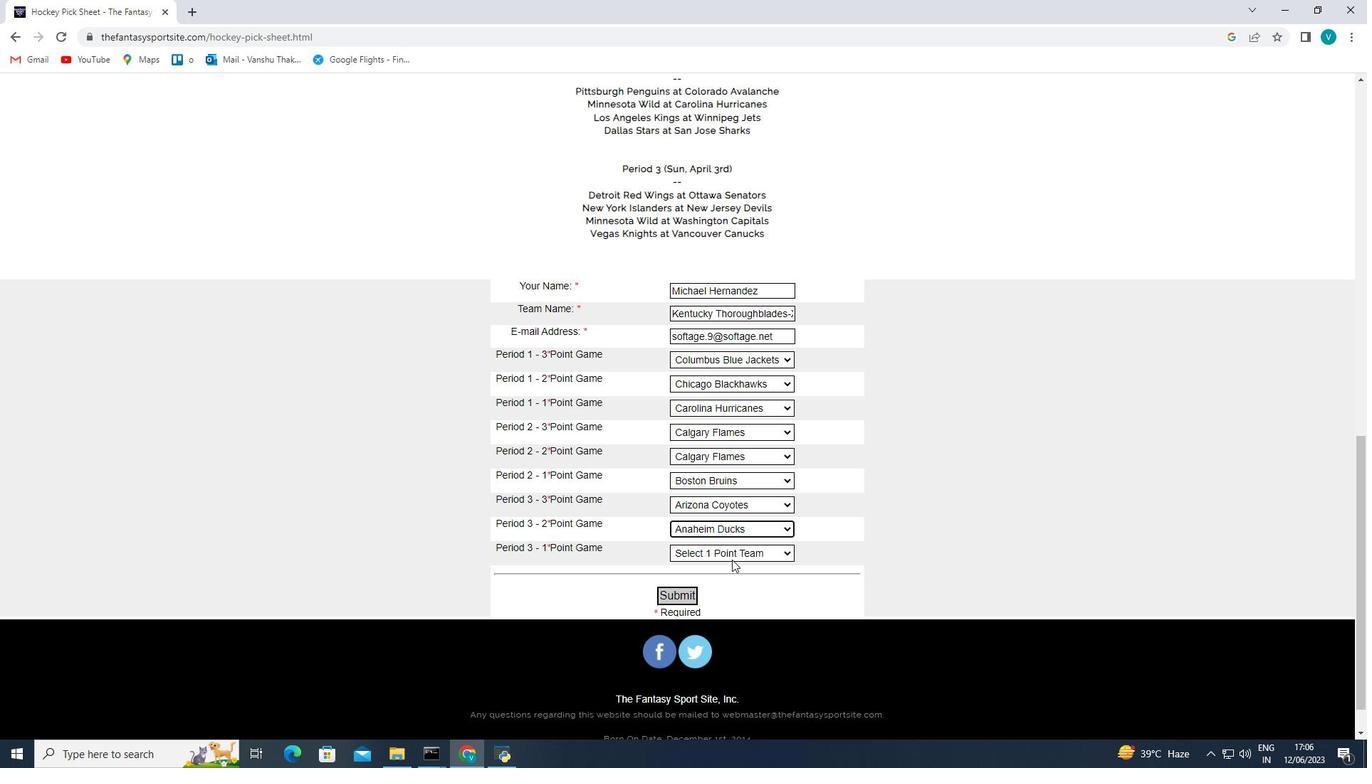 
Action: Mouse moved to (739, 537)
Screenshot: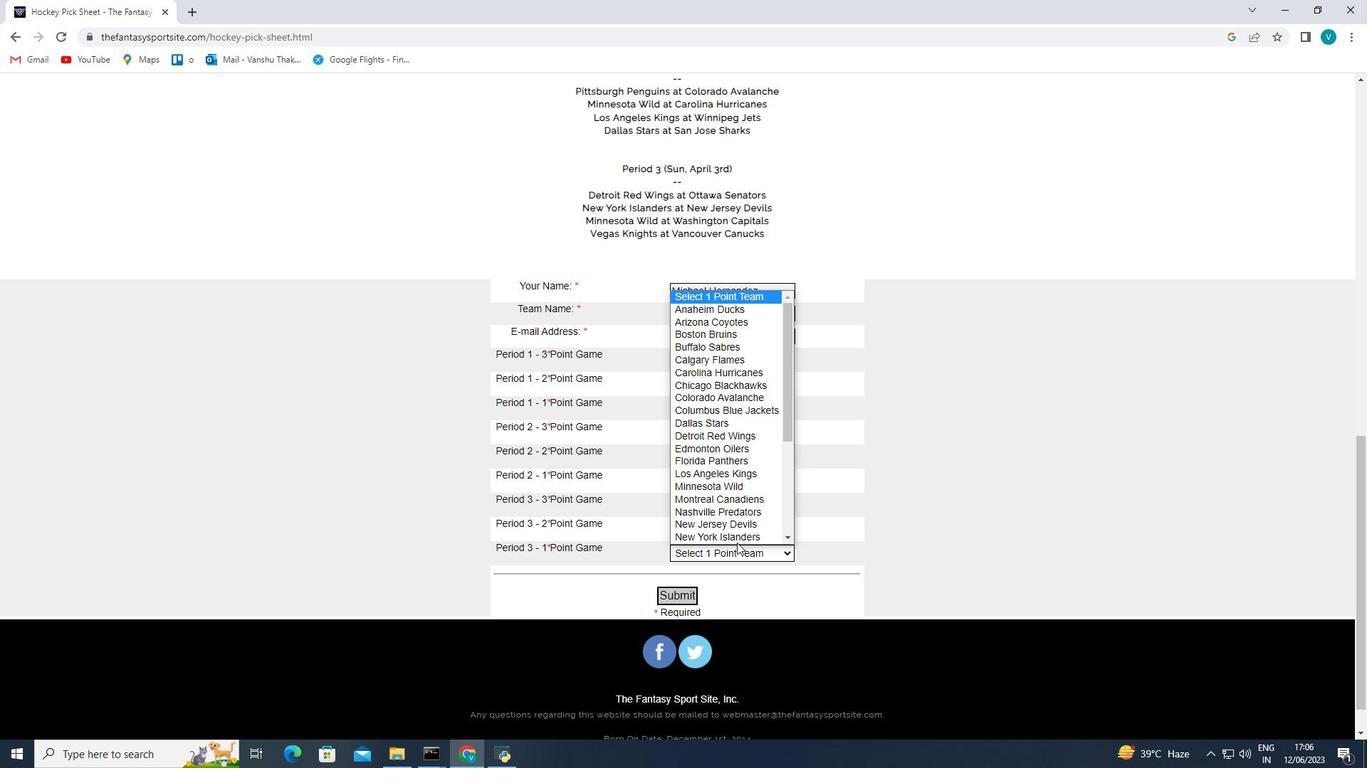 
Action: Mouse pressed left at (739, 537)
Screenshot: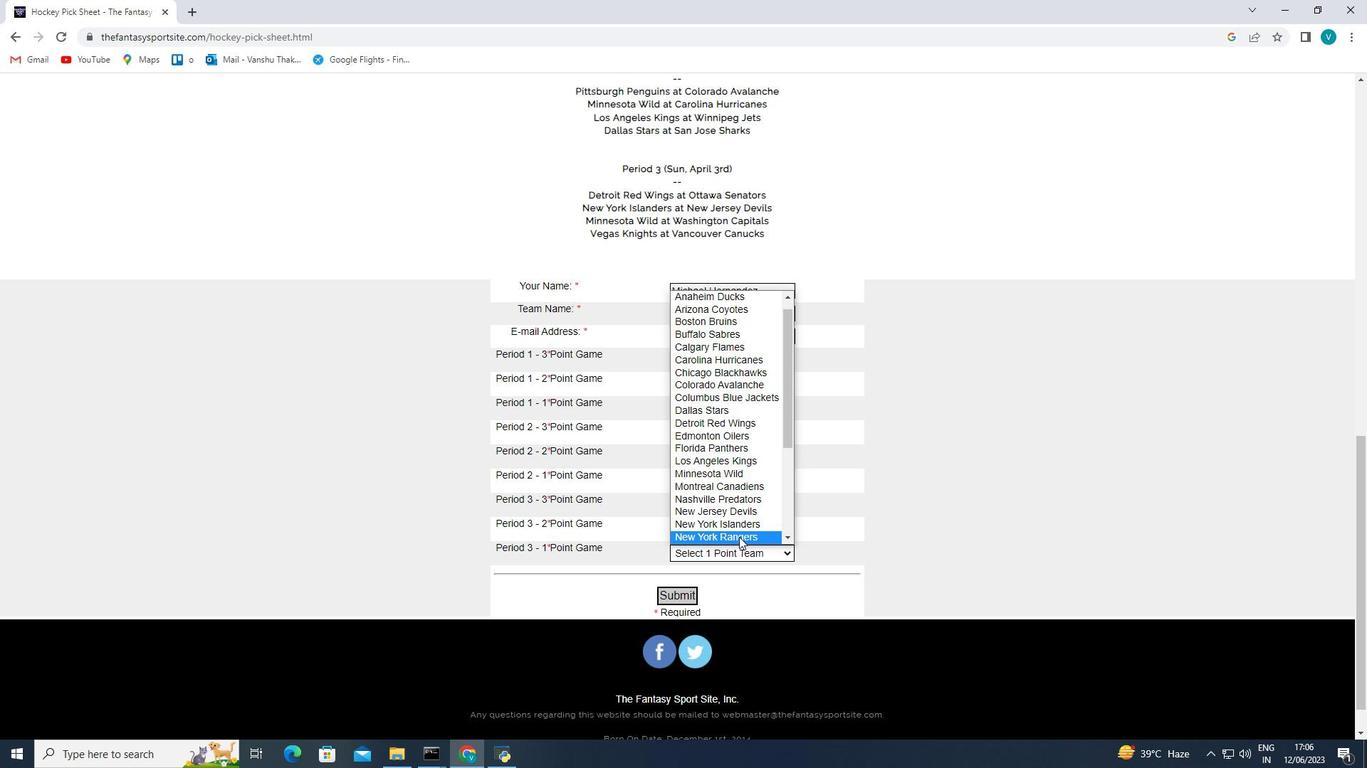 
Action: Mouse moved to (687, 593)
Screenshot: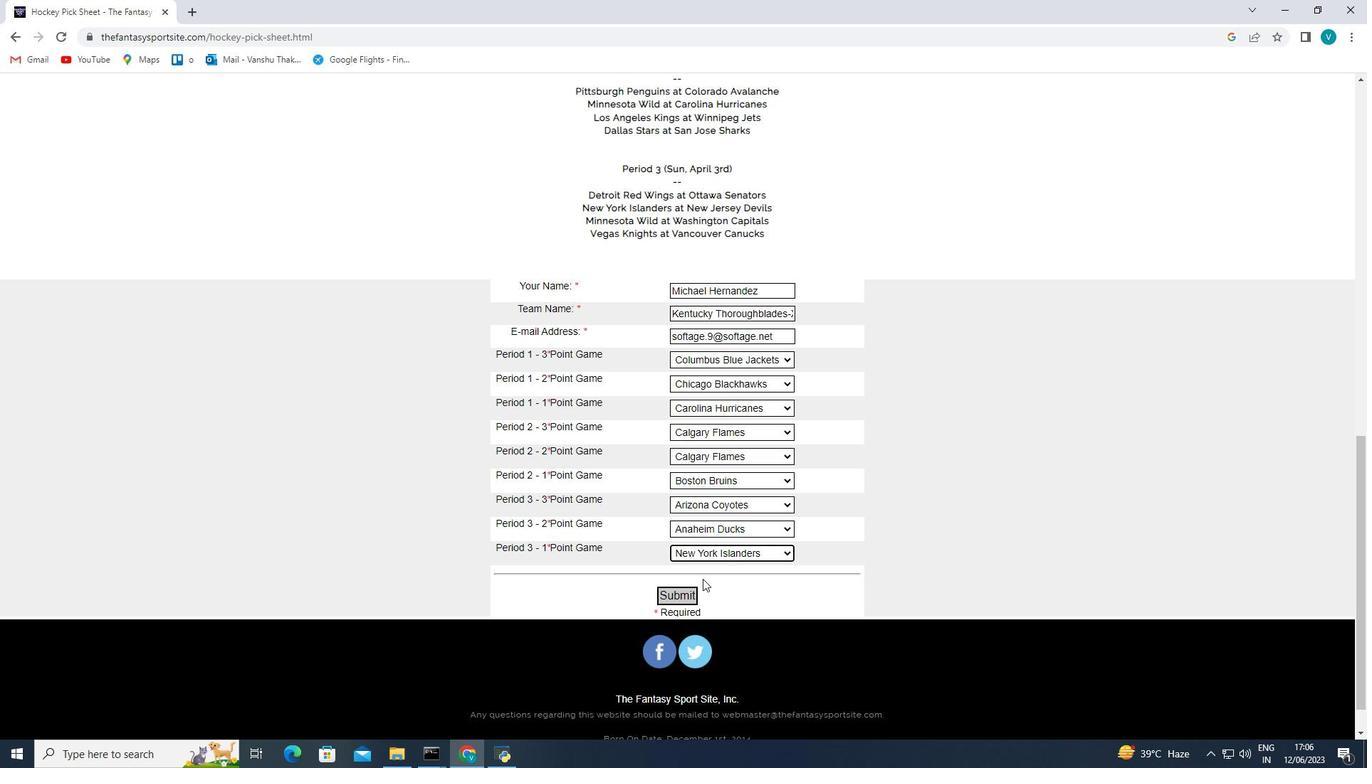 
Action: Mouse pressed left at (687, 593)
Screenshot: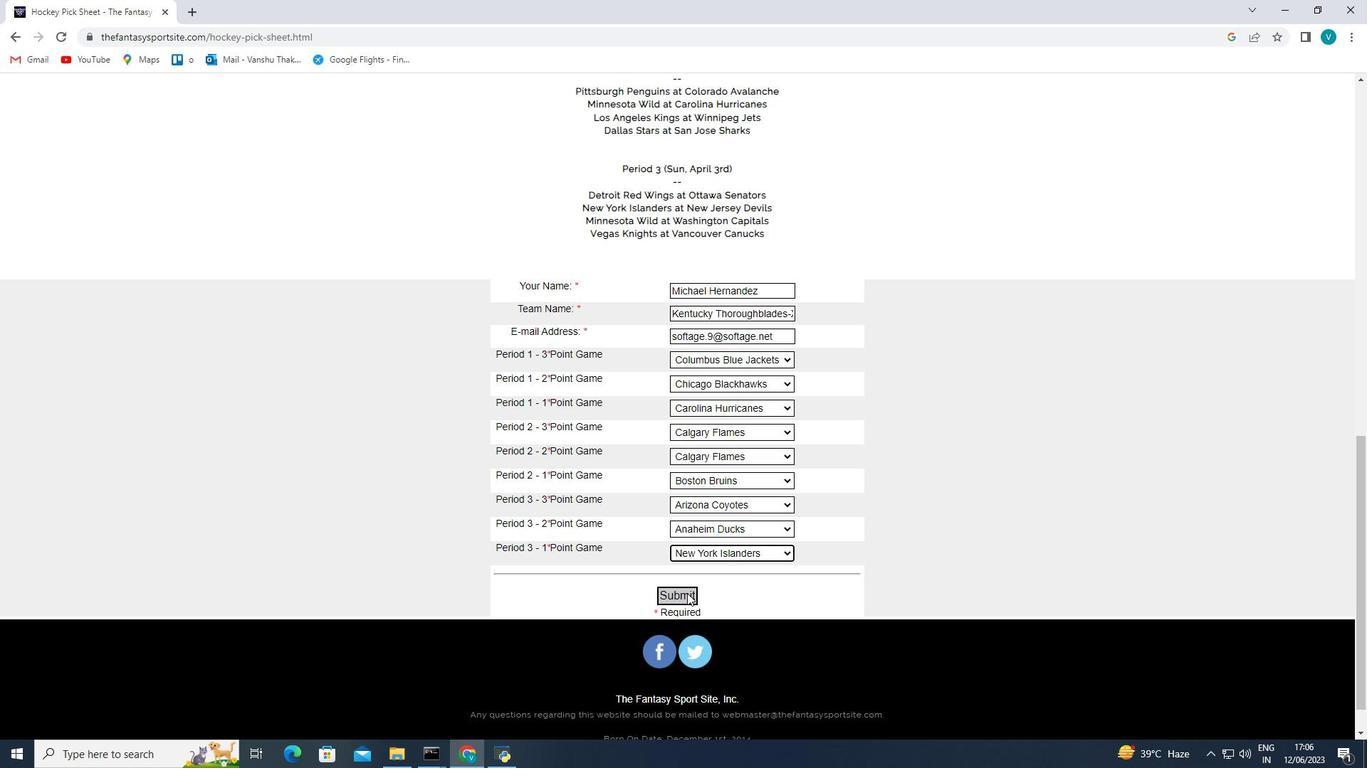 
Action: Mouse moved to (687, 593)
Screenshot: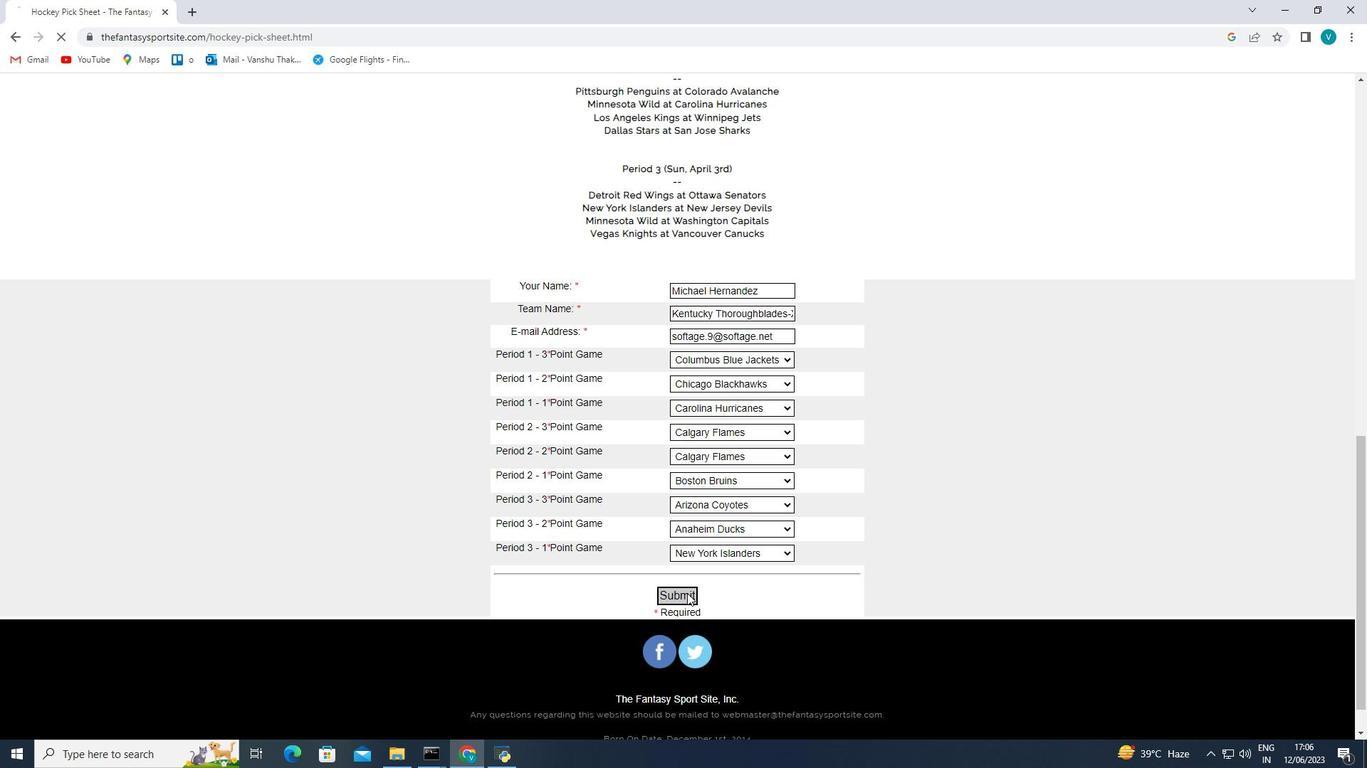 
